 Task: Look for space in Aracruz, Brazil from 8th June, 2023 to 12th June, 2023 for 2 adults in price range Rs.8000 to Rs.16000. Place can be private room with 1  bedroom having 1 bed and 1 bathroom. Property type can be flatguest house, hotel. Amenities needed are: washing machine. Booking option can be shelf check-in. Required host language is Spanish.
Action: Mouse moved to (452, 69)
Screenshot: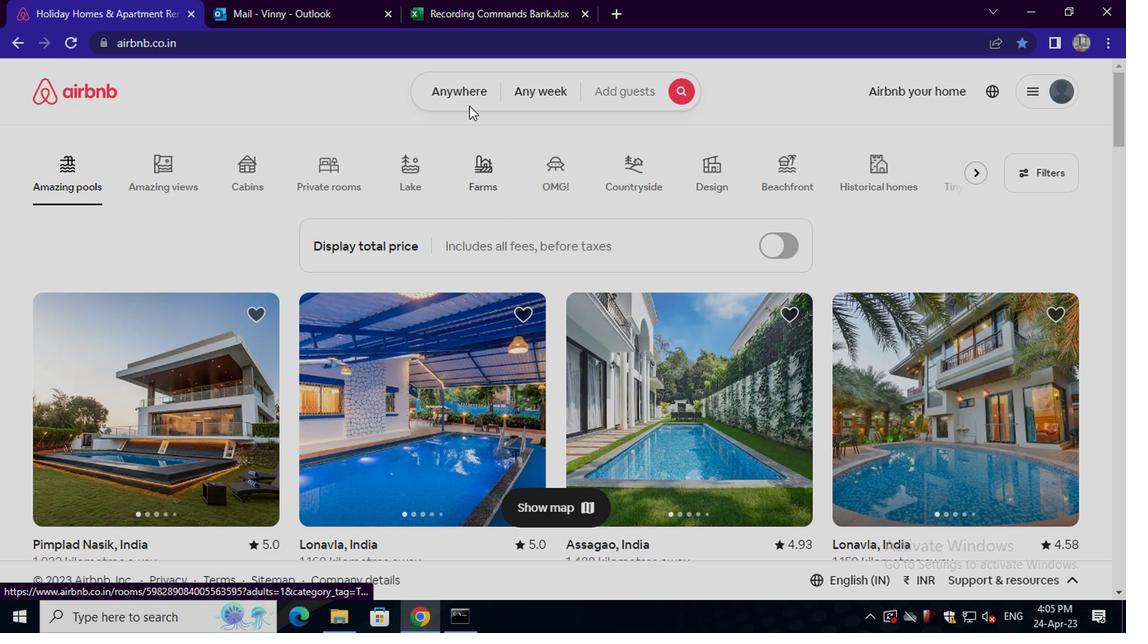 
Action: Mouse pressed left at (452, 69)
Screenshot: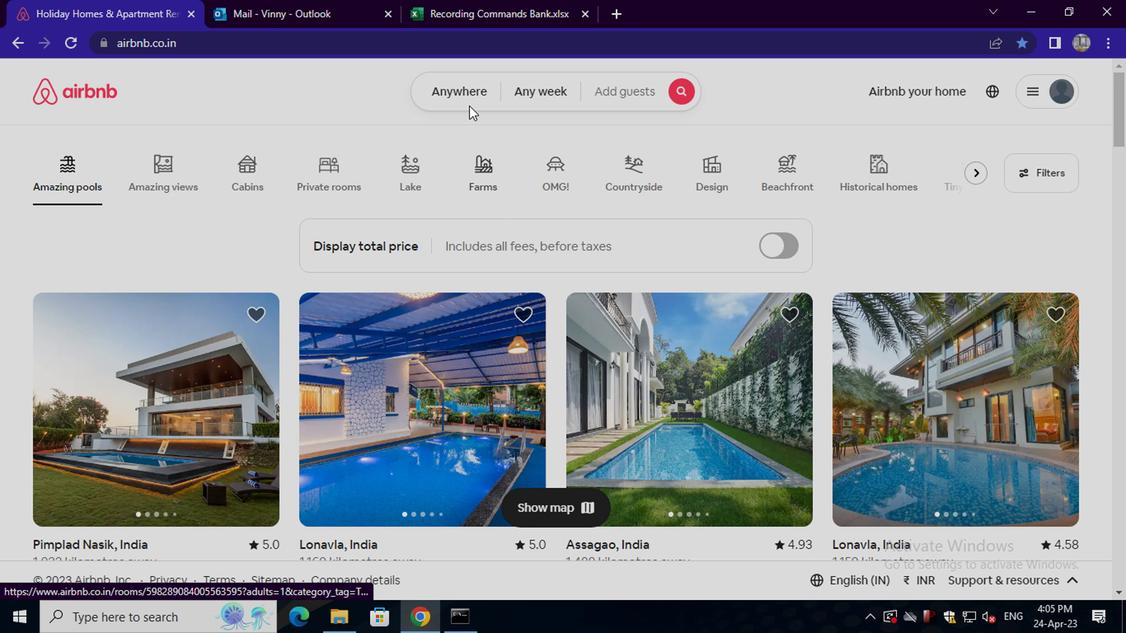 
Action: Mouse moved to (379, 139)
Screenshot: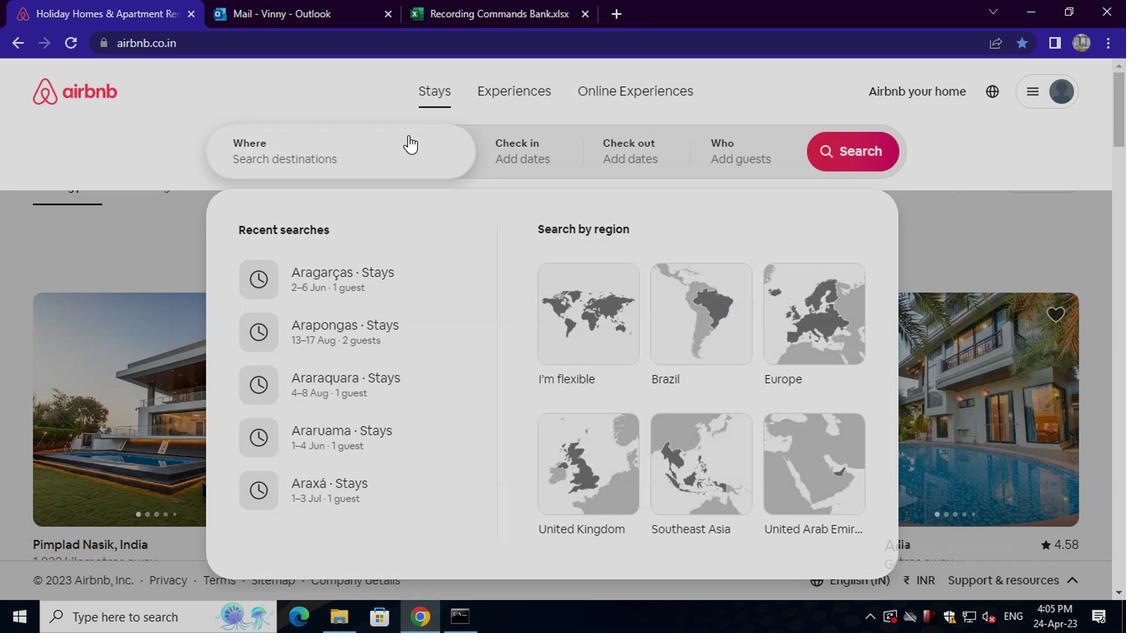 
Action: Mouse pressed left at (379, 139)
Screenshot: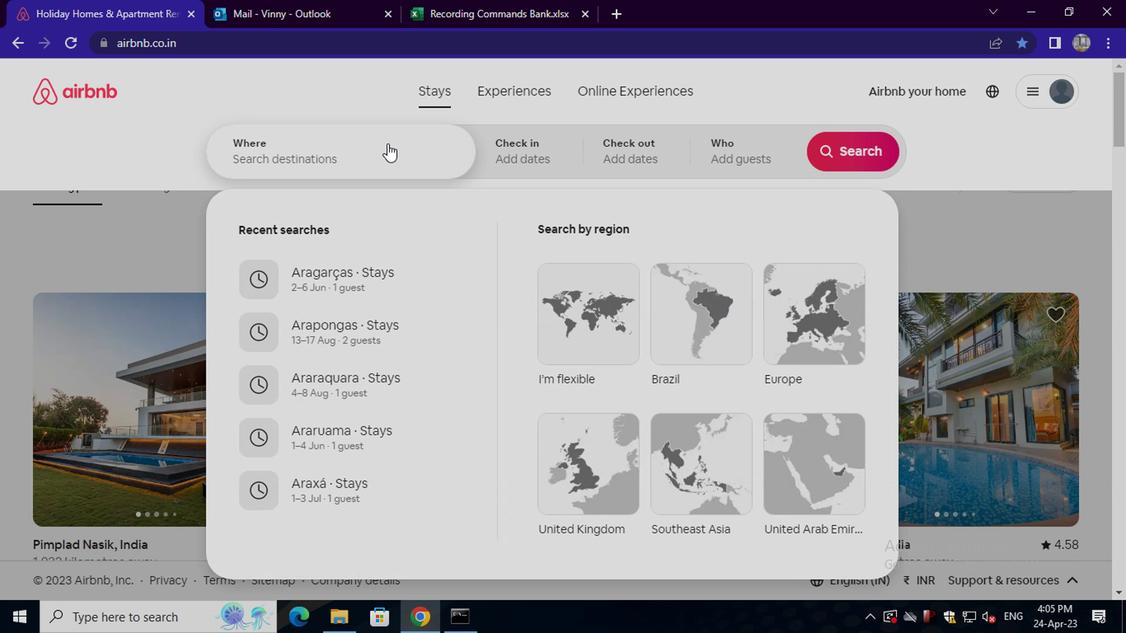 
Action: Key pressed aracruz,<Key.space>brazil<Key.enter>
Screenshot: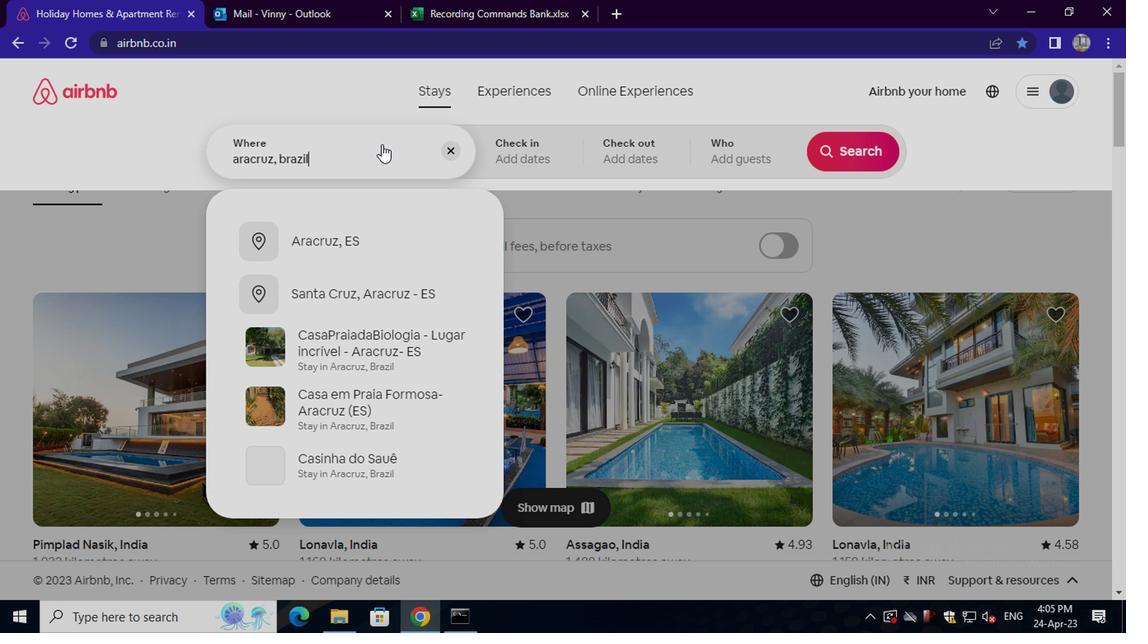 
Action: Mouse moved to (837, 272)
Screenshot: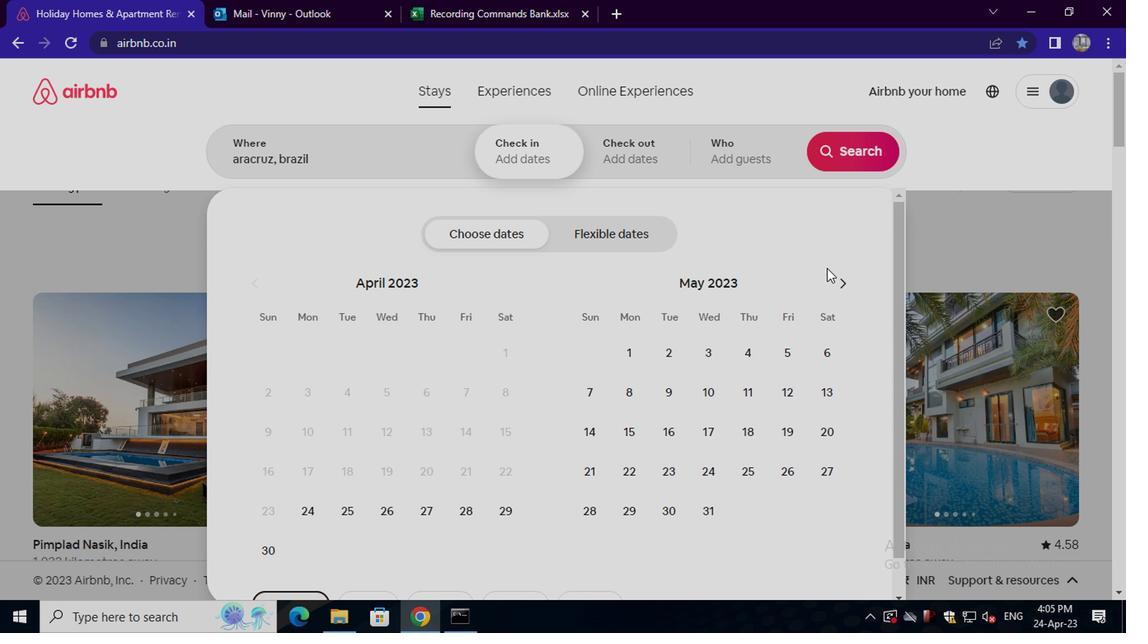 
Action: Mouse pressed left at (837, 272)
Screenshot: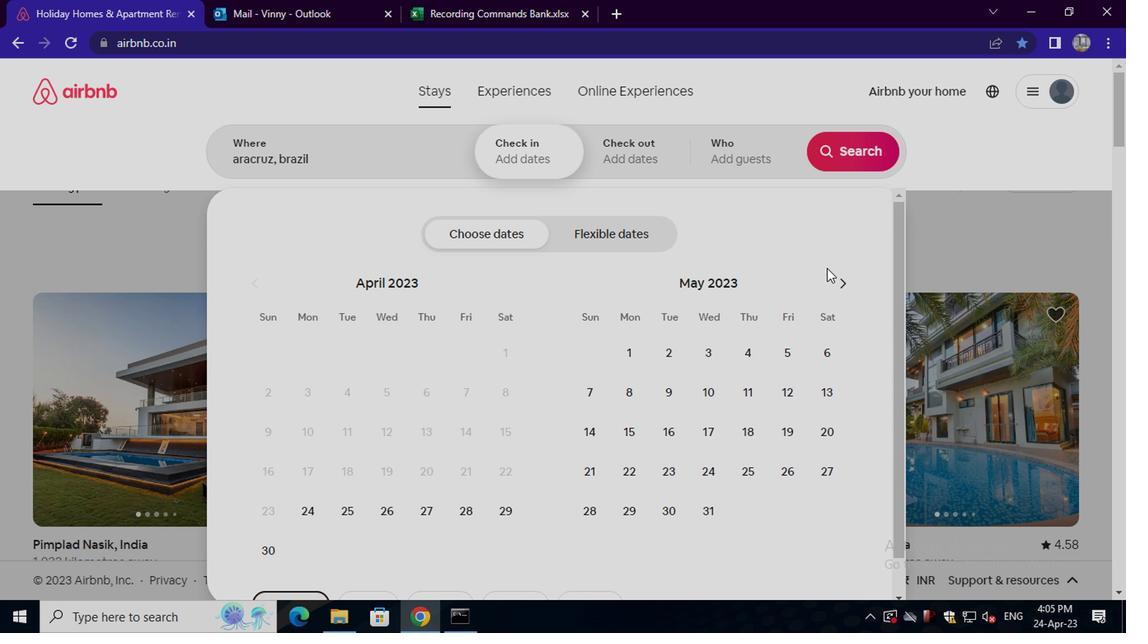 
Action: Mouse moved to (739, 395)
Screenshot: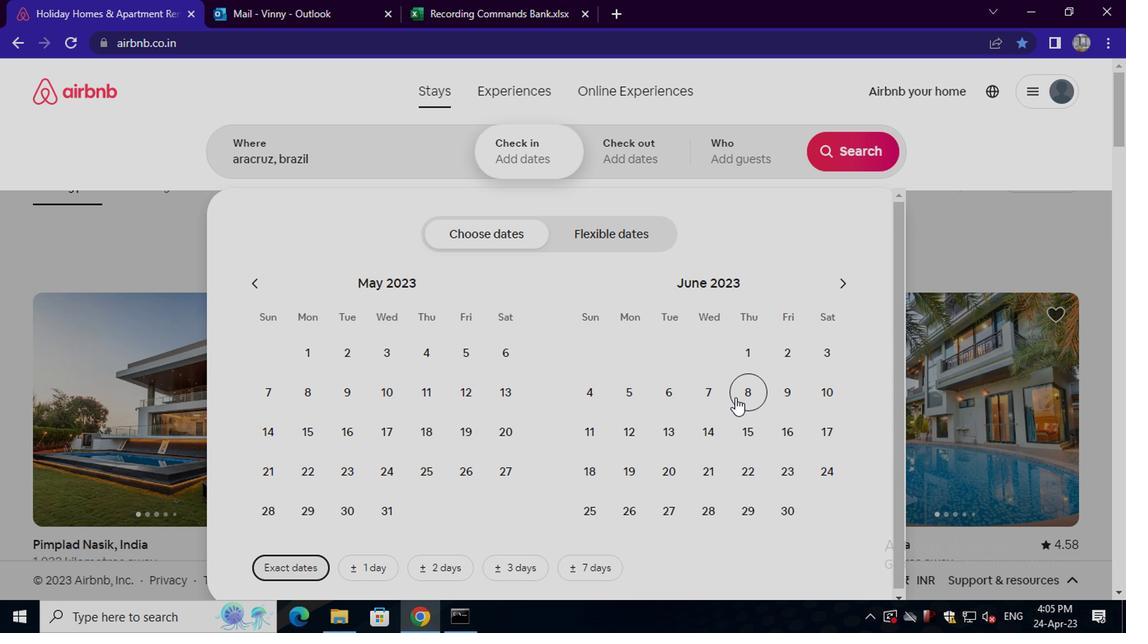 
Action: Mouse pressed left at (739, 395)
Screenshot: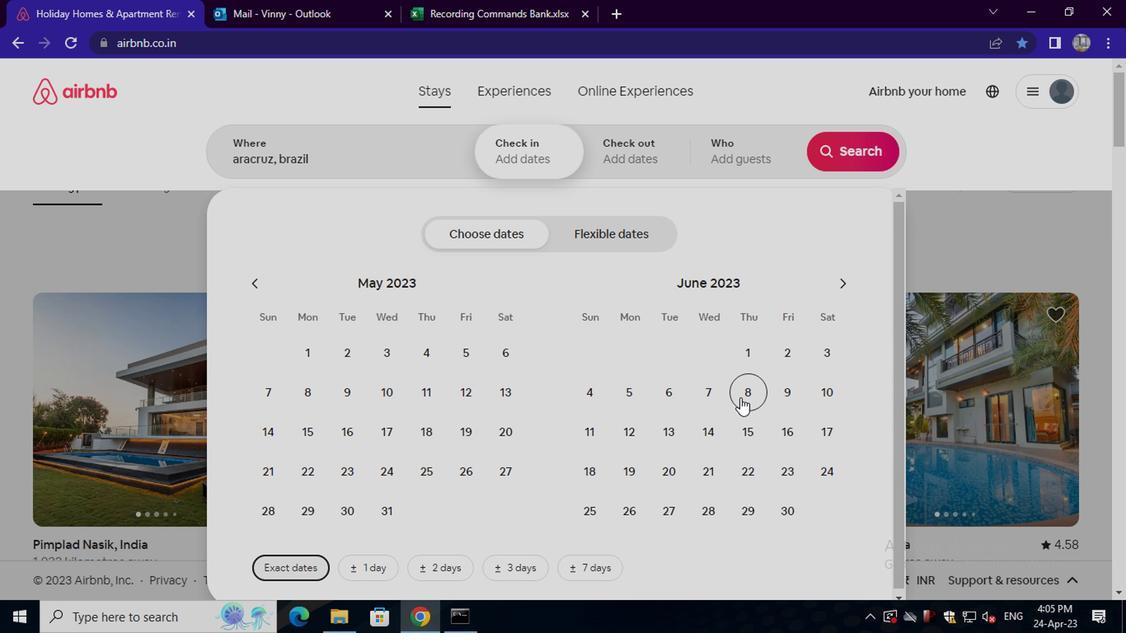 
Action: Mouse moved to (628, 428)
Screenshot: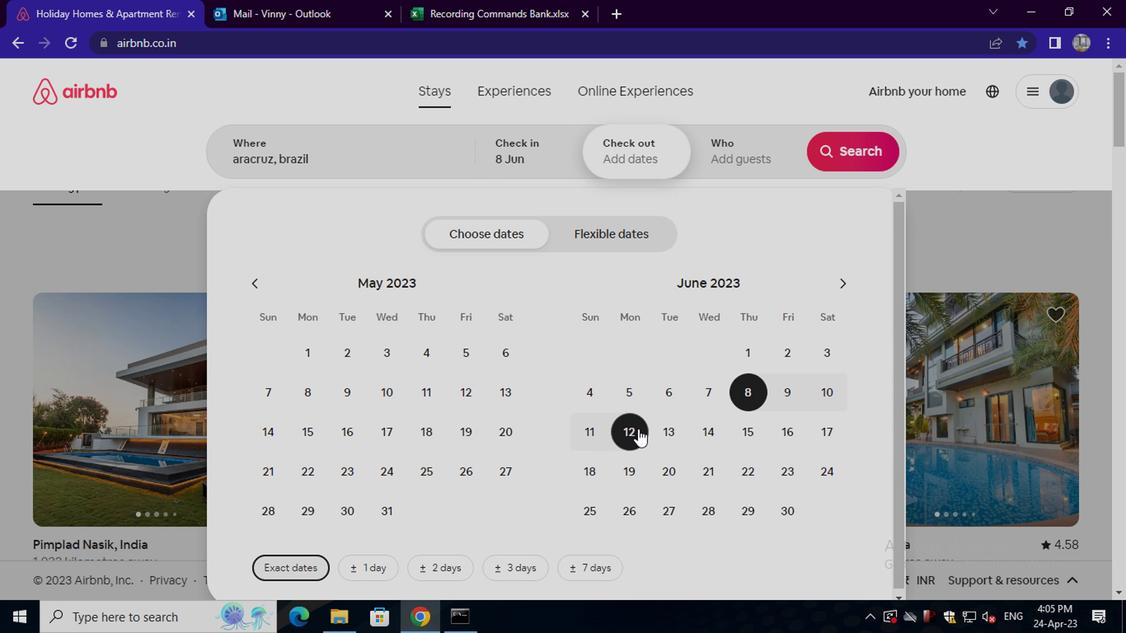 
Action: Mouse pressed left at (628, 428)
Screenshot: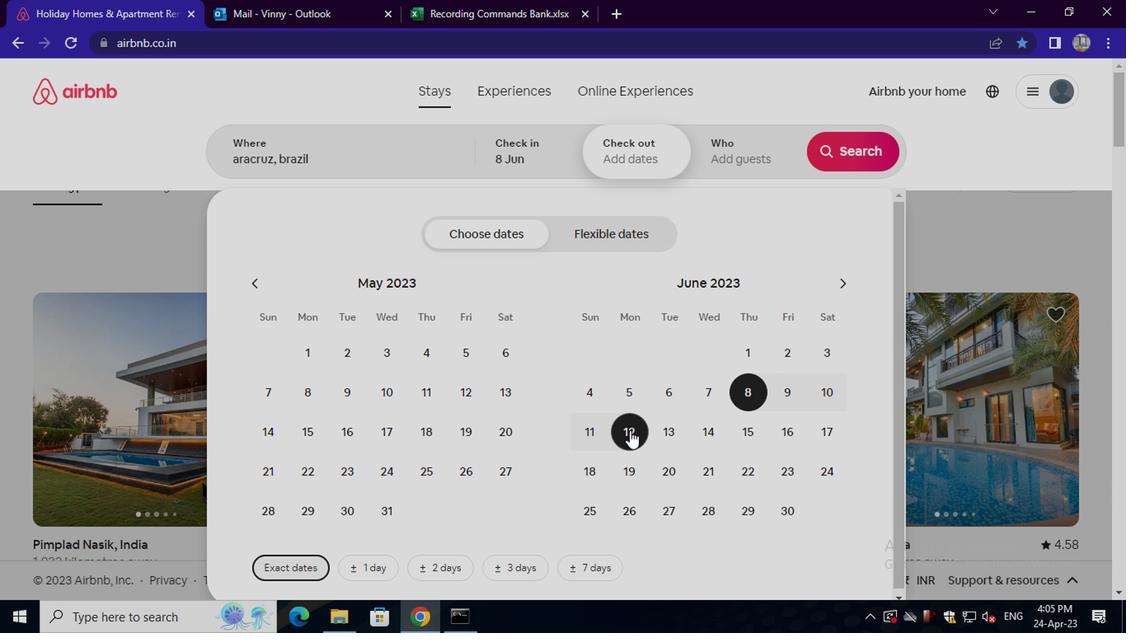 
Action: Mouse moved to (734, 158)
Screenshot: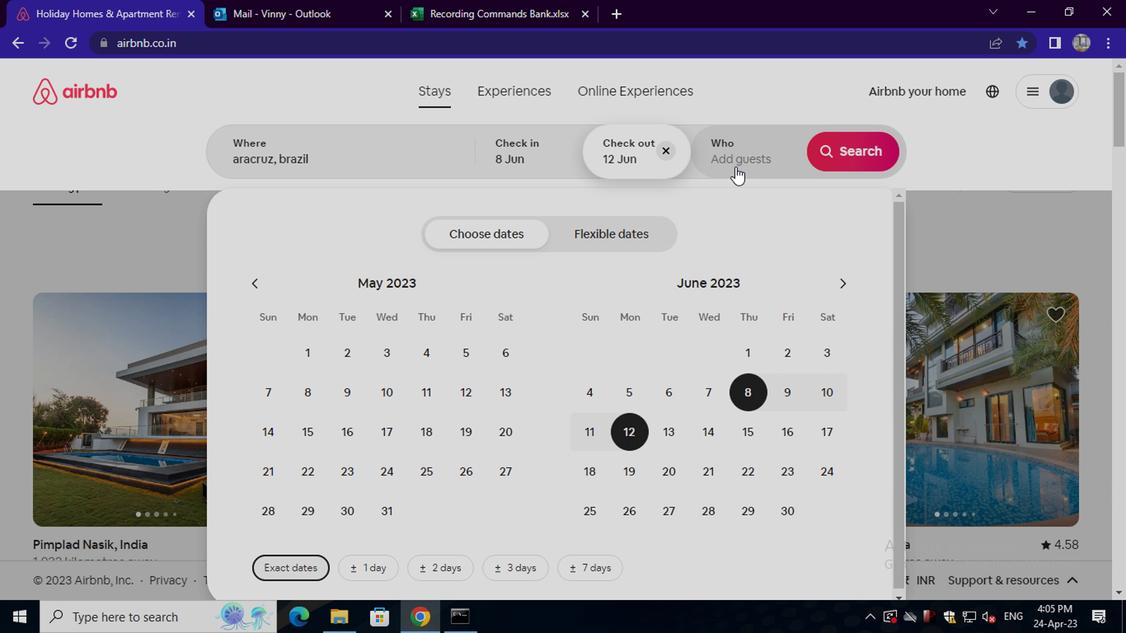 
Action: Mouse pressed left at (734, 158)
Screenshot: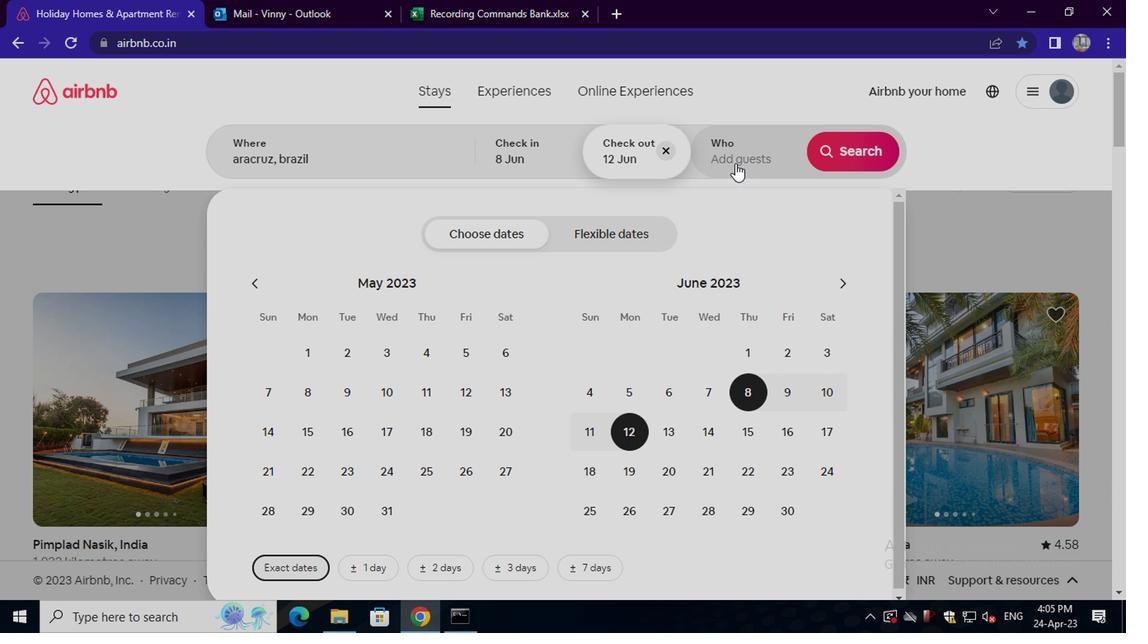 
Action: Mouse moved to (865, 242)
Screenshot: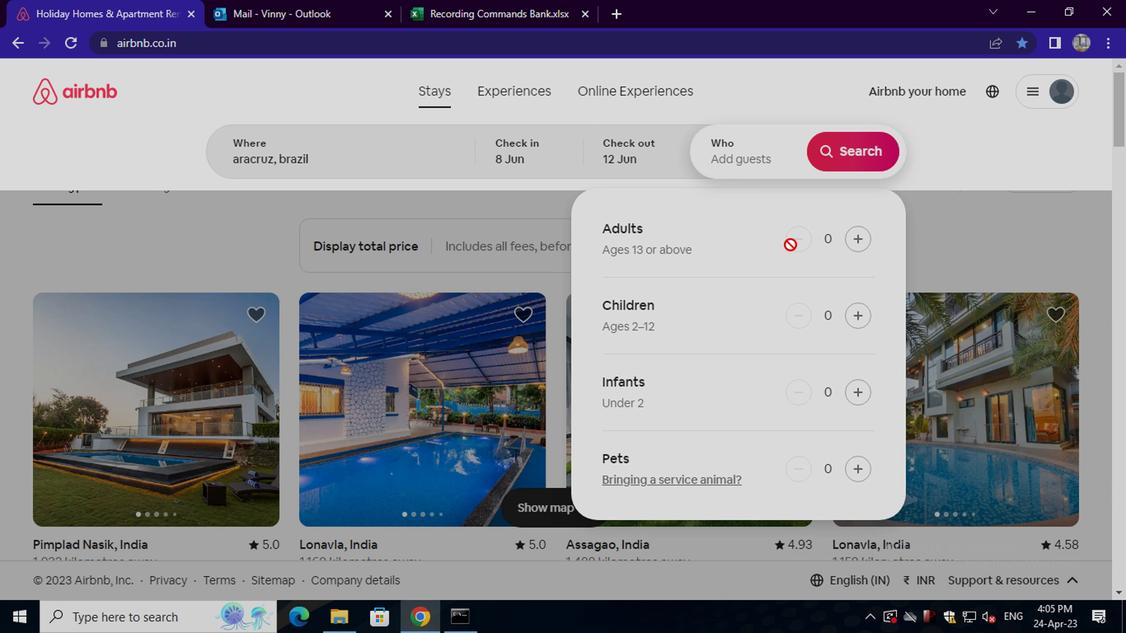 
Action: Mouse pressed left at (865, 242)
Screenshot: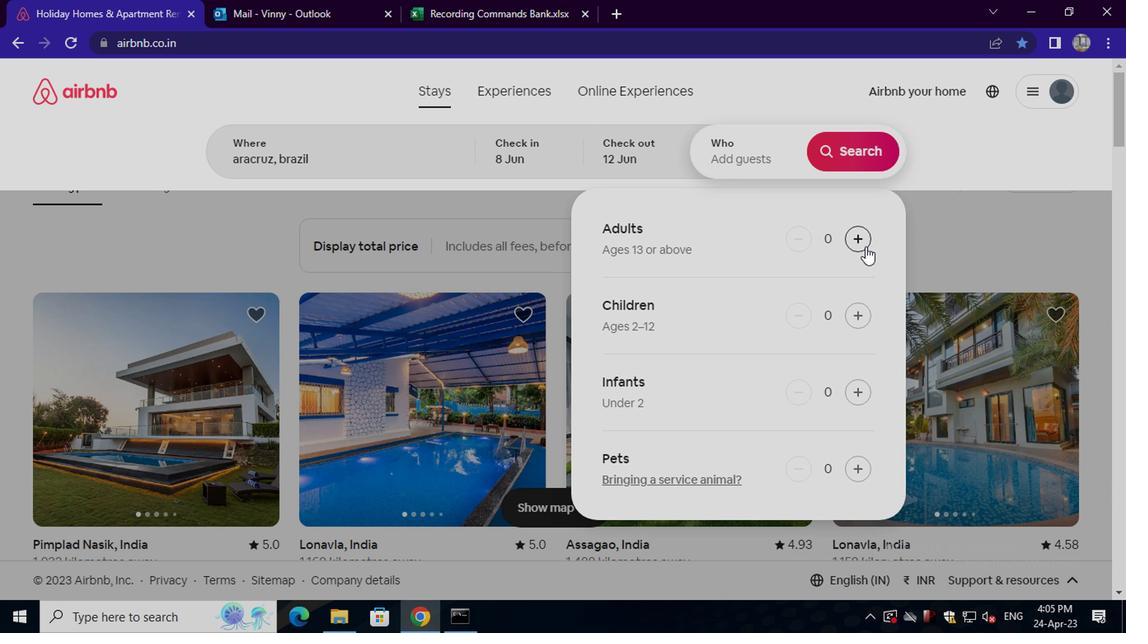 
Action: Mouse pressed left at (865, 242)
Screenshot: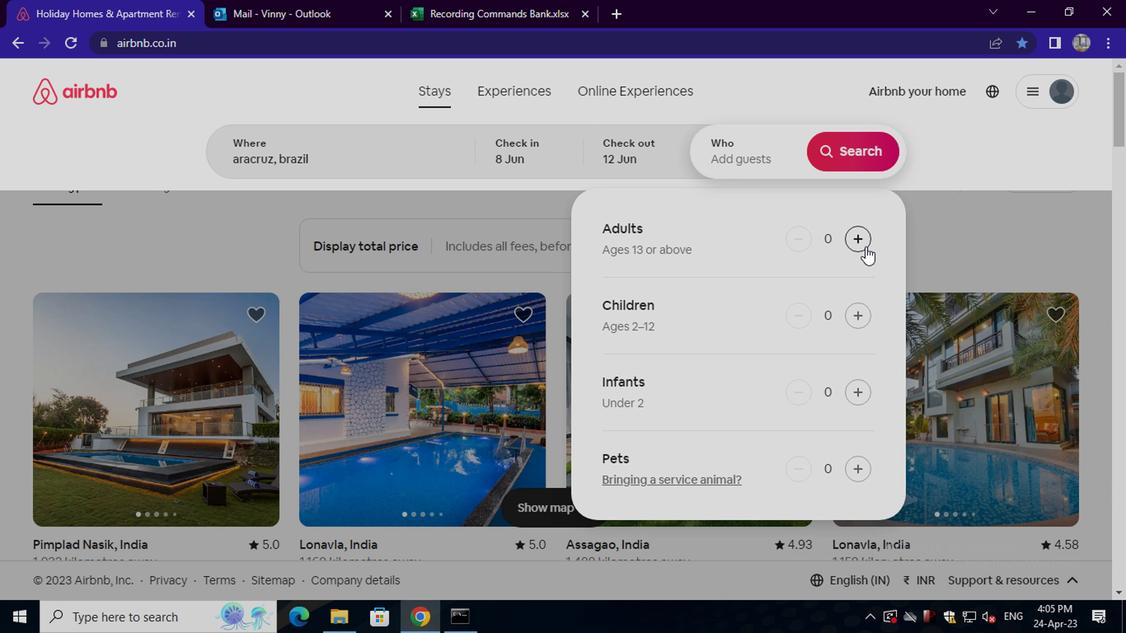 
Action: Mouse moved to (842, 132)
Screenshot: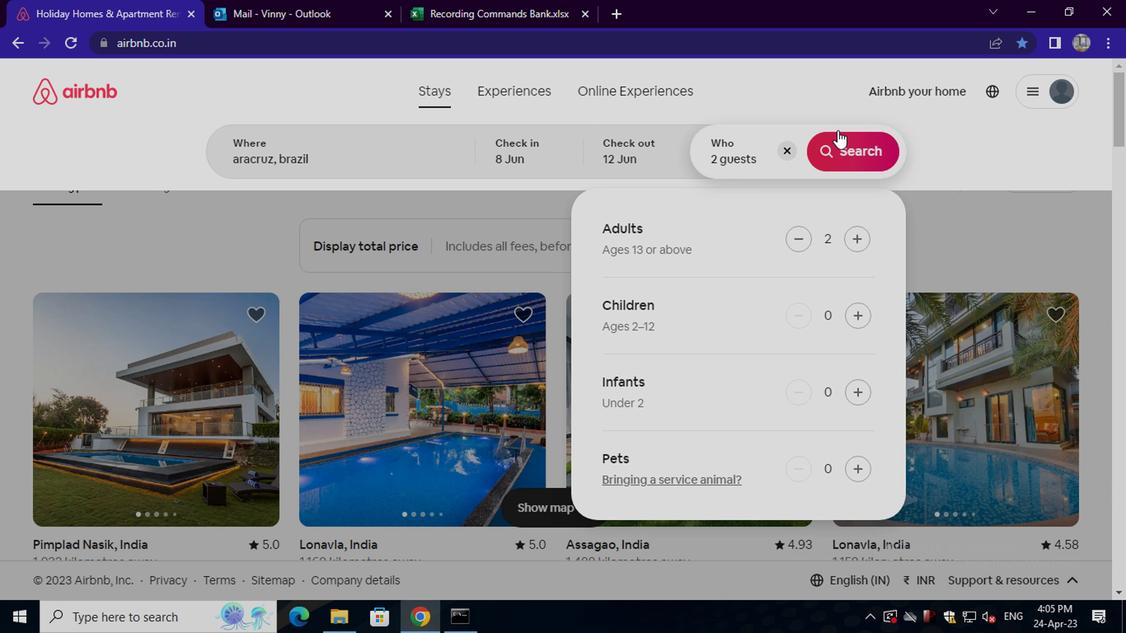 
Action: Mouse pressed left at (842, 132)
Screenshot: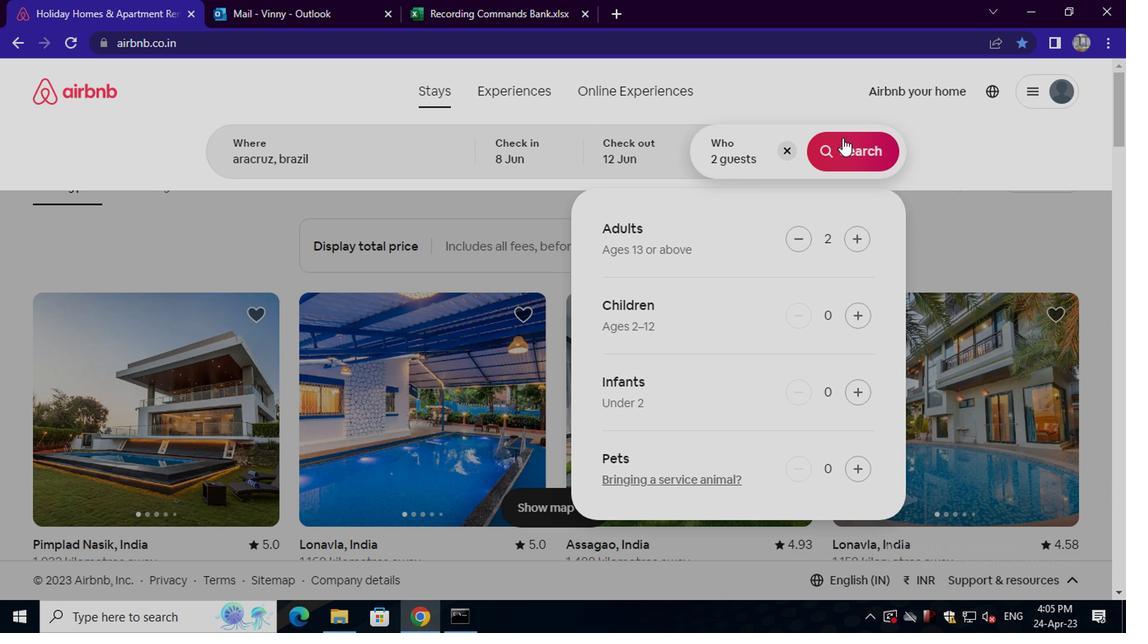
Action: Mouse moved to (1022, 157)
Screenshot: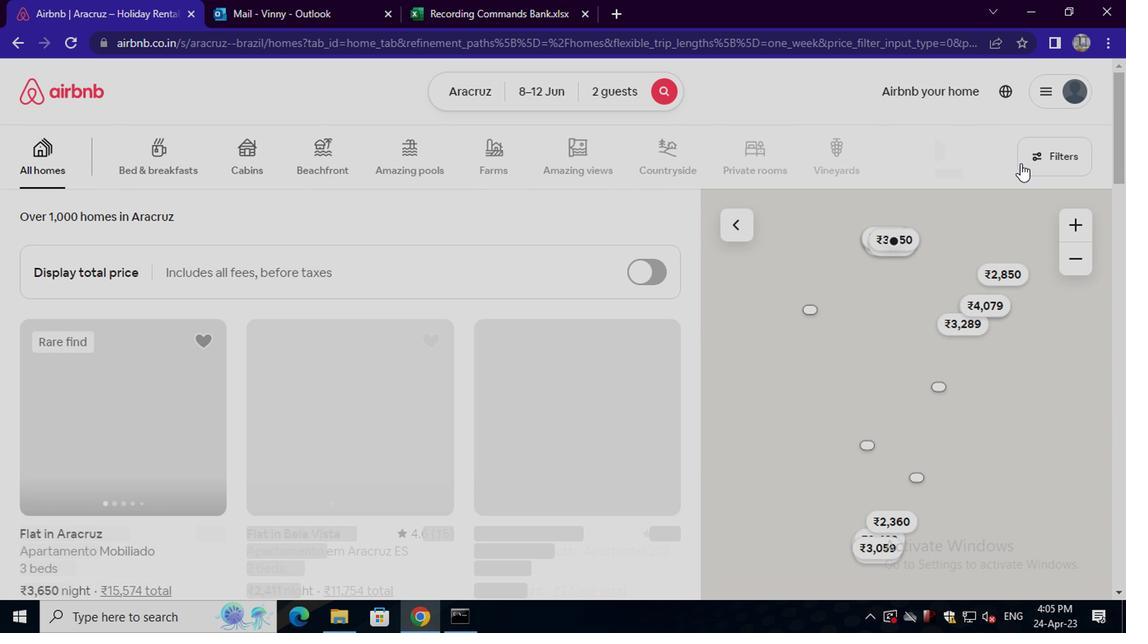 
Action: Mouse pressed left at (1022, 157)
Screenshot: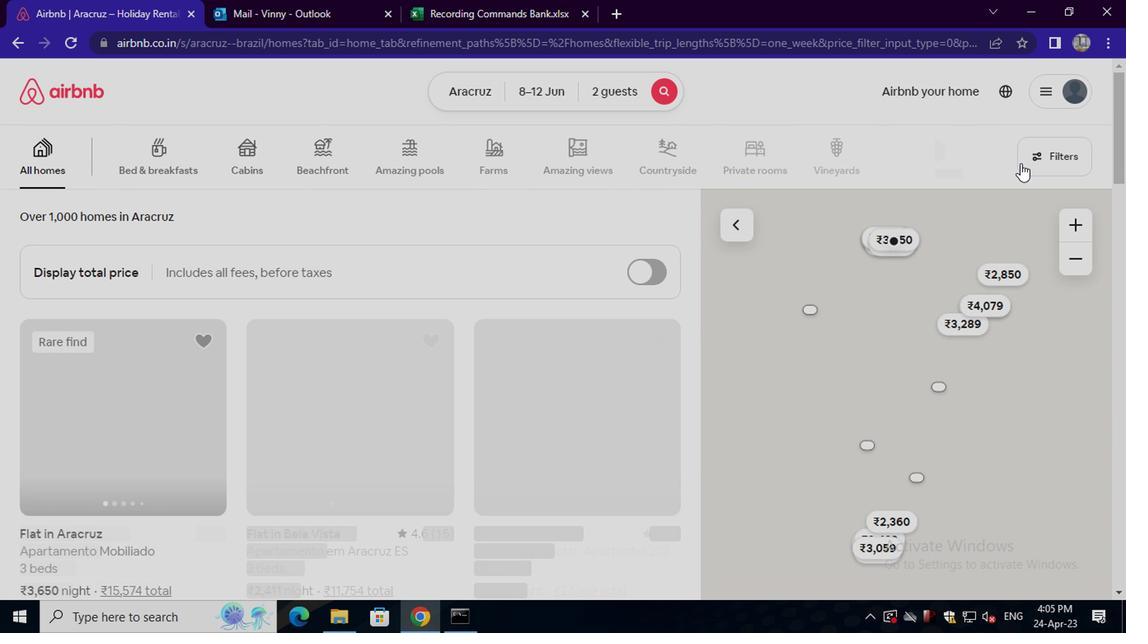 
Action: Mouse moved to (435, 371)
Screenshot: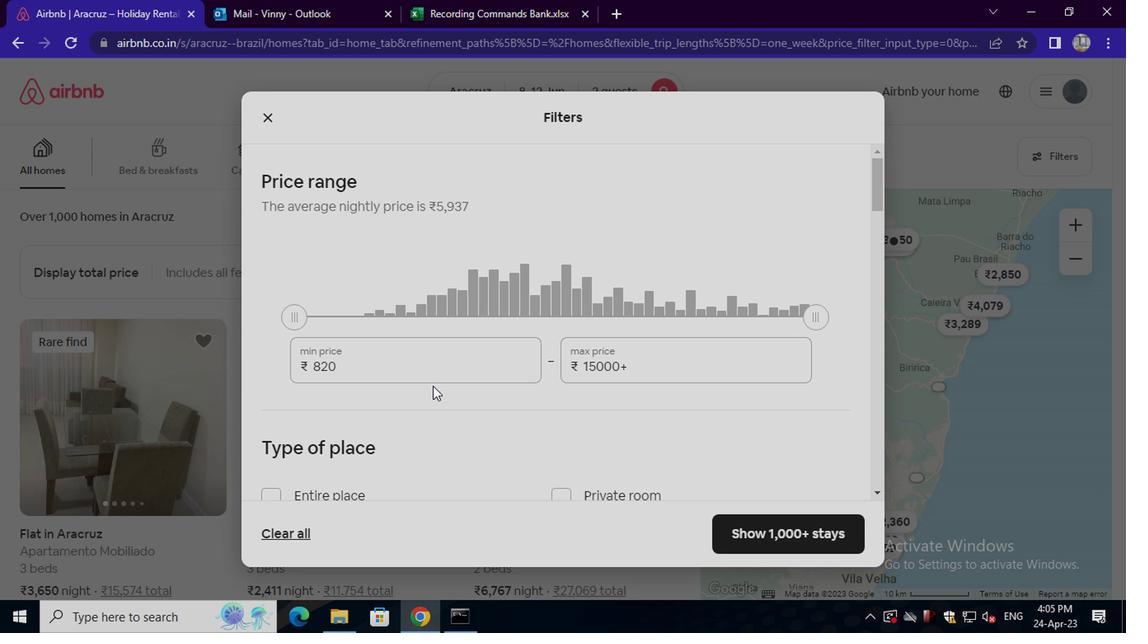 
Action: Mouse pressed left at (435, 371)
Screenshot: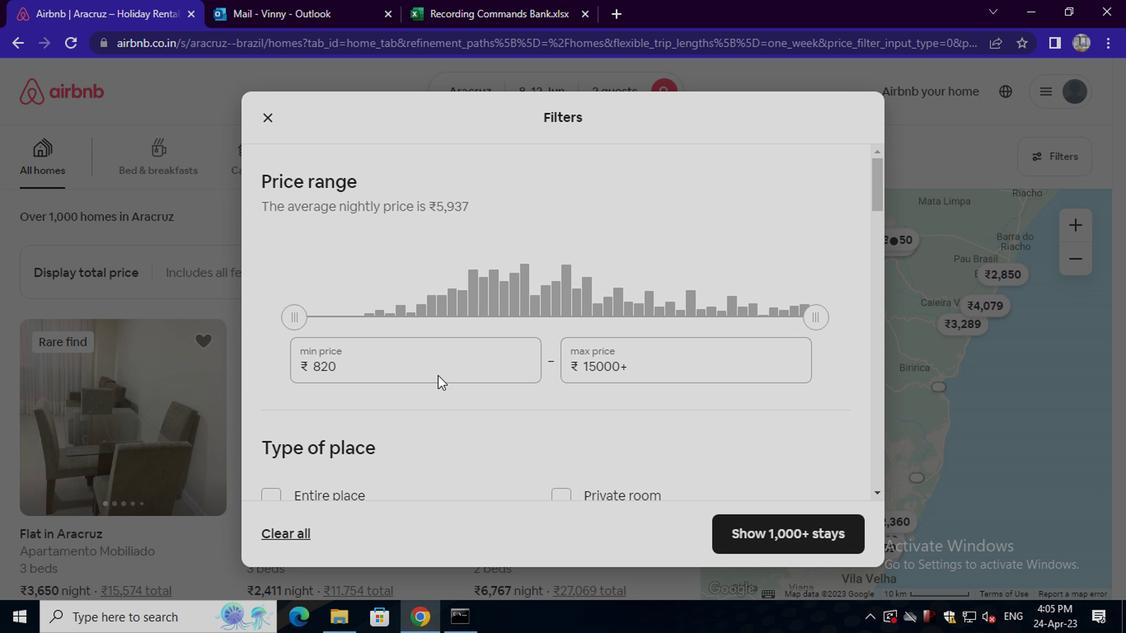 
Action: Mouse moved to (435, 371)
Screenshot: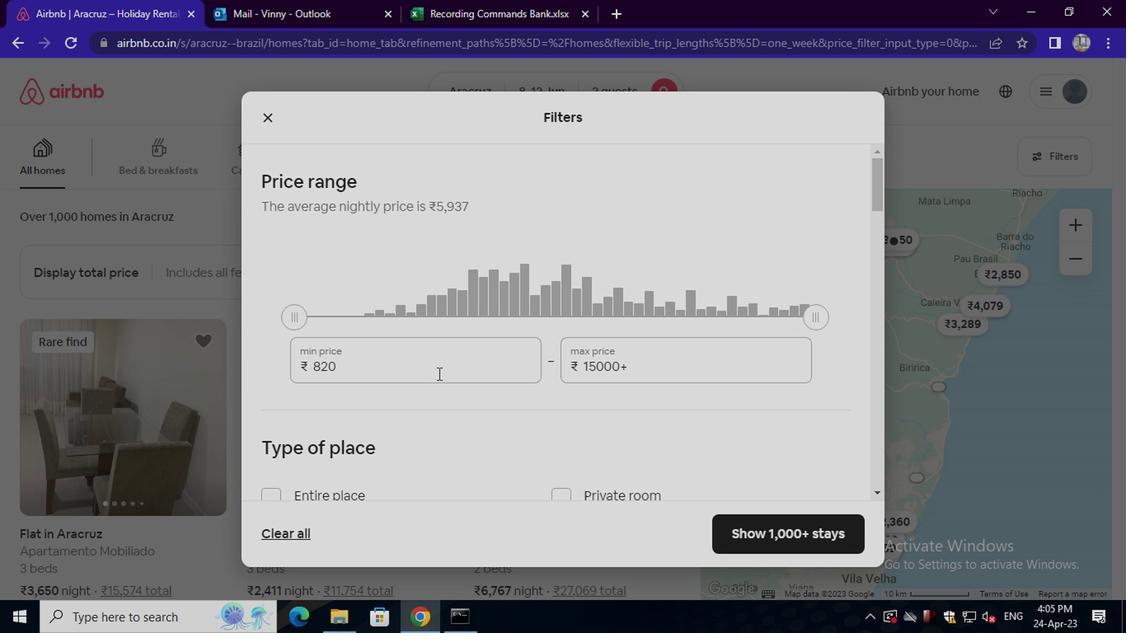 
Action: Key pressed <Key.backspace><Key.backspace><Key.backspace><Key.backspace><Key.backspace><Key.backspace><Key.backspace><Key.backspace><Key.backspace><Key.backspace><Key.backspace><Key.backspace><Key.backspace><Key.backspace><Key.backspace><Key.backspace><Key.backspace>8000
Screenshot: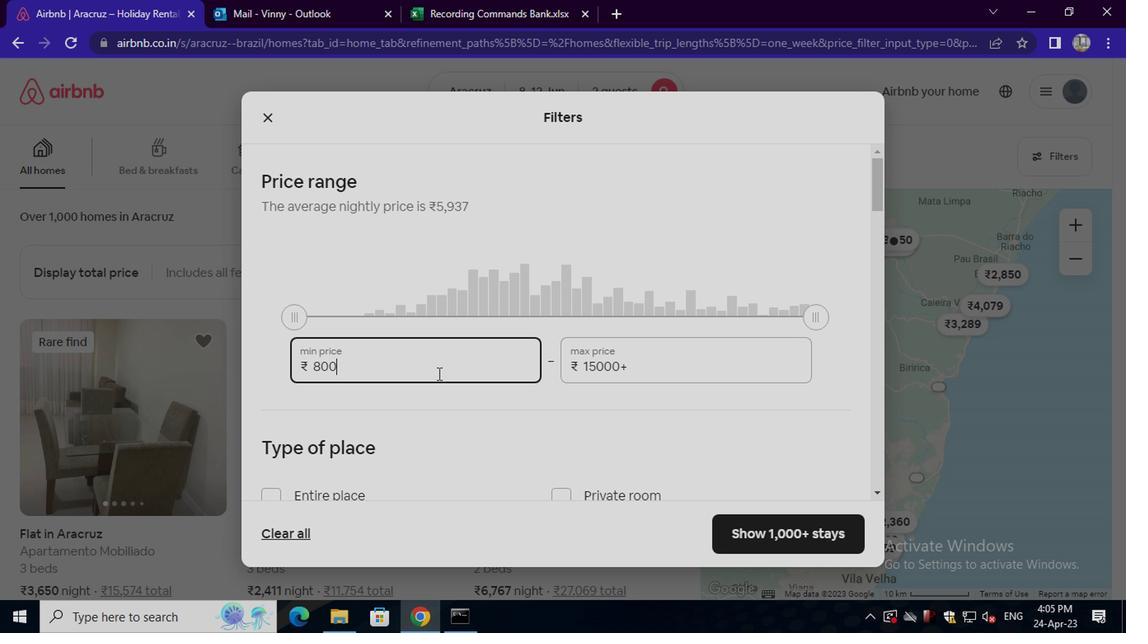 
Action: Mouse moved to (636, 369)
Screenshot: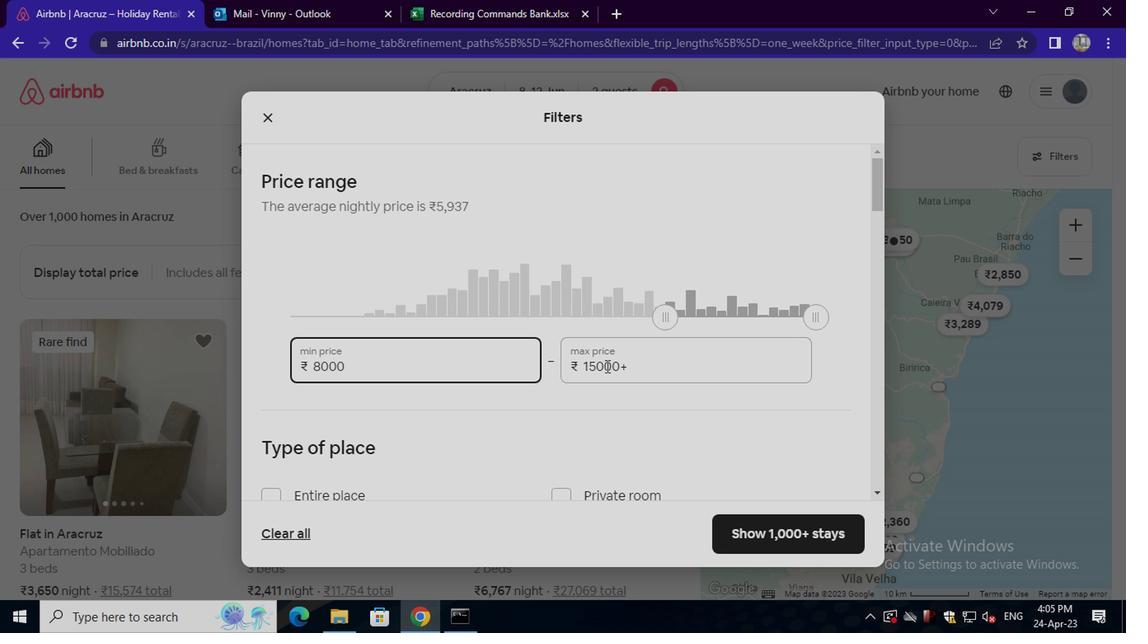 
Action: Mouse pressed left at (636, 369)
Screenshot: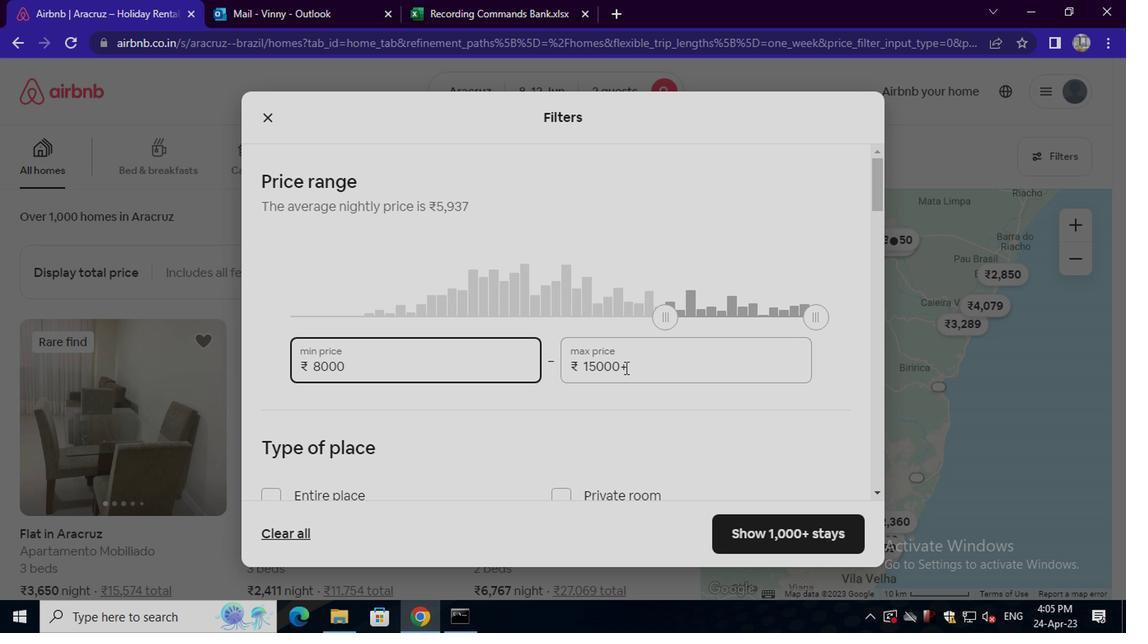 
Action: Mouse moved to (640, 371)
Screenshot: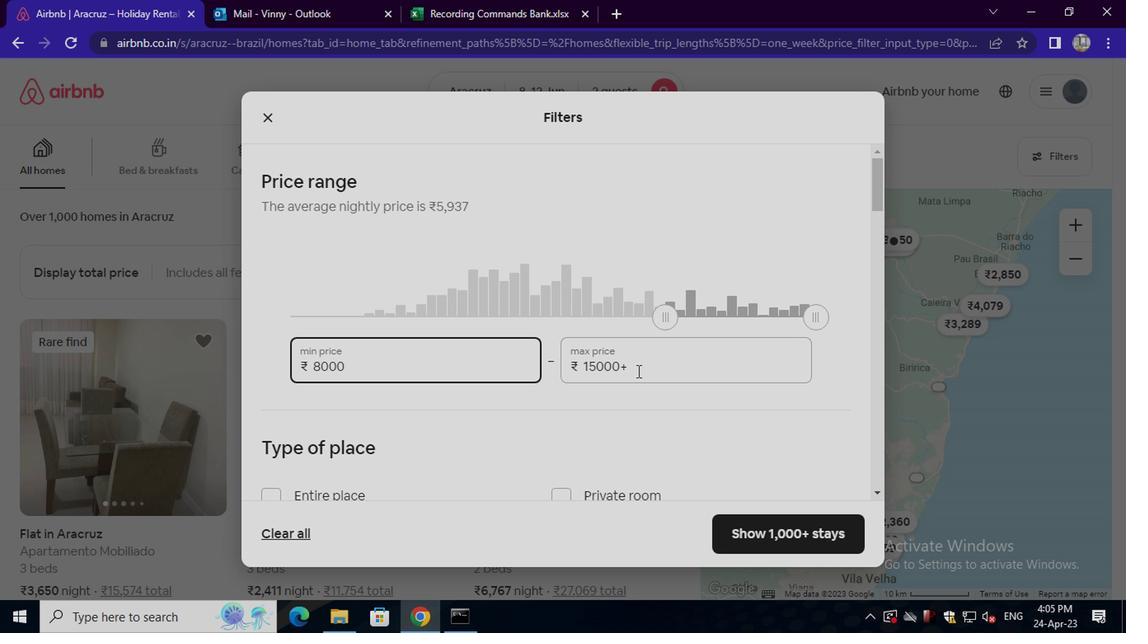 
Action: Key pressed <Key.backspace><Key.backspace><Key.backspace><Key.backspace><Key.backspace><Key.backspace><Key.backspace><Key.backspace><Key.backspace><Key.backspace><Key.backspace>16000
Screenshot: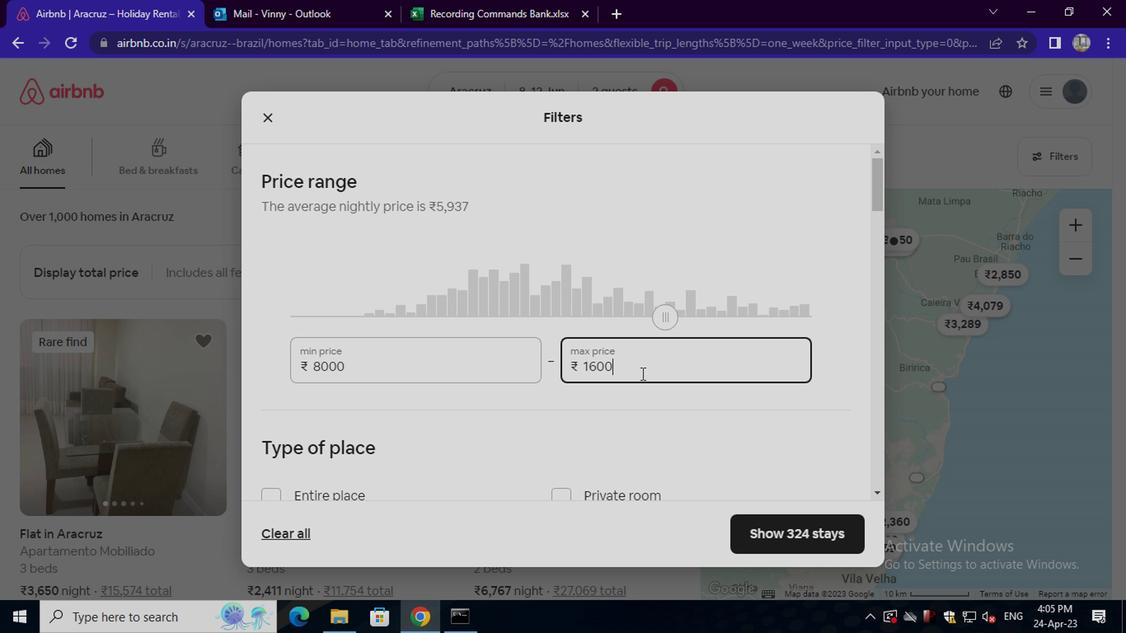 
Action: Mouse moved to (535, 425)
Screenshot: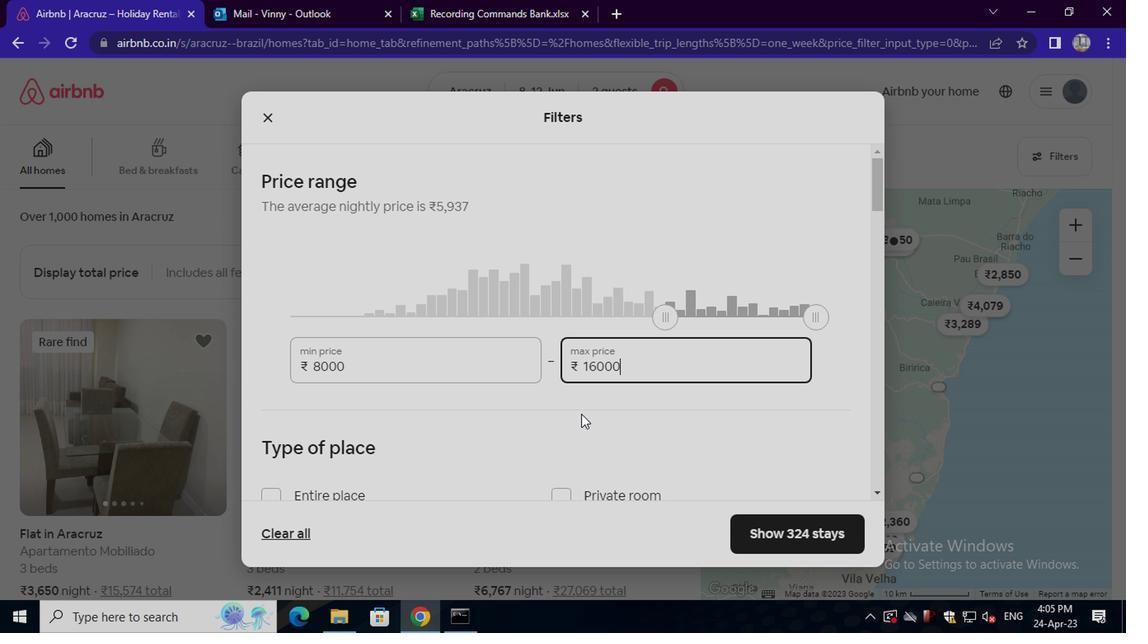 
Action: Mouse scrolled (535, 424) with delta (0, 0)
Screenshot: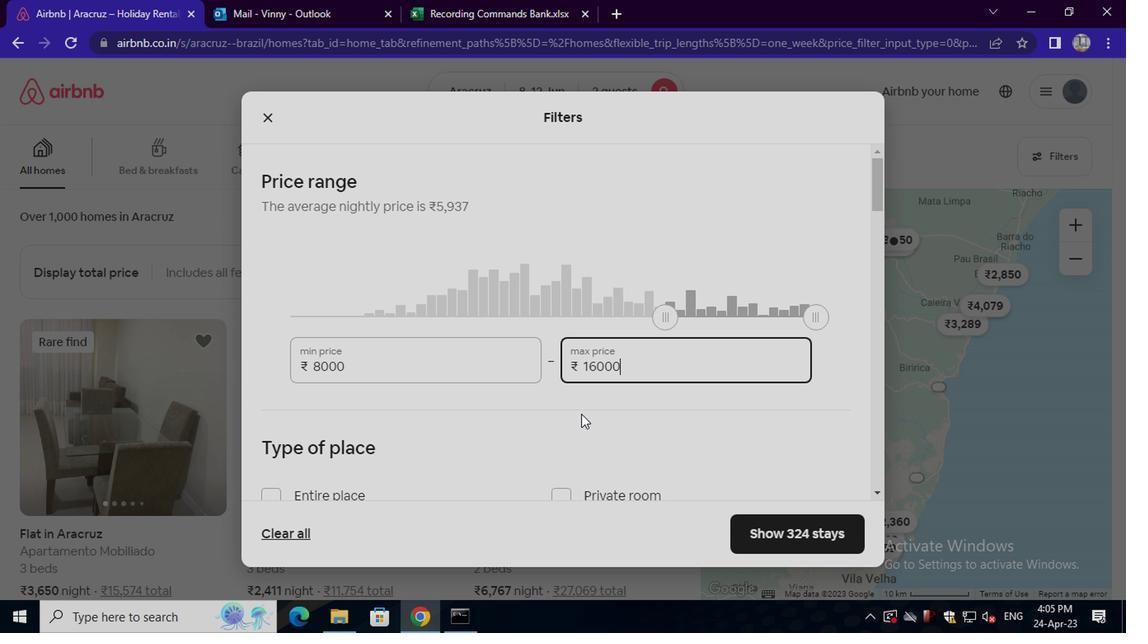 
Action: Mouse moved to (531, 428)
Screenshot: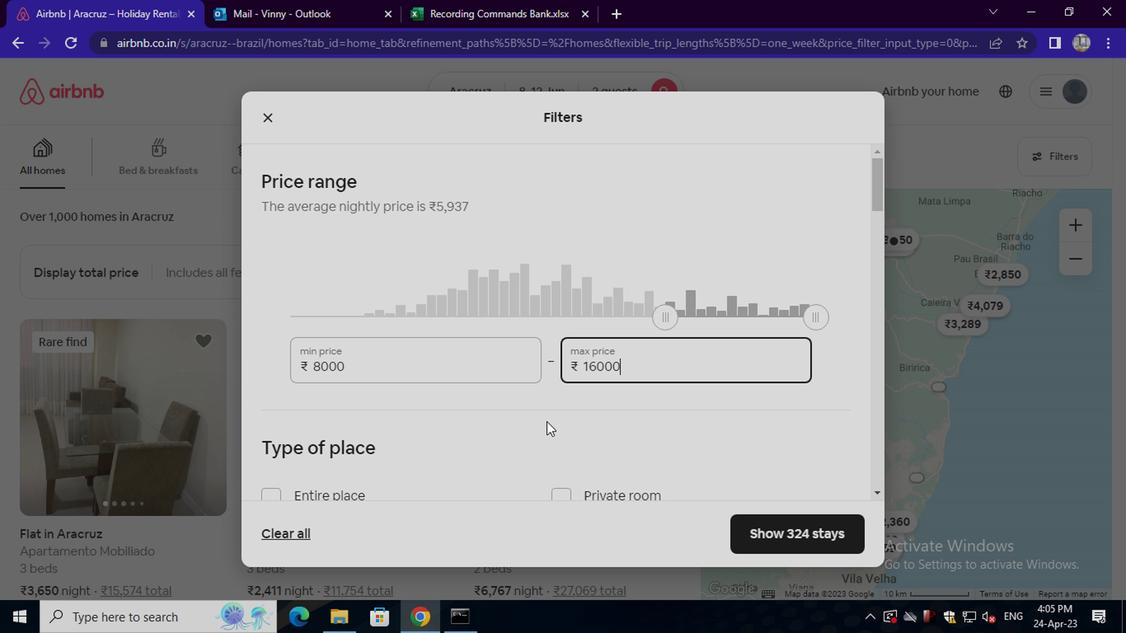 
Action: Mouse scrolled (531, 427) with delta (0, -1)
Screenshot: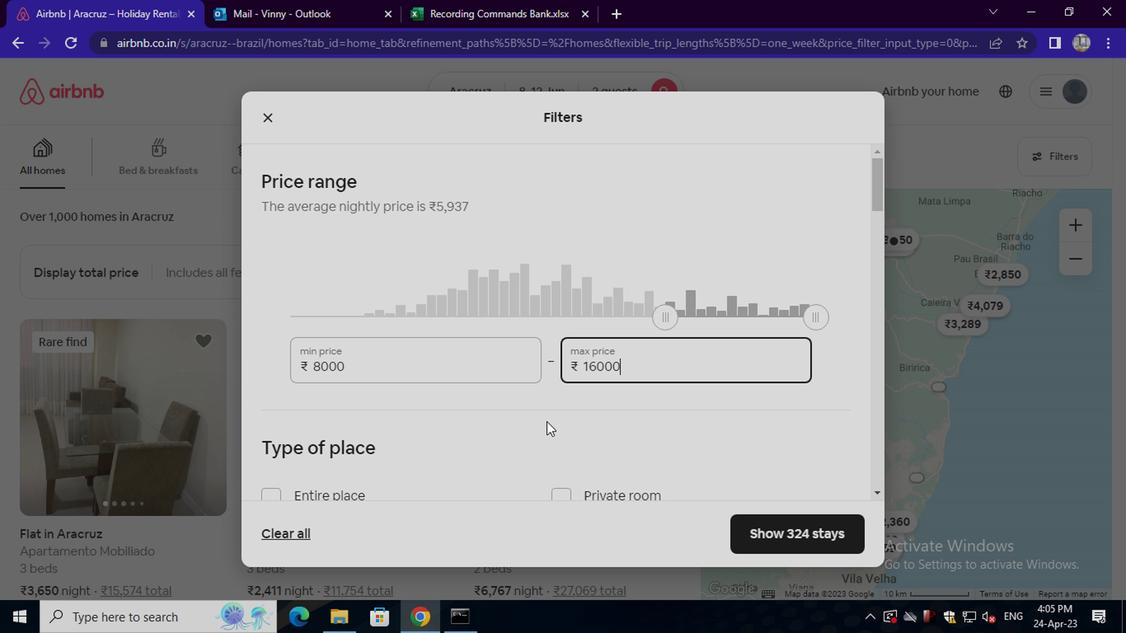 
Action: Mouse moved to (563, 330)
Screenshot: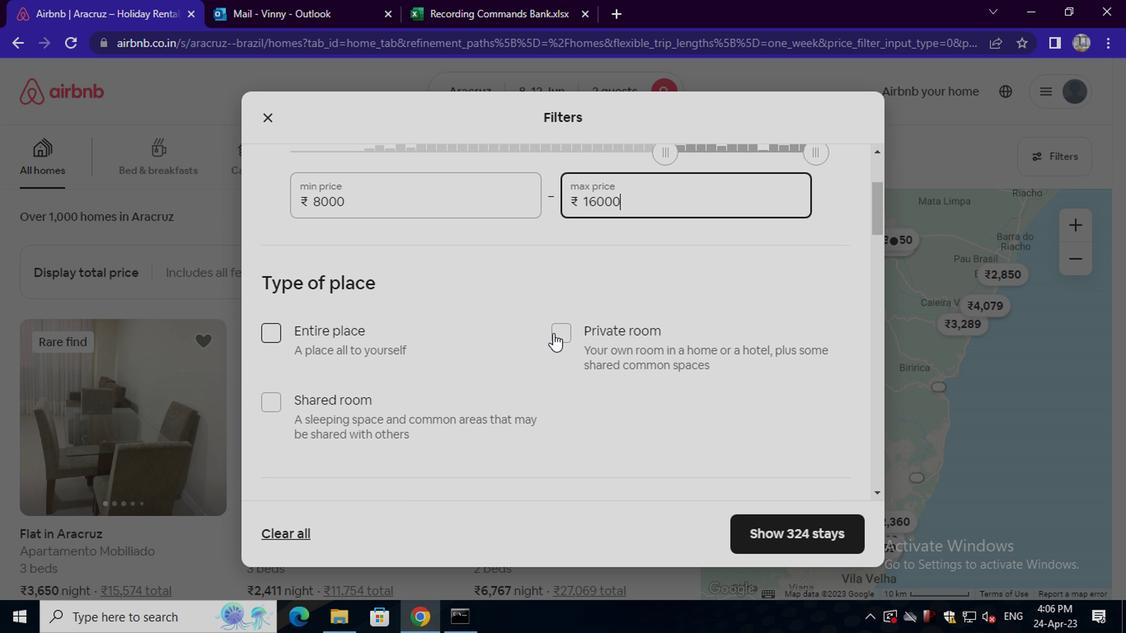 
Action: Mouse pressed left at (563, 330)
Screenshot: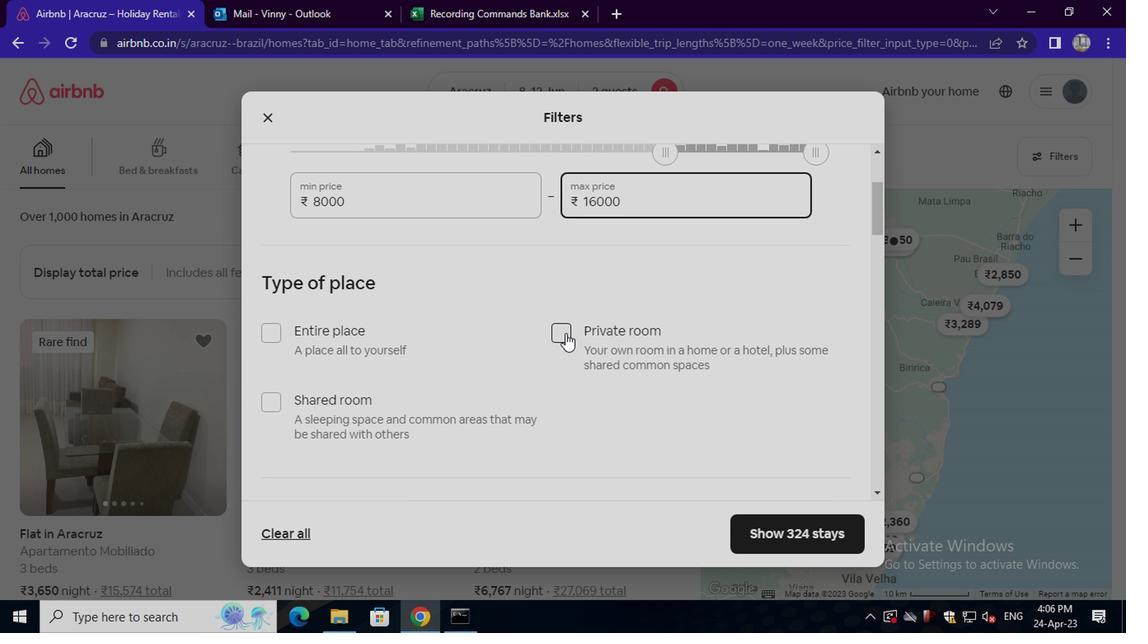 
Action: Mouse moved to (506, 356)
Screenshot: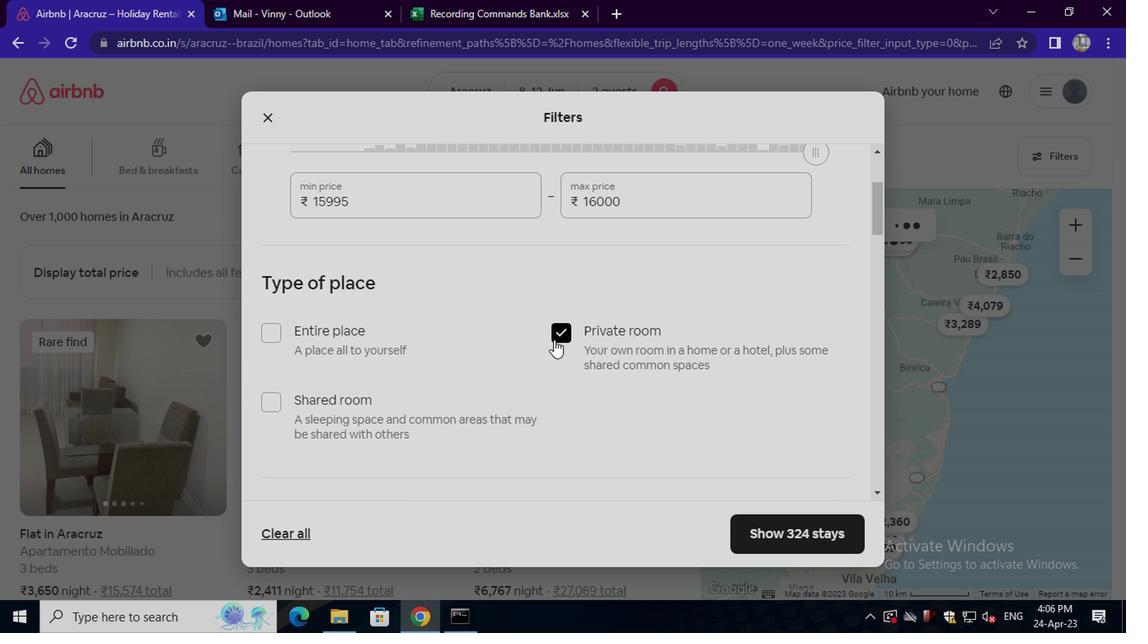 
Action: Mouse scrolled (506, 355) with delta (0, 0)
Screenshot: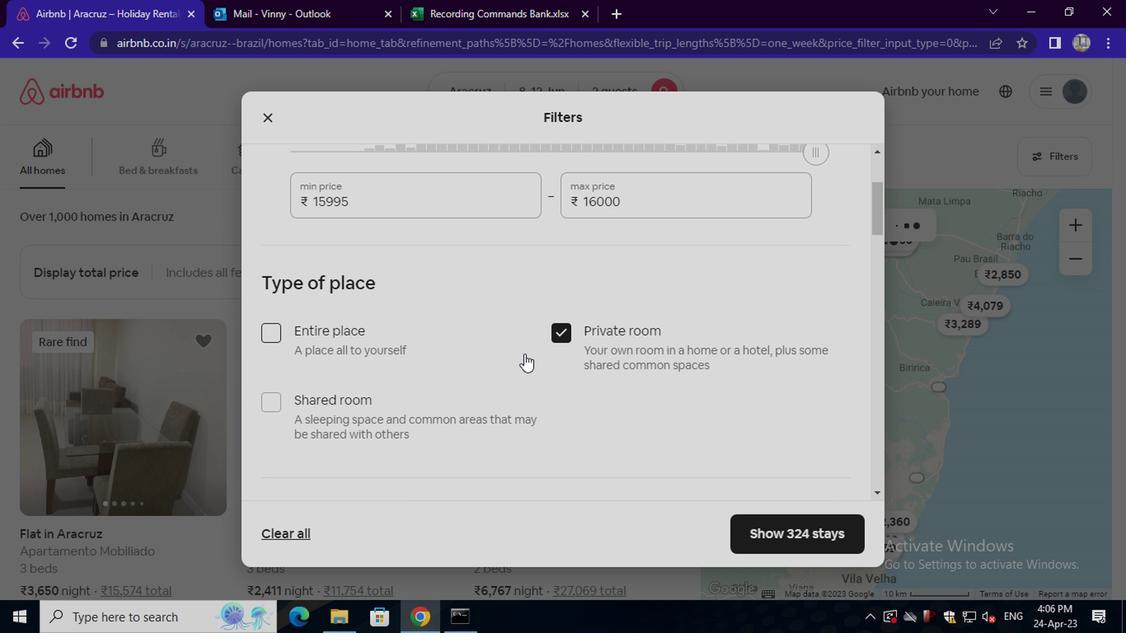 
Action: Mouse moved to (505, 356)
Screenshot: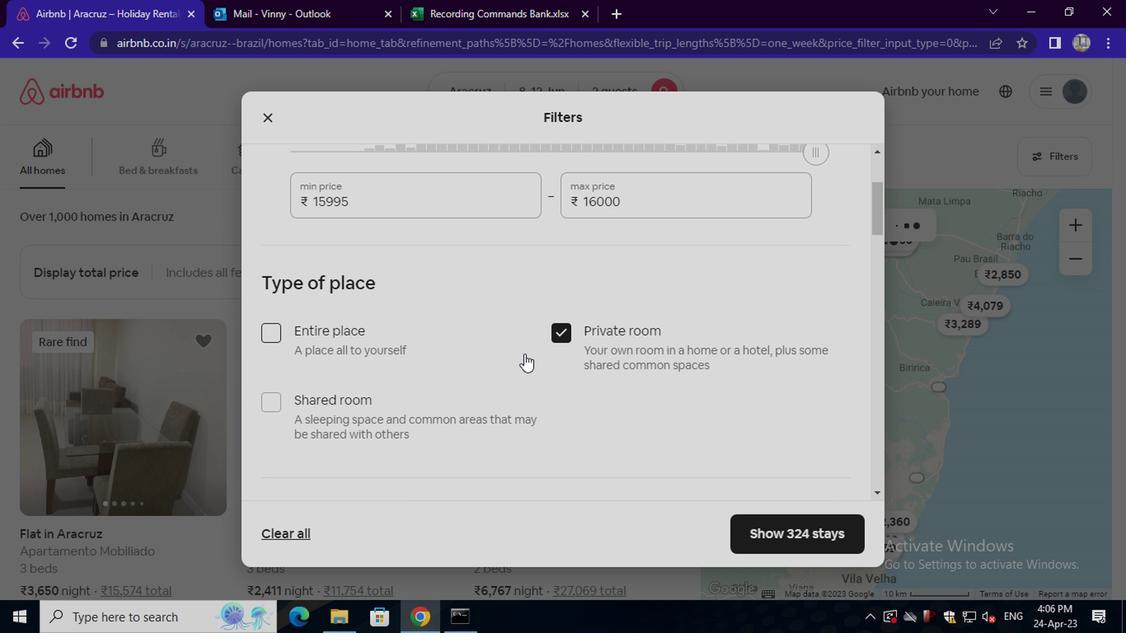 
Action: Mouse scrolled (505, 355) with delta (0, 0)
Screenshot: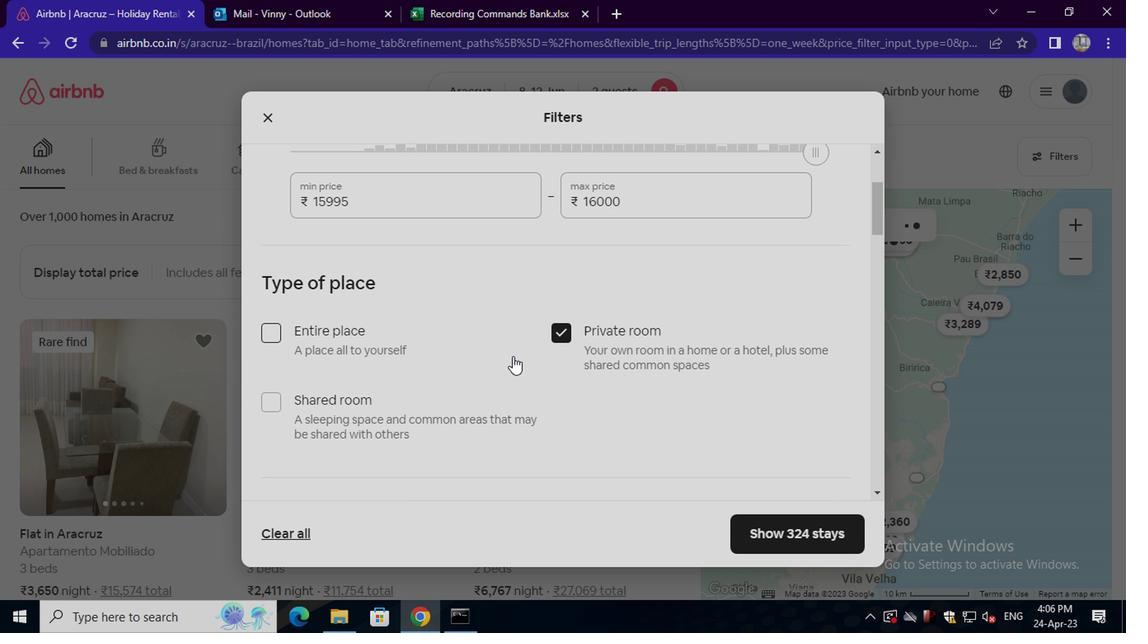 
Action: Mouse moved to (363, 431)
Screenshot: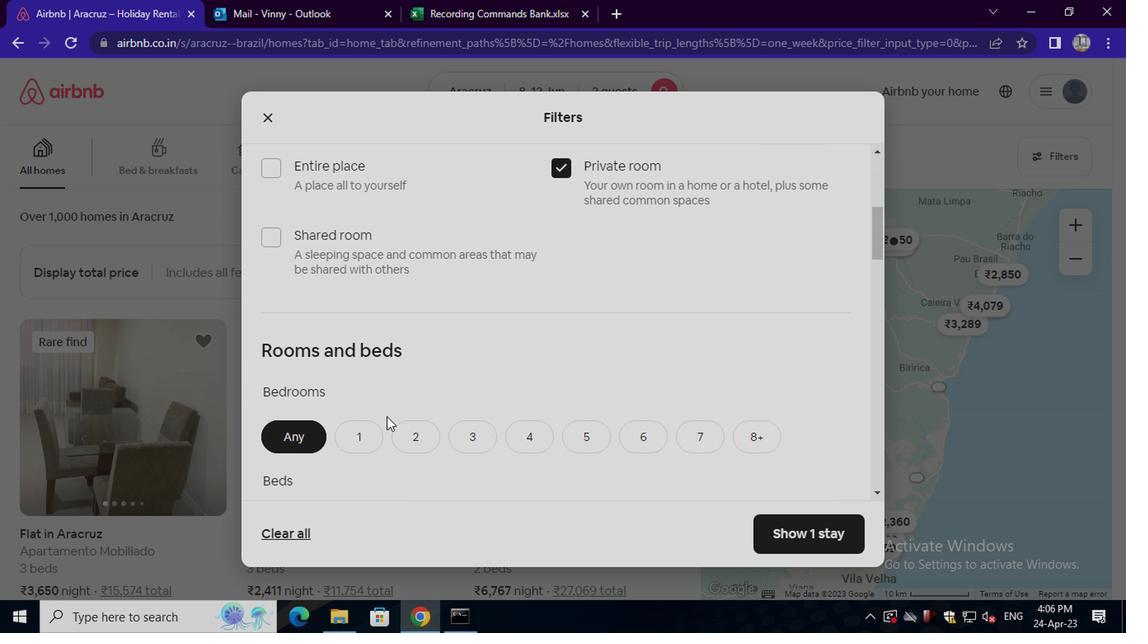 
Action: Mouse pressed left at (363, 431)
Screenshot: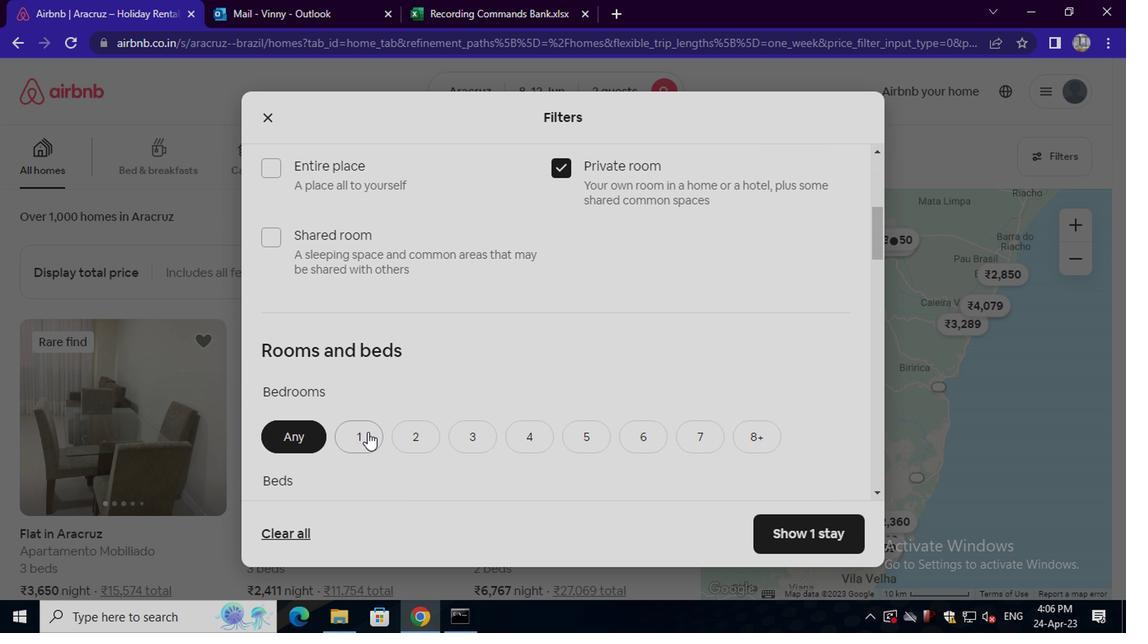 
Action: Mouse scrolled (363, 430) with delta (0, 0)
Screenshot: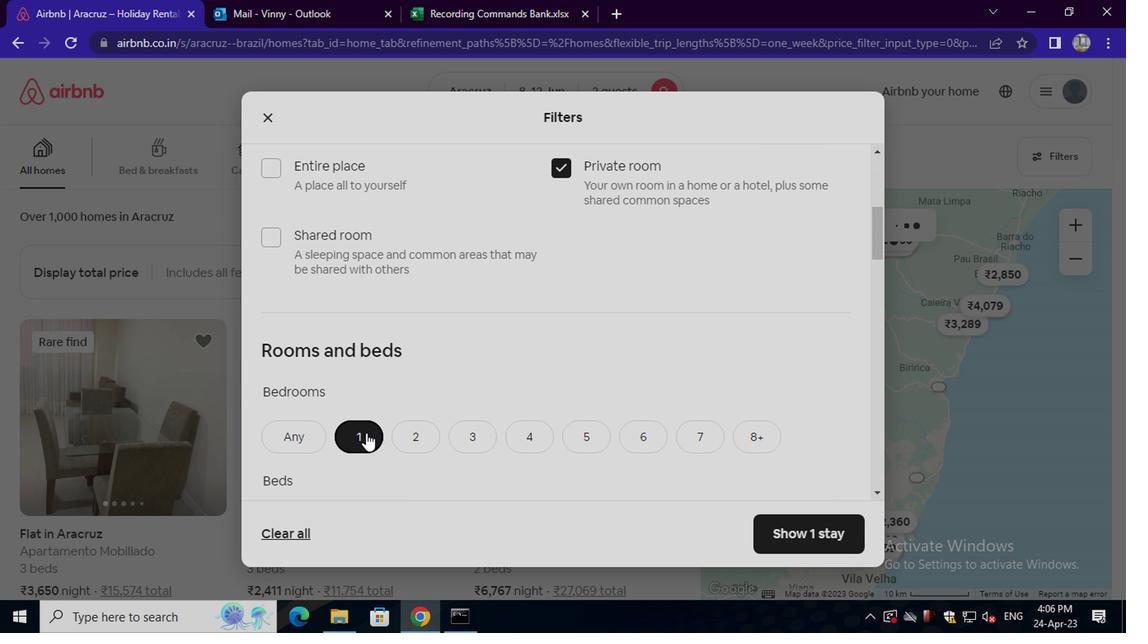 
Action: Mouse scrolled (363, 430) with delta (0, 0)
Screenshot: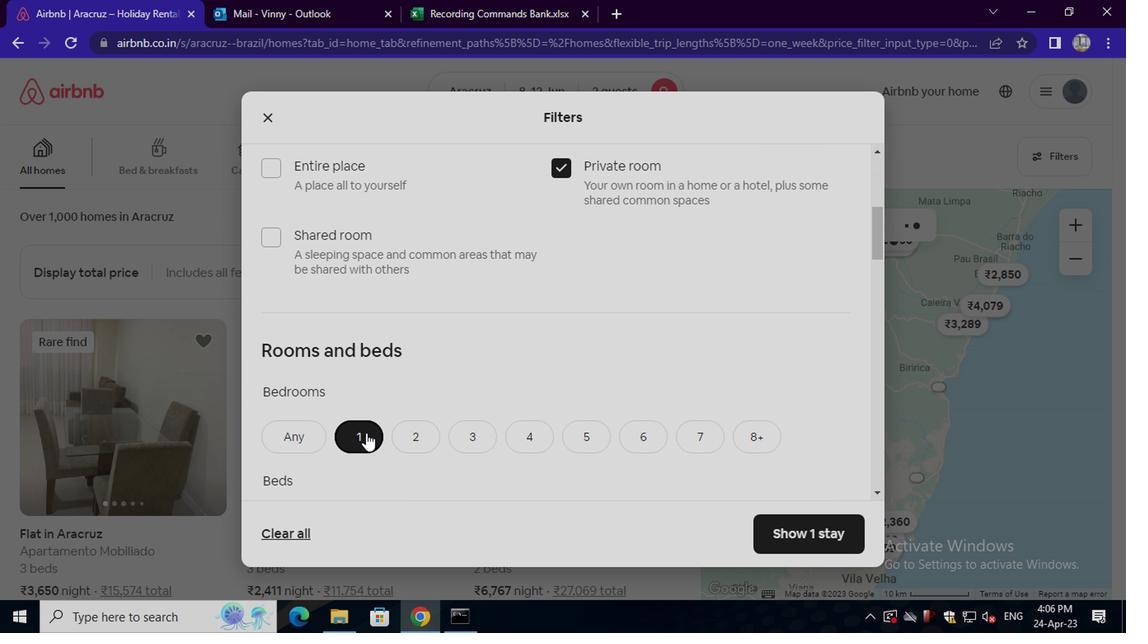 
Action: Mouse moved to (355, 359)
Screenshot: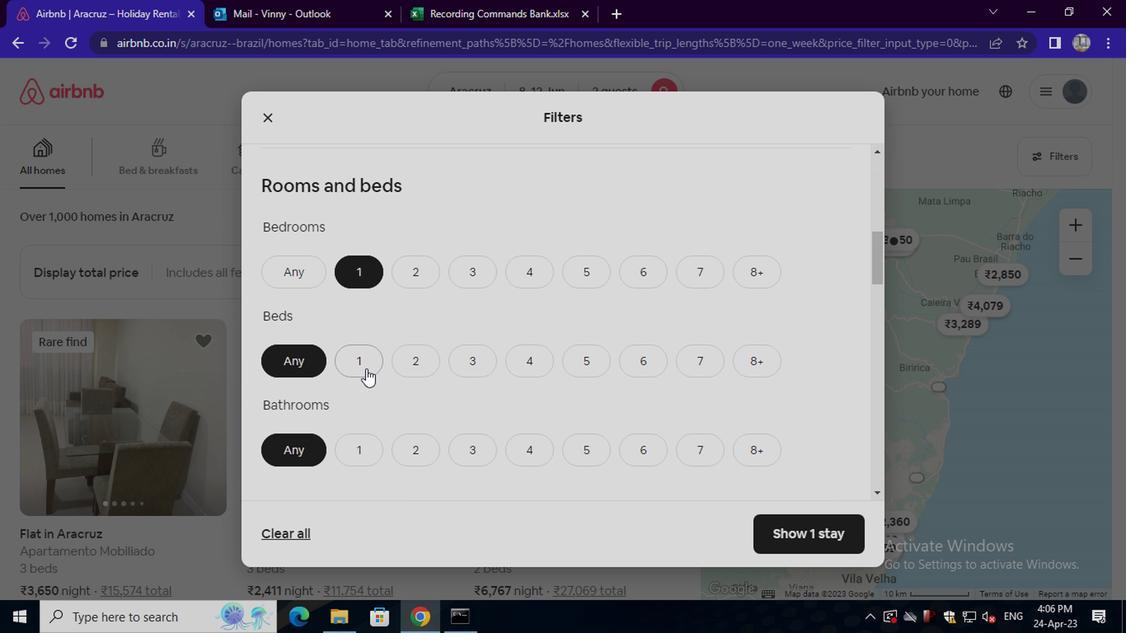
Action: Mouse pressed left at (355, 359)
Screenshot: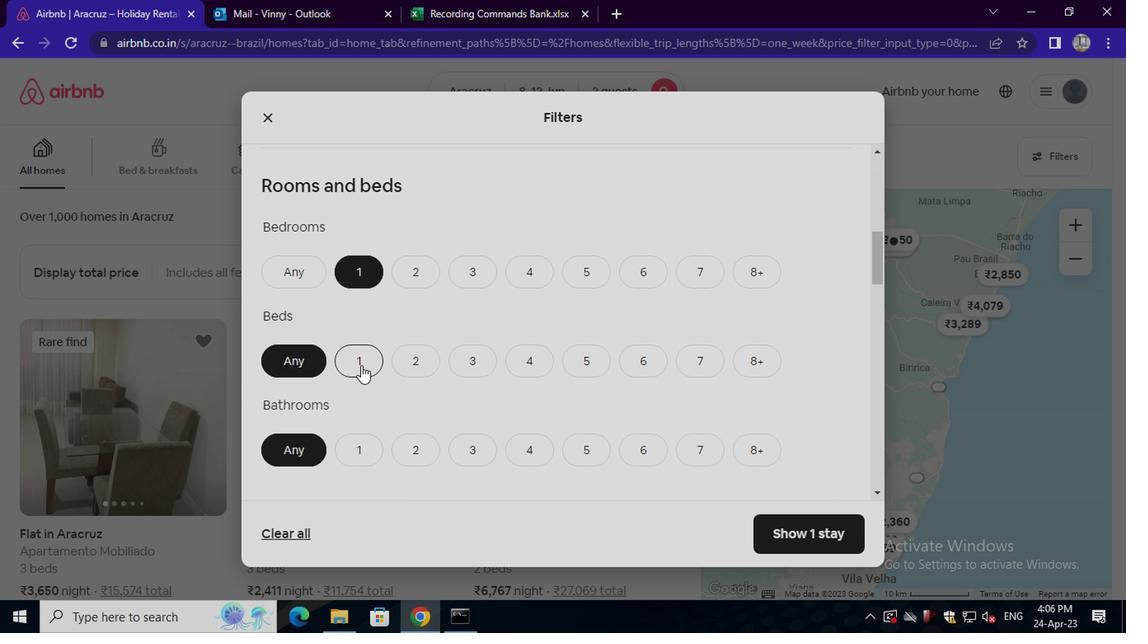 
Action: Mouse moved to (354, 444)
Screenshot: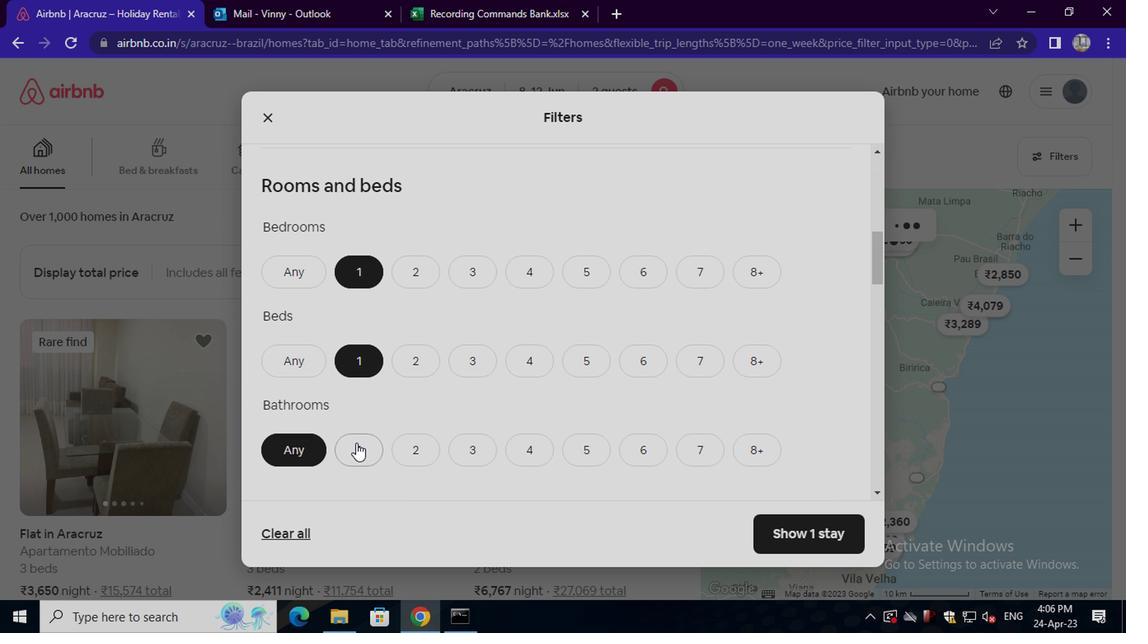 
Action: Mouse pressed left at (354, 444)
Screenshot: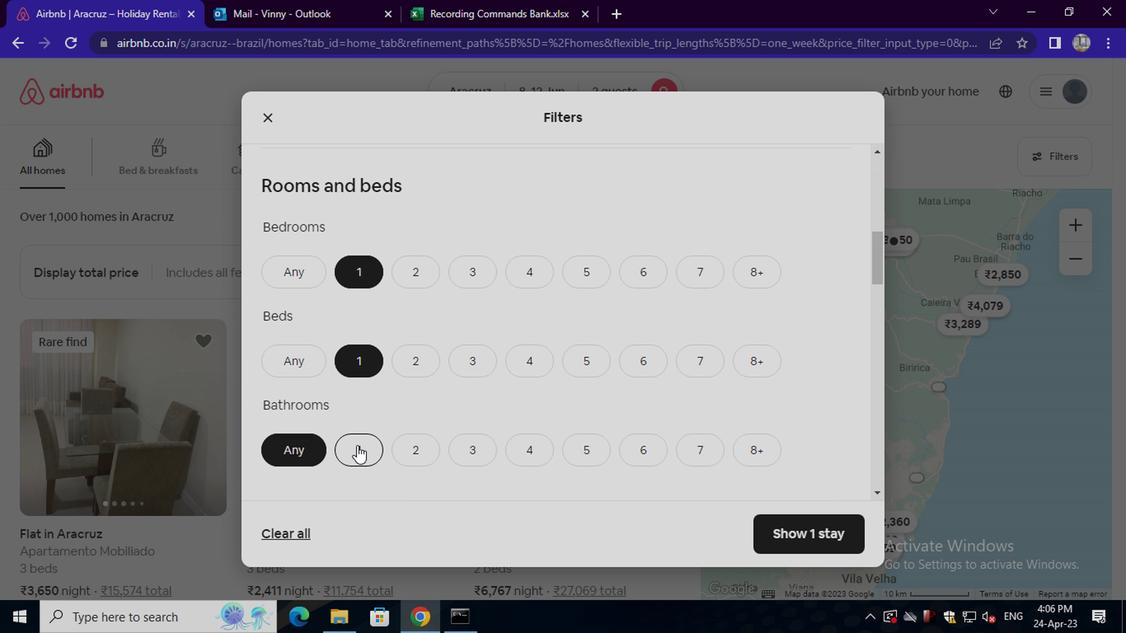 
Action: Mouse moved to (361, 456)
Screenshot: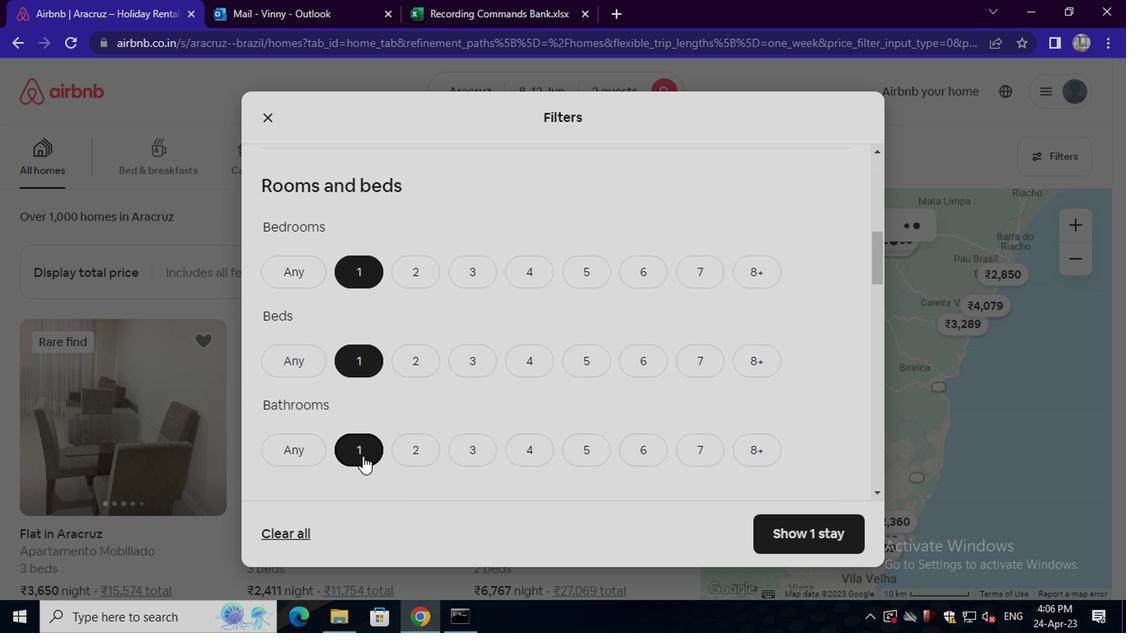
Action: Mouse scrolled (361, 455) with delta (0, 0)
Screenshot: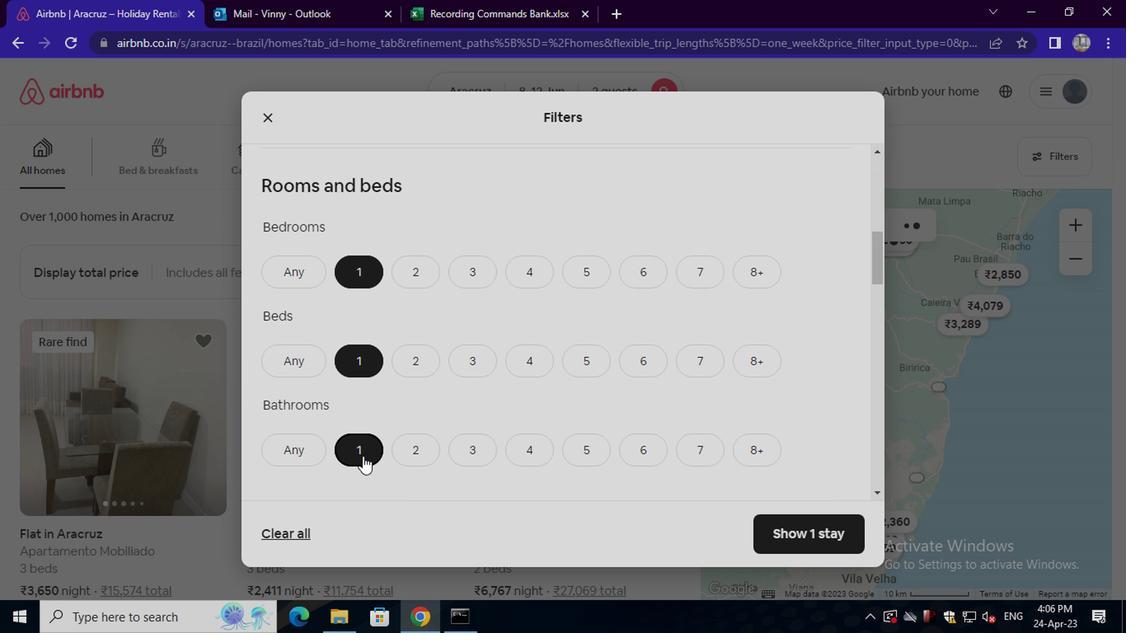 
Action: Mouse scrolled (361, 455) with delta (0, 0)
Screenshot: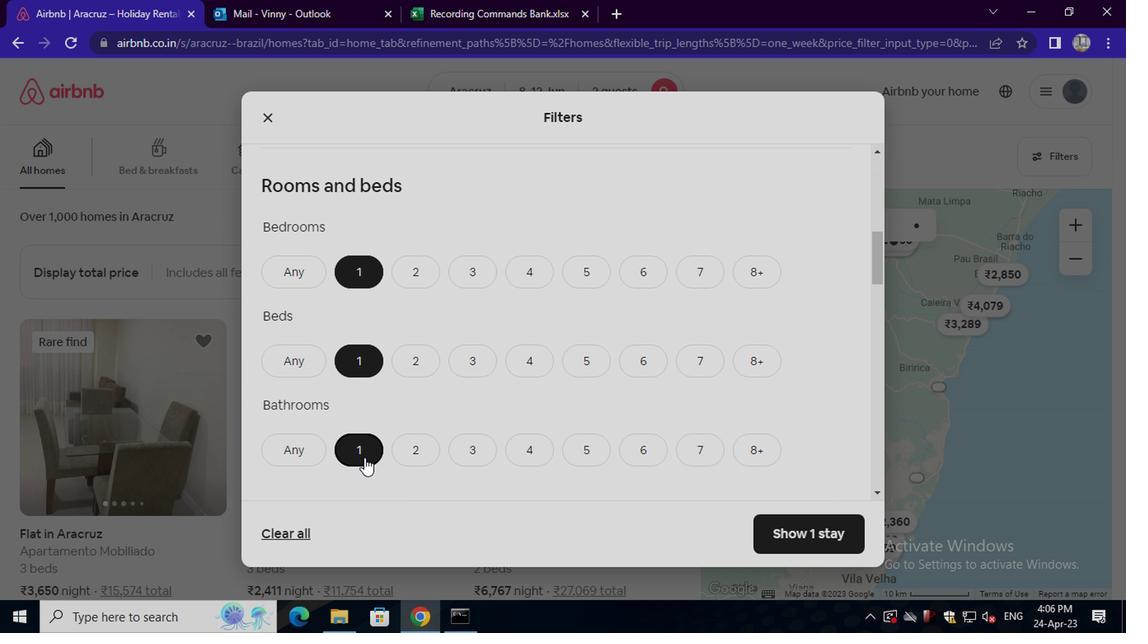 
Action: Mouse moved to (445, 452)
Screenshot: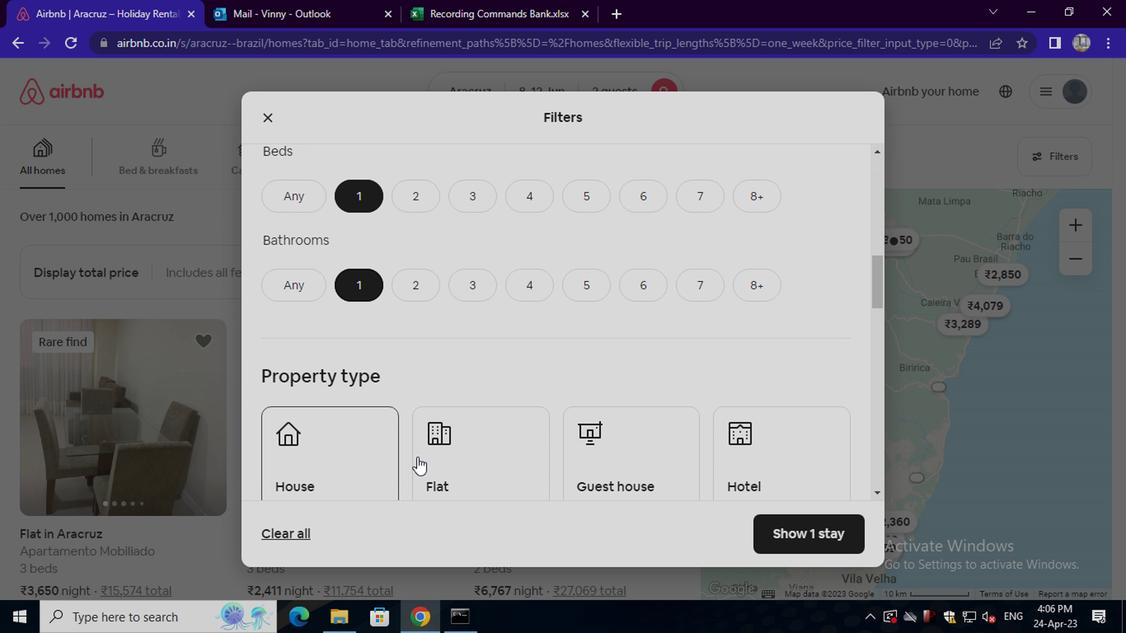 
Action: Mouse pressed left at (445, 452)
Screenshot: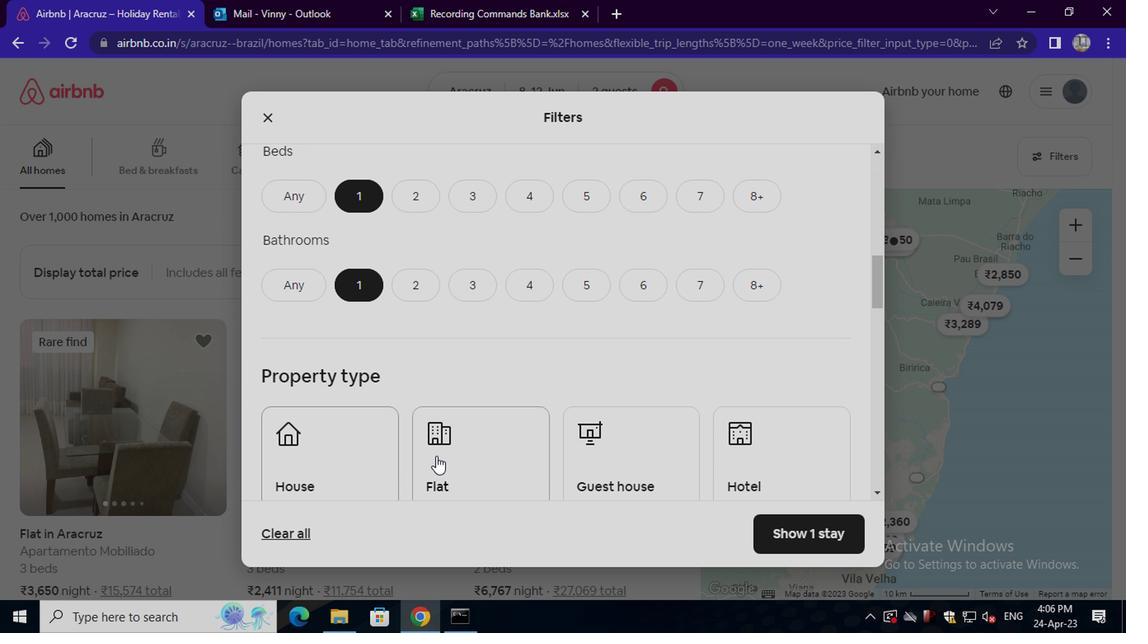 
Action: Mouse moved to (597, 454)
Screenshot: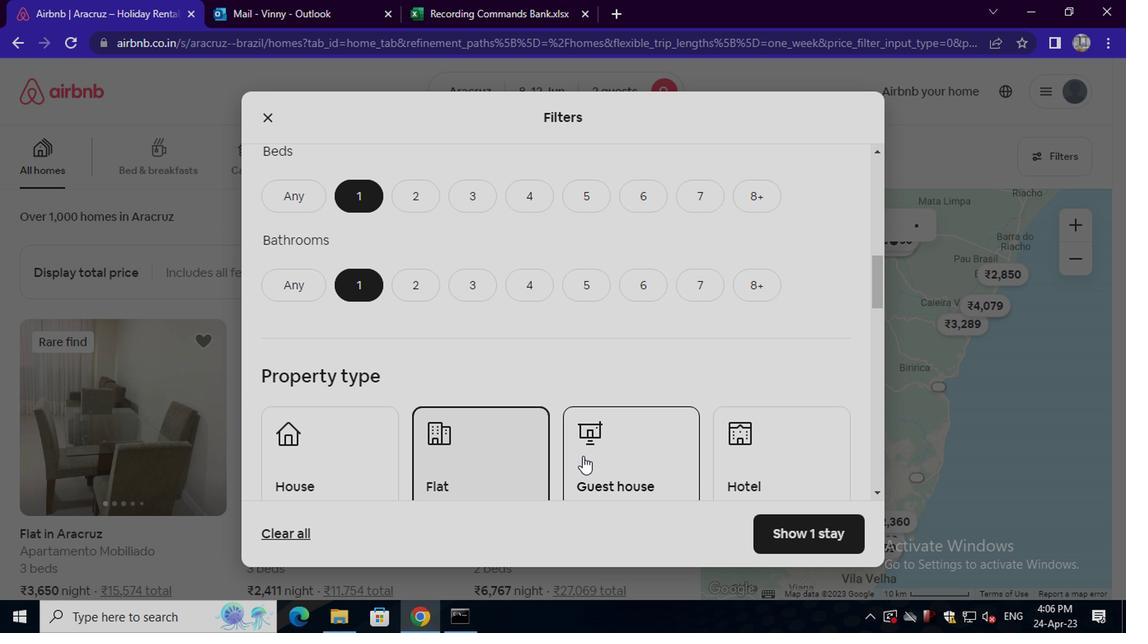 
Action: Mouse pressed left at (597, 454)
Screenshot: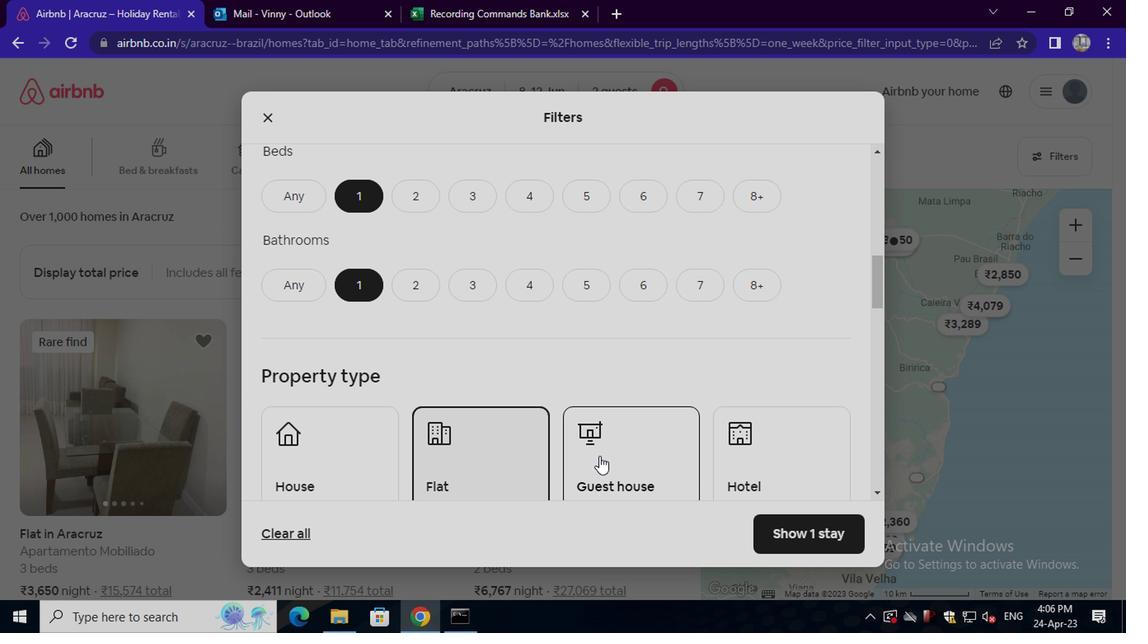 
Action: Mouse moved to (743, 452)
Screenshot: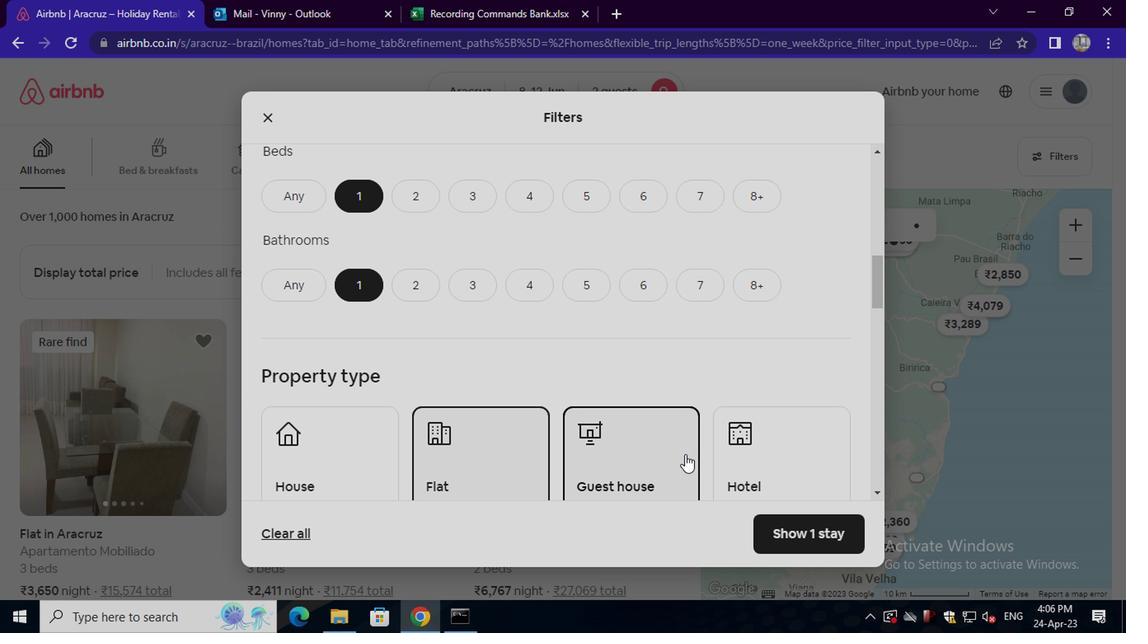 
Action: Mouse pressed left at (743, 452)
Screenshot: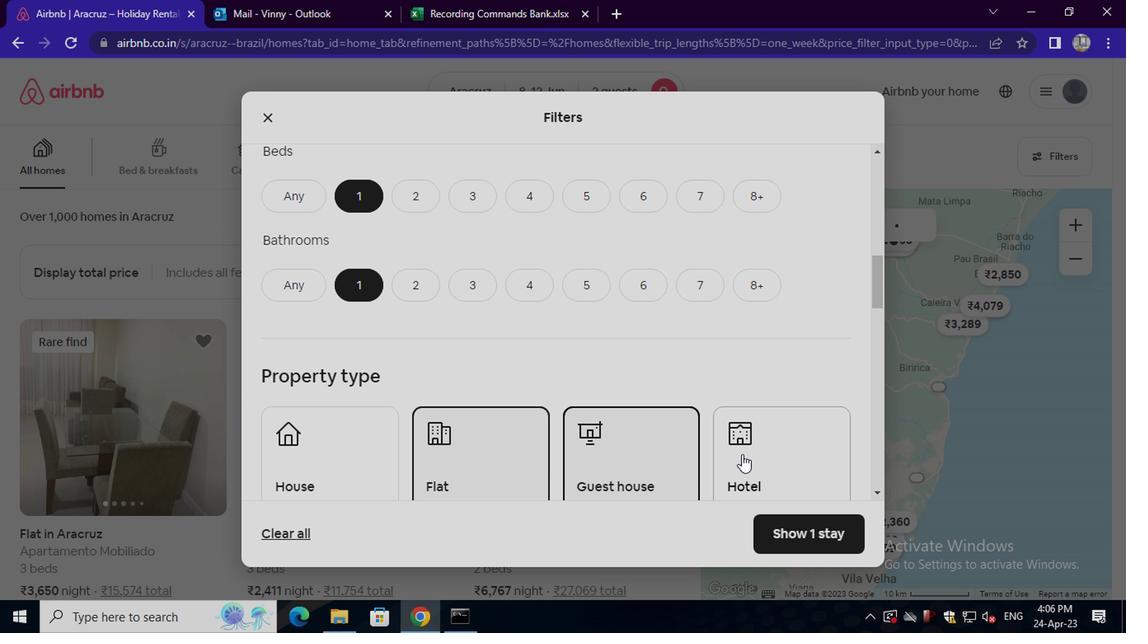 
Action: Mouse moved to (592, 458)
Screenshot: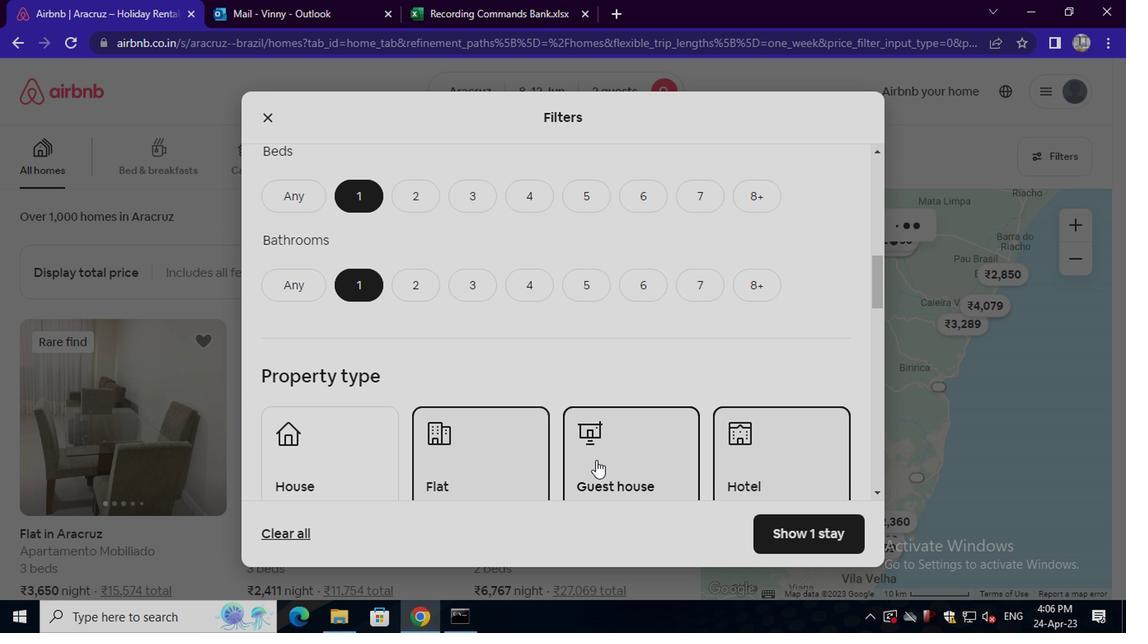 
Action: Mouse scrolled (592, 458) with delta (0, 0)
Screenshot: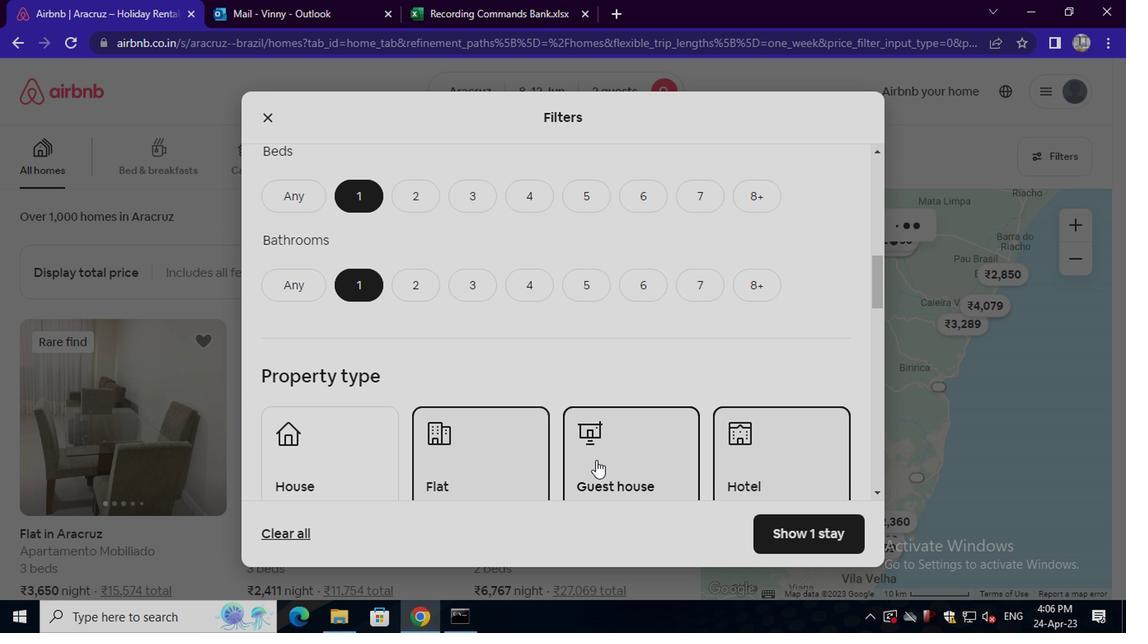 
Action: Mouse scrolled (592, 458) with delta (0, 0)
Screenshot: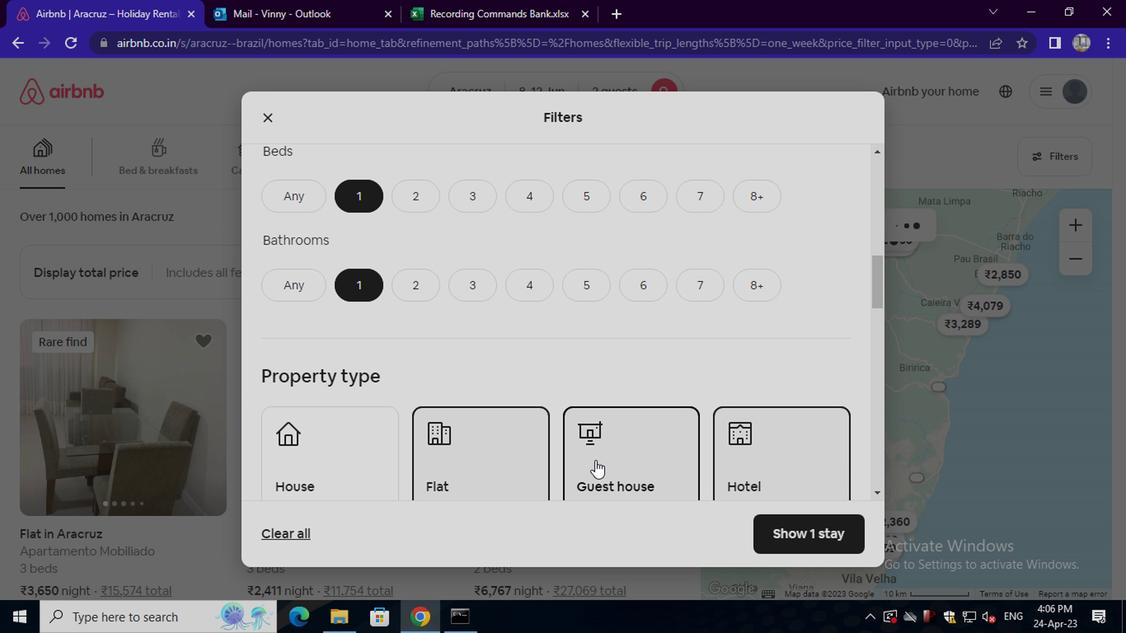 
Action: Mouse scrolled (592, 458) with delta (0, 0)
Screenshot: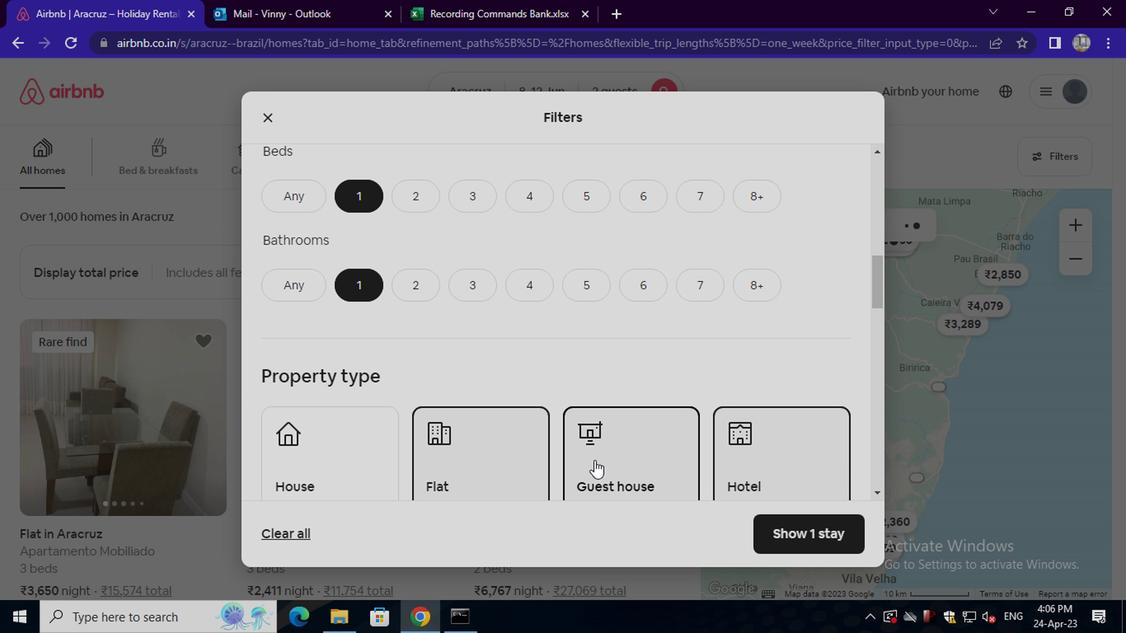 
Action: Mouse scrolled (592, 458) with delta (0, 0)
Screenshot: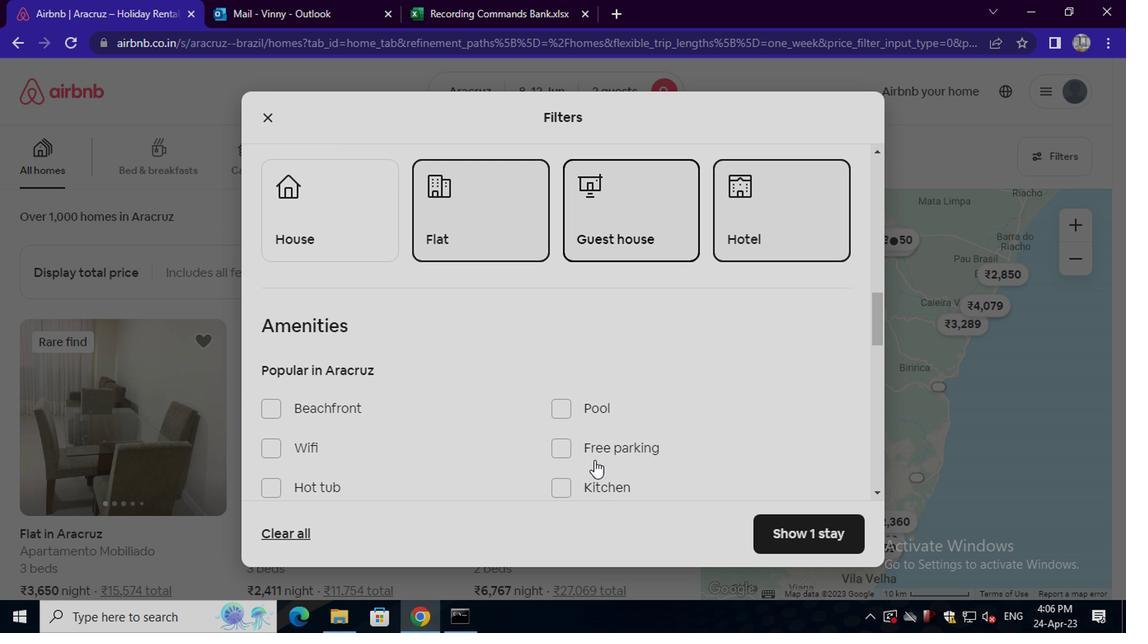 
Action: Mouse moved to (317, 452)
Screenshot: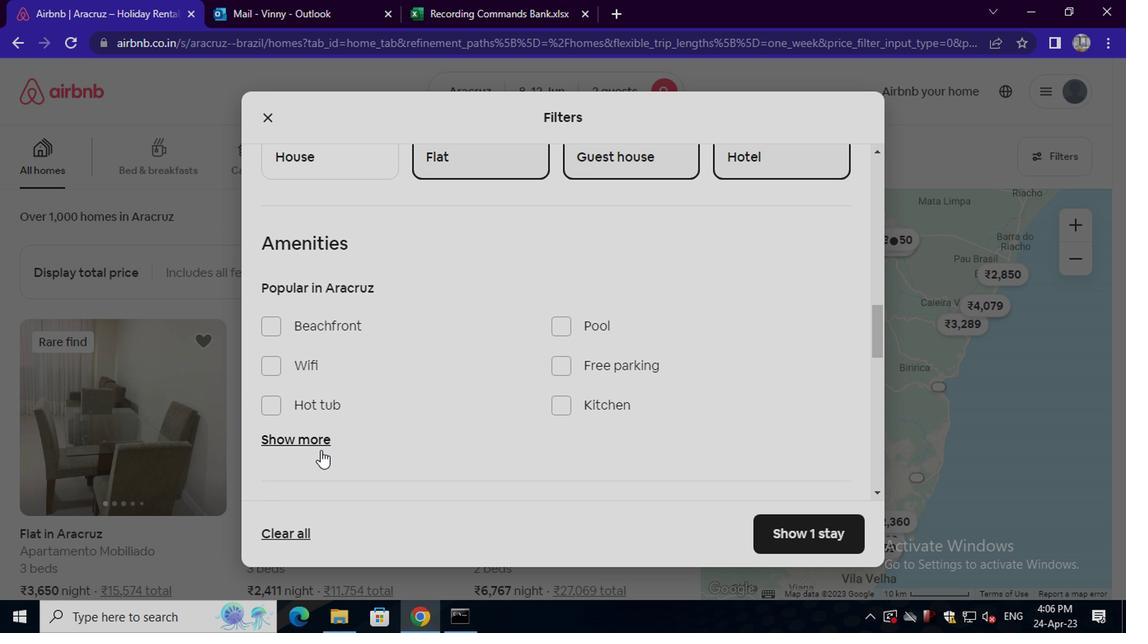
Action: Mouse pressed left at (317, 452)
Screenshot: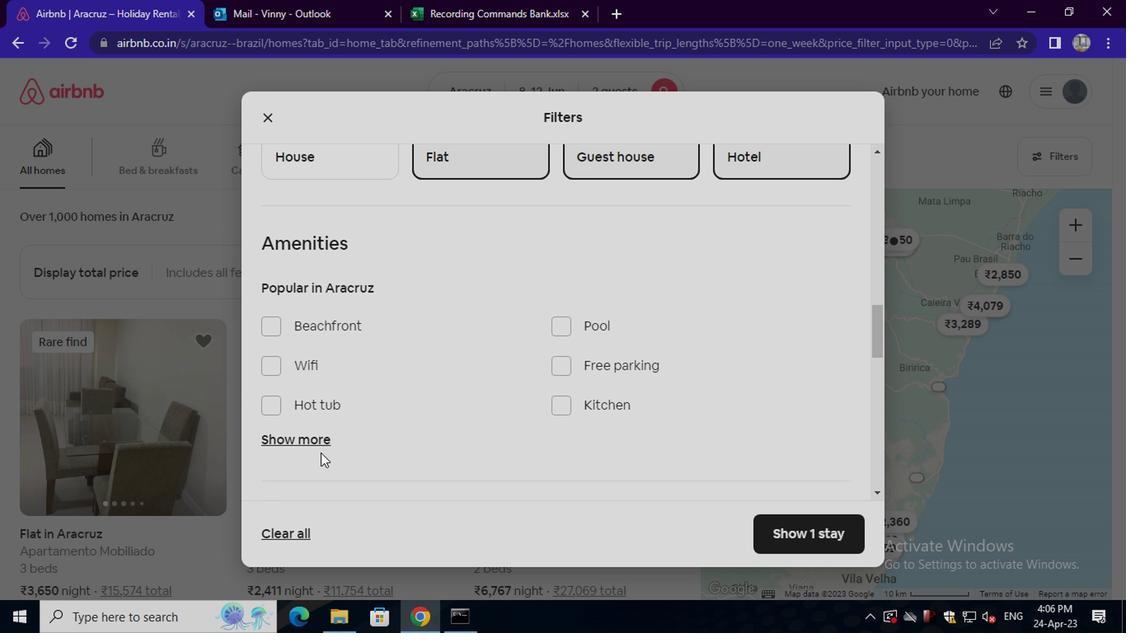 
Action: Mouse moved to (312, 443)
Screenshot: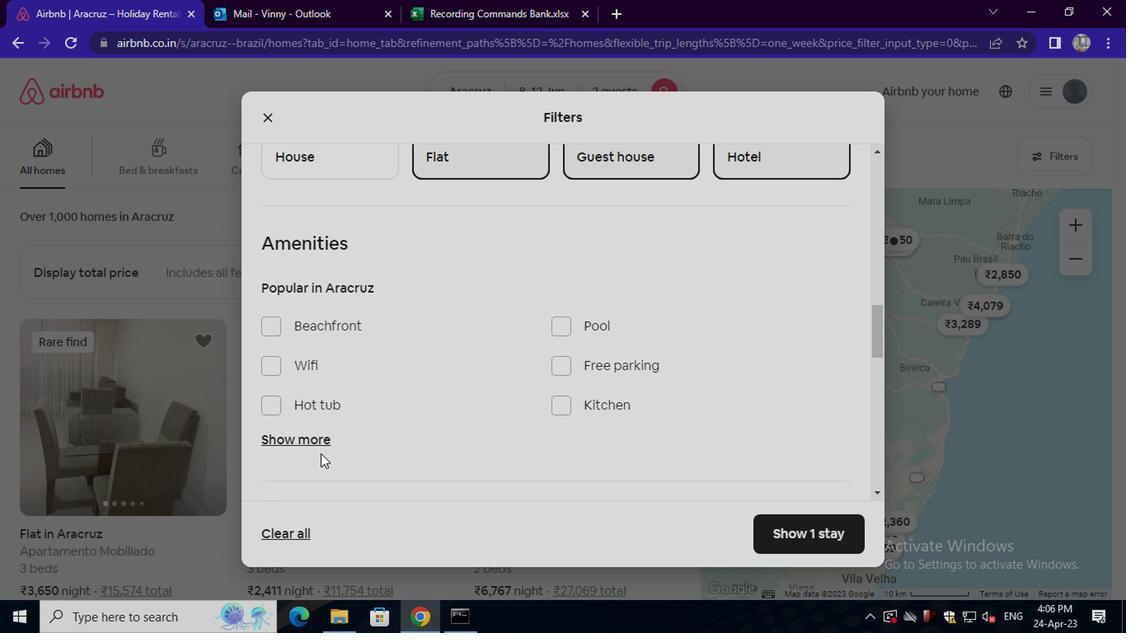 
Action: Mouse pressed left at (312, 443)
Screenshot: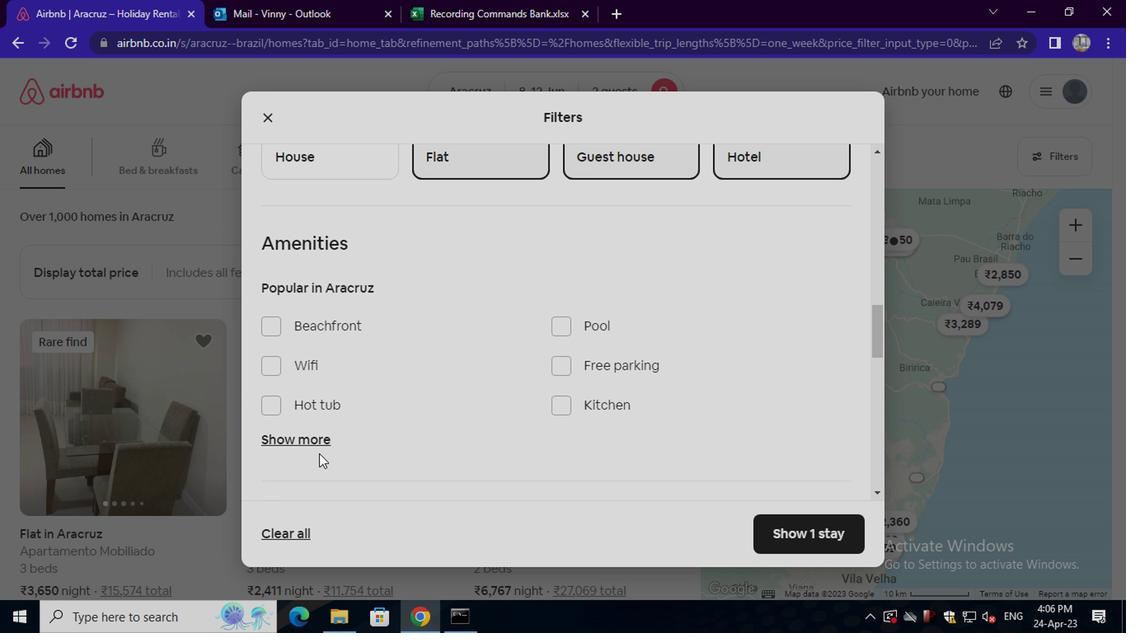 
Action: Mouse moved to (376, 468)
Screenshot: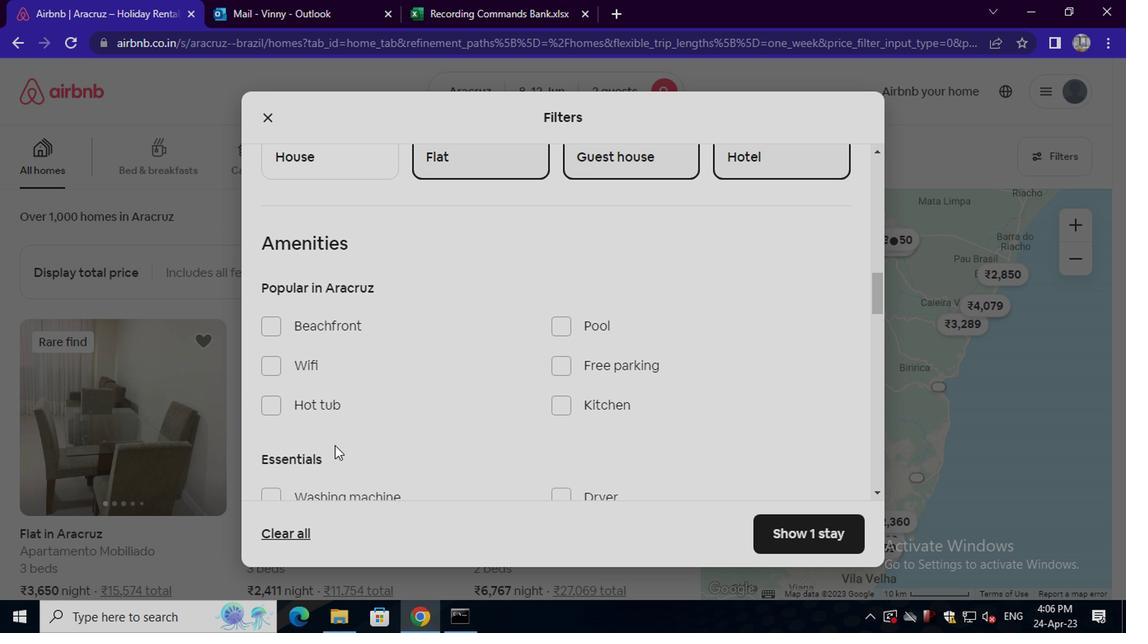 
Action: Mouse scrolled (376, 467) with delta (0, -1)
Screenshot: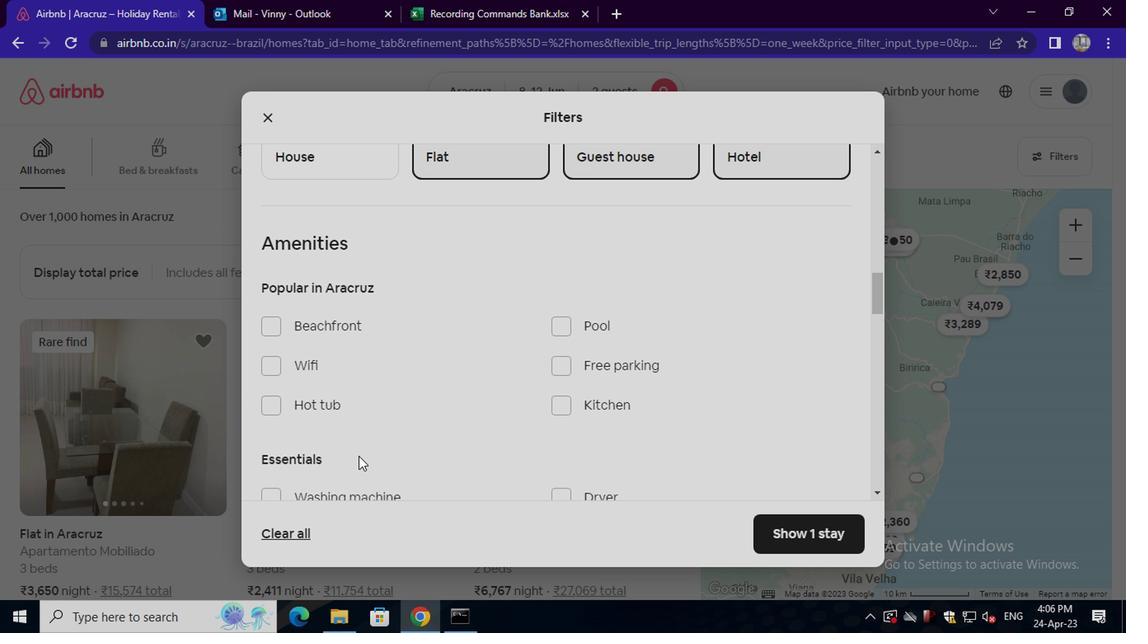 
Action: Mouse scrolled (376, 467) with delta (0, -1)
Screenshot: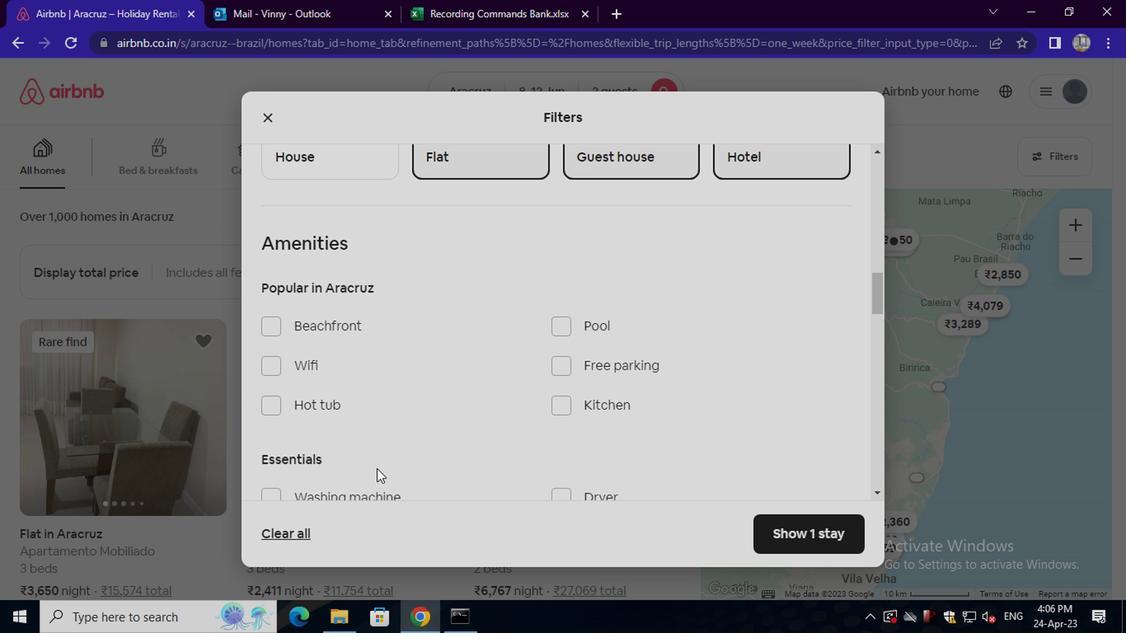 
Action: Mouse moved to (330, 333)
Screenshot: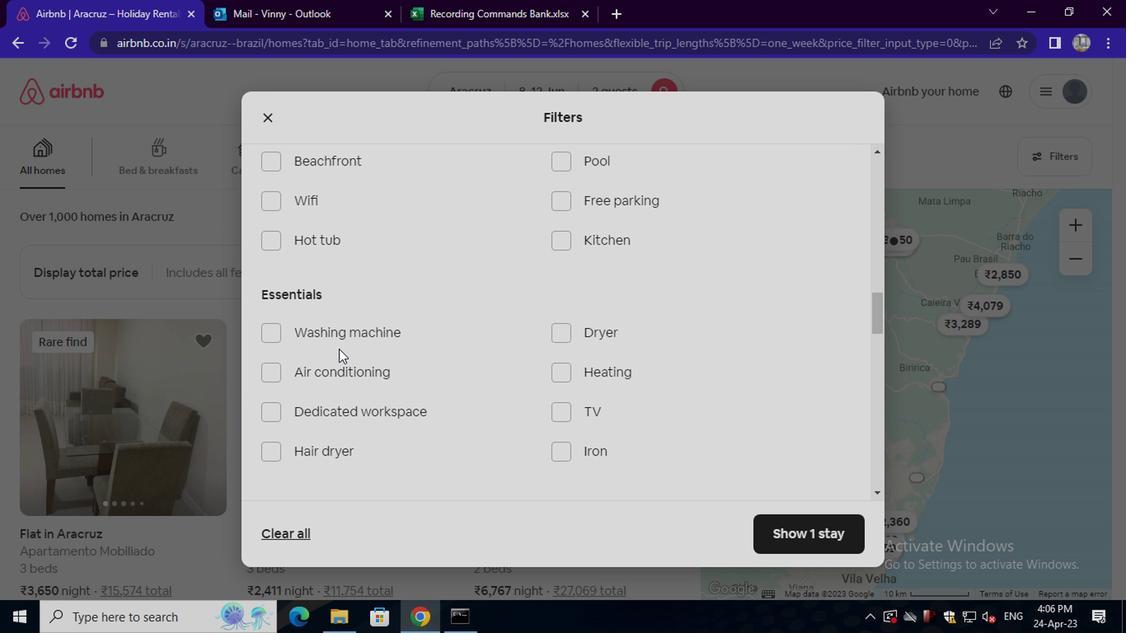 
Action: Mouse pressed left at (330, 333)
Screenshot: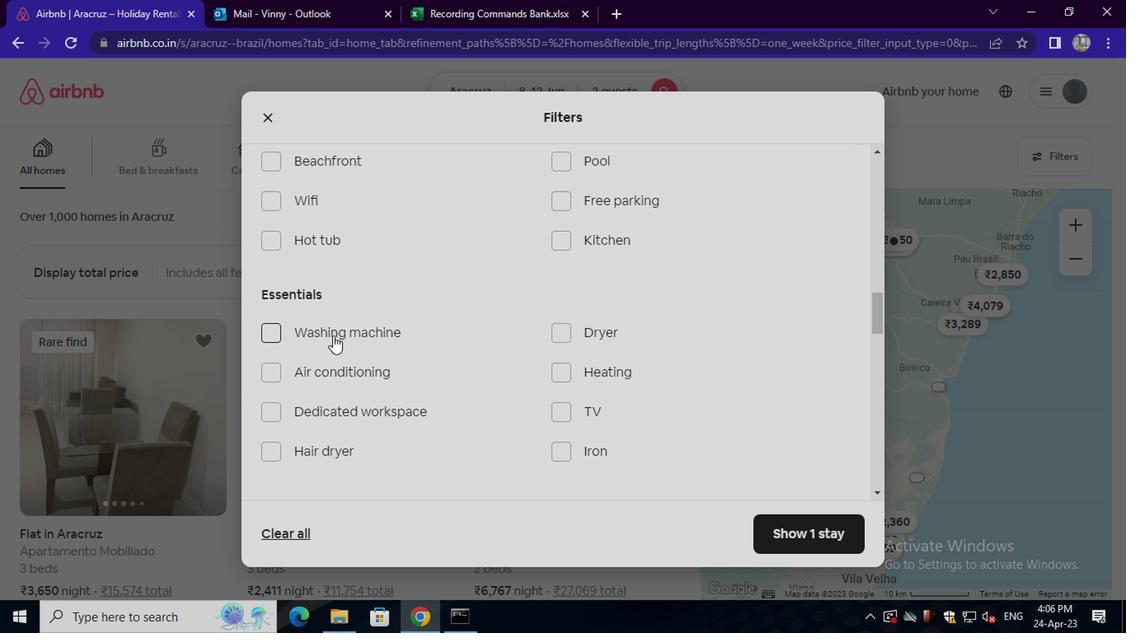 
Action: Mouse scrolled (330, 332) with delta (0, -1)
Screenshot: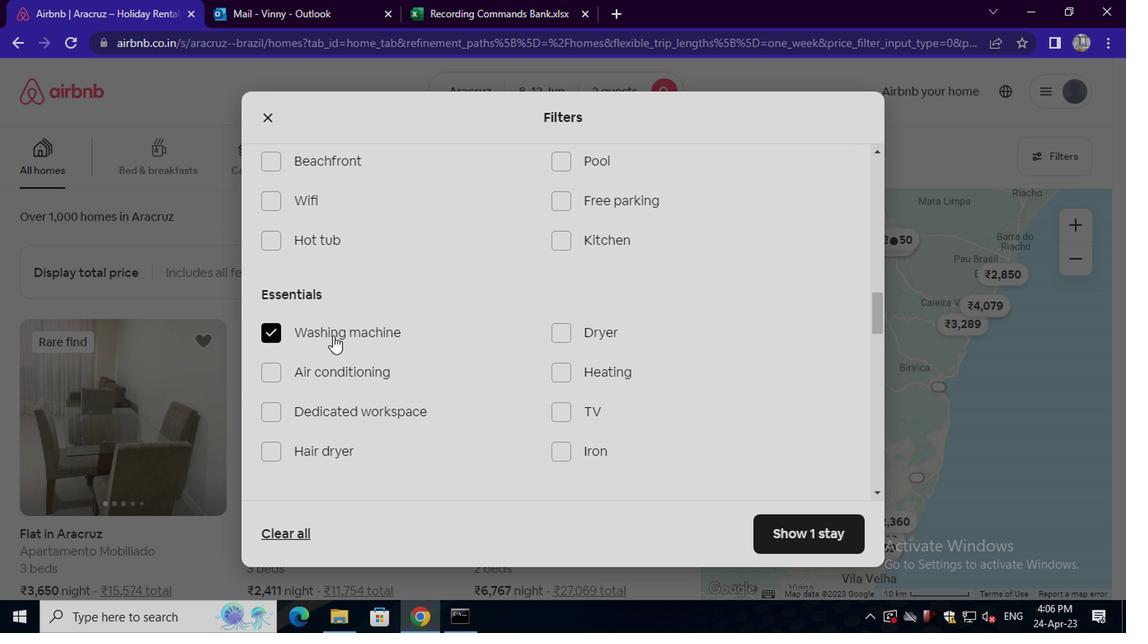 
Action: Mouse scrolled (330, 332) with delta (0, -1)
Screenshot: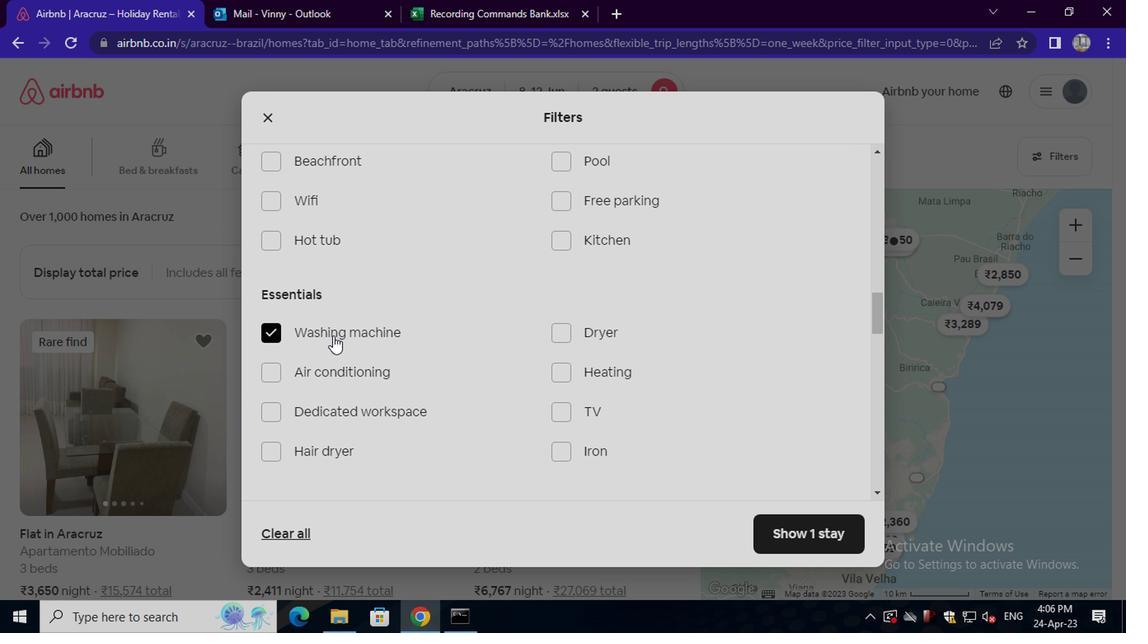 
Action: Mouse moved to (330, 337)
Screenshot: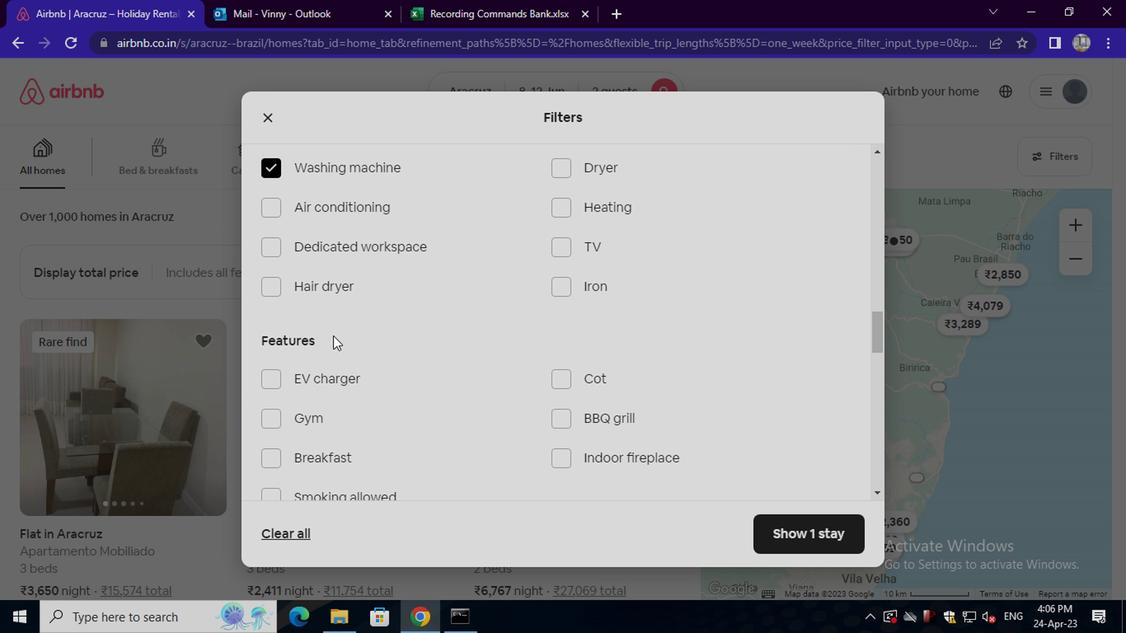 
Action: Mouse scrolled (330, 336) with delta (0, -1)
Screenshot: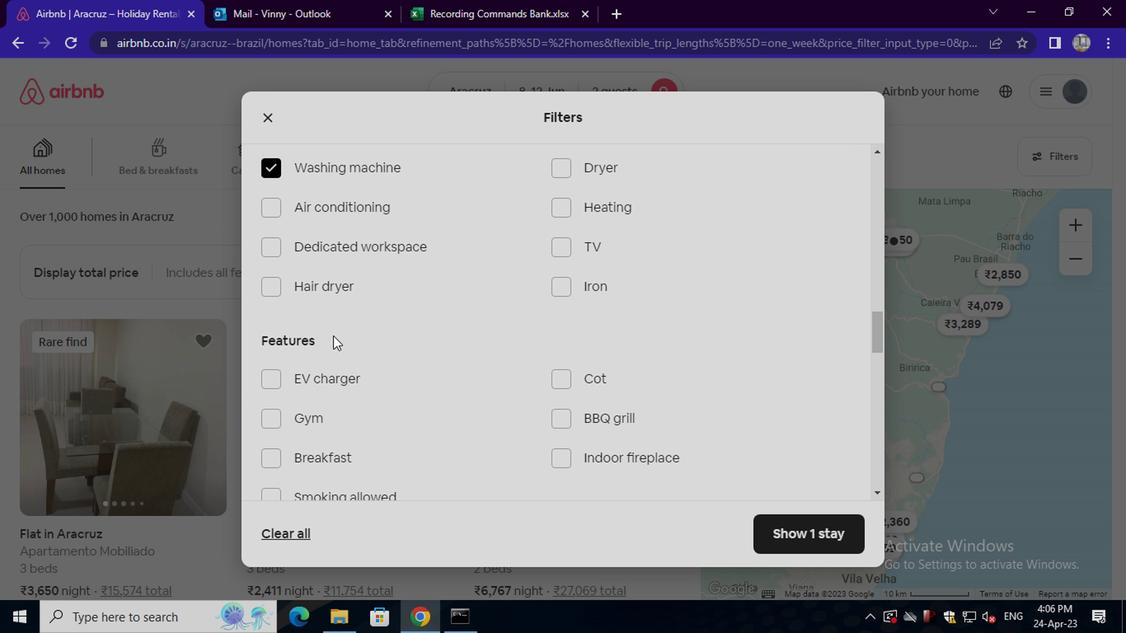 
Action: Mouse moved to (339, 353)
Screenshot: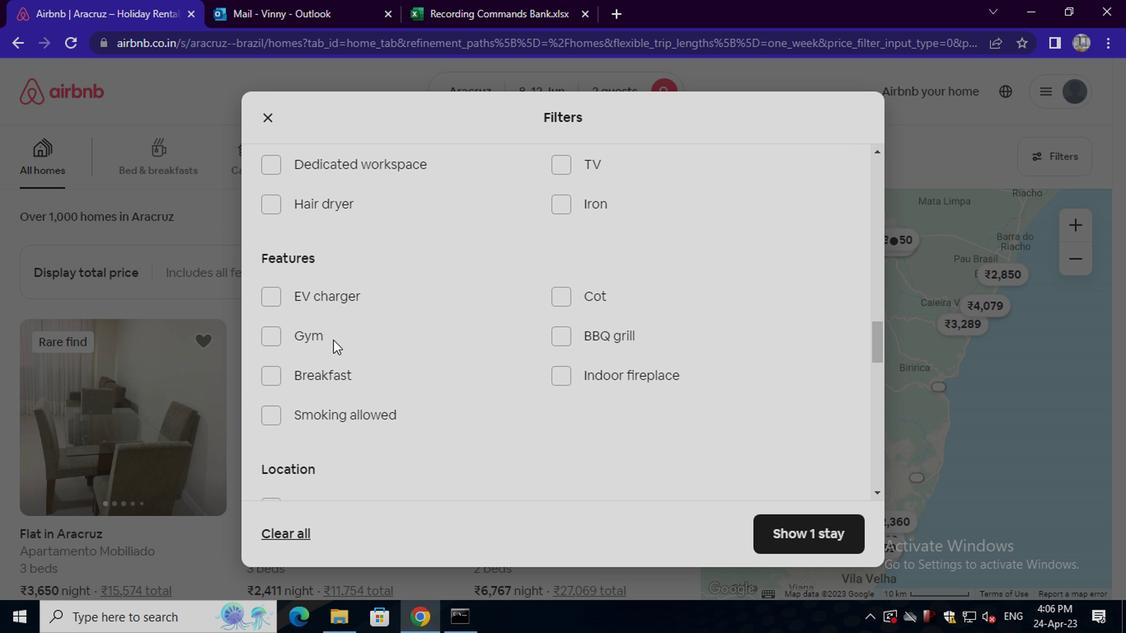 
Action: Mouse scrolled (339, 353) with delta (0, 0)
Screenshot: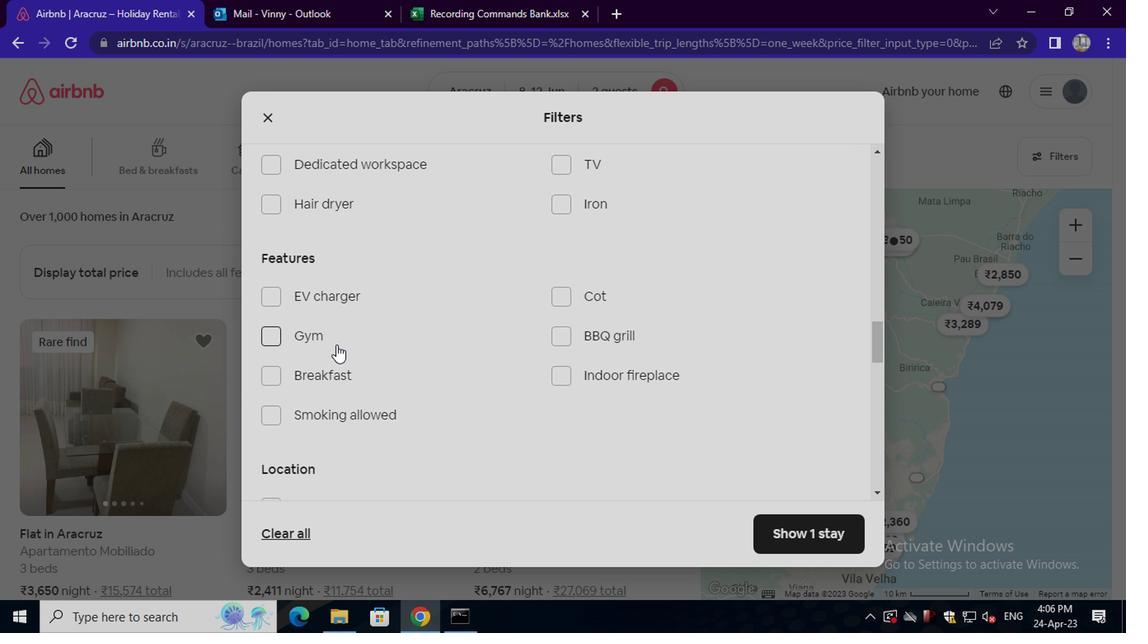 
Action: Mouse scrolled (339, 353) with delta (0, 0)
Screenshot: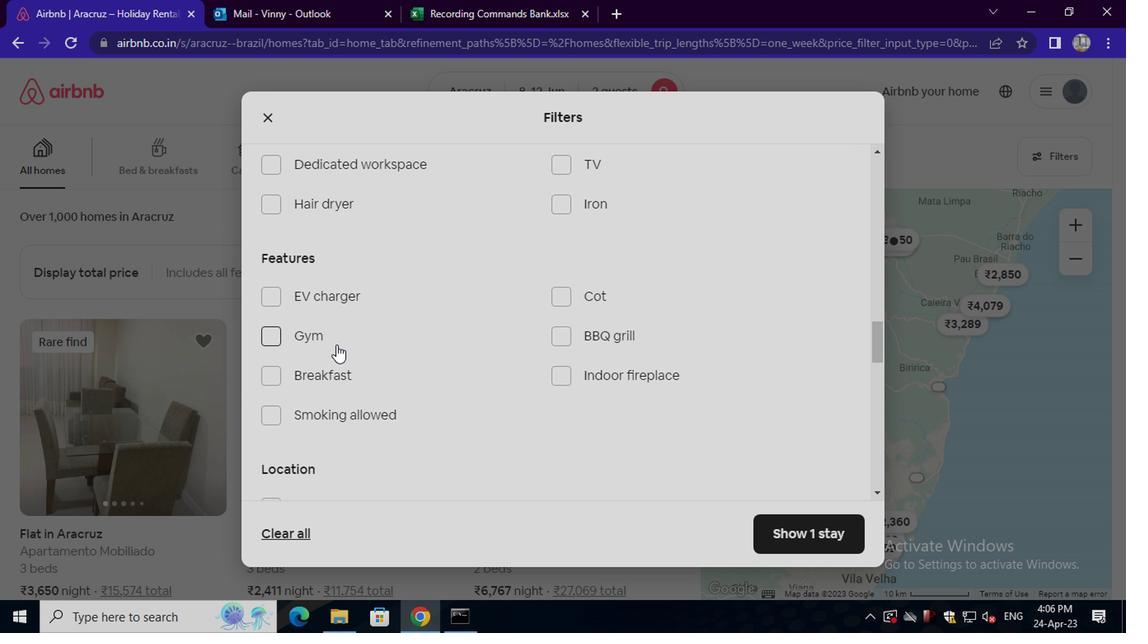 
Action: Mouse scrolled (339, 353) with delta (0, 0)
Screenshot: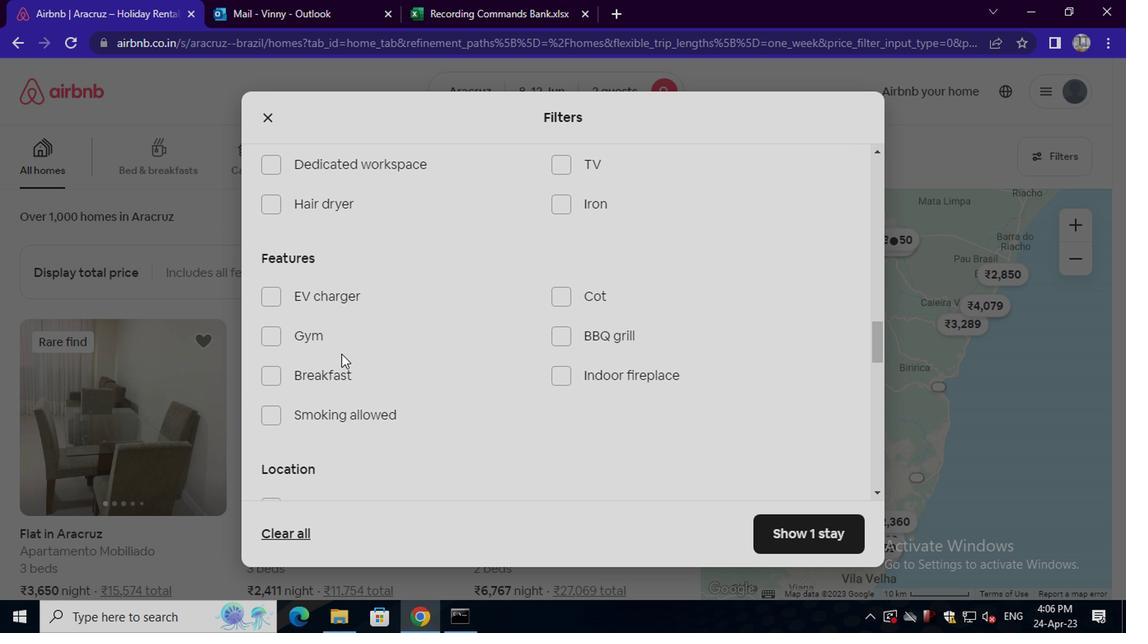 
Action: Mouse moved to (774, 435)
Screenshot: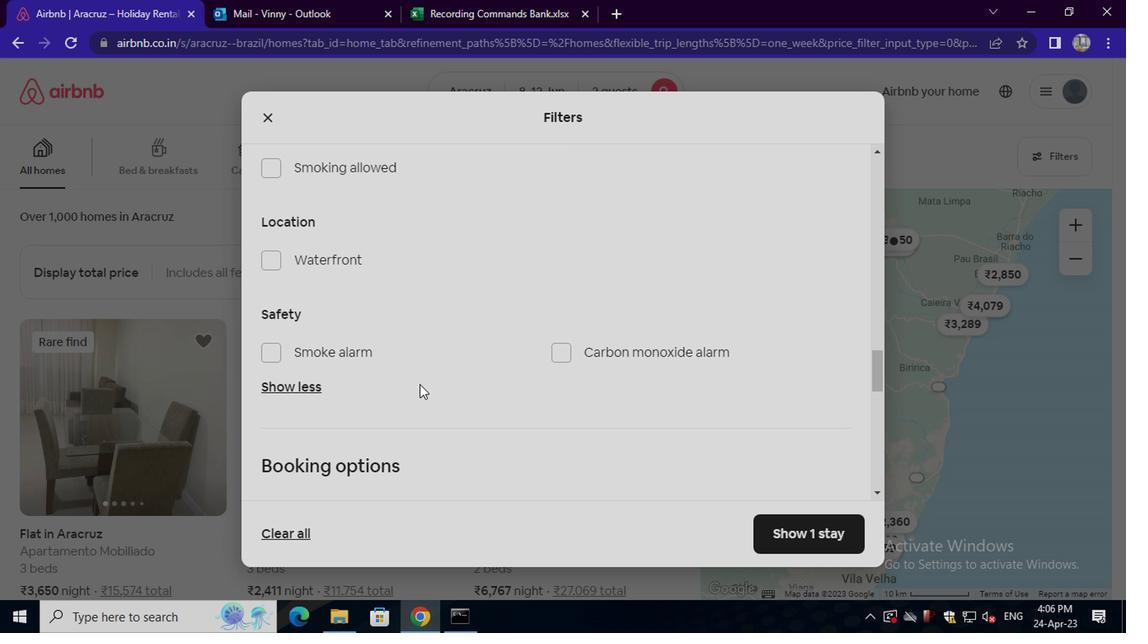 
Action: Mouse scrolled (774, 434) with delta (0, 0)
Screenshot: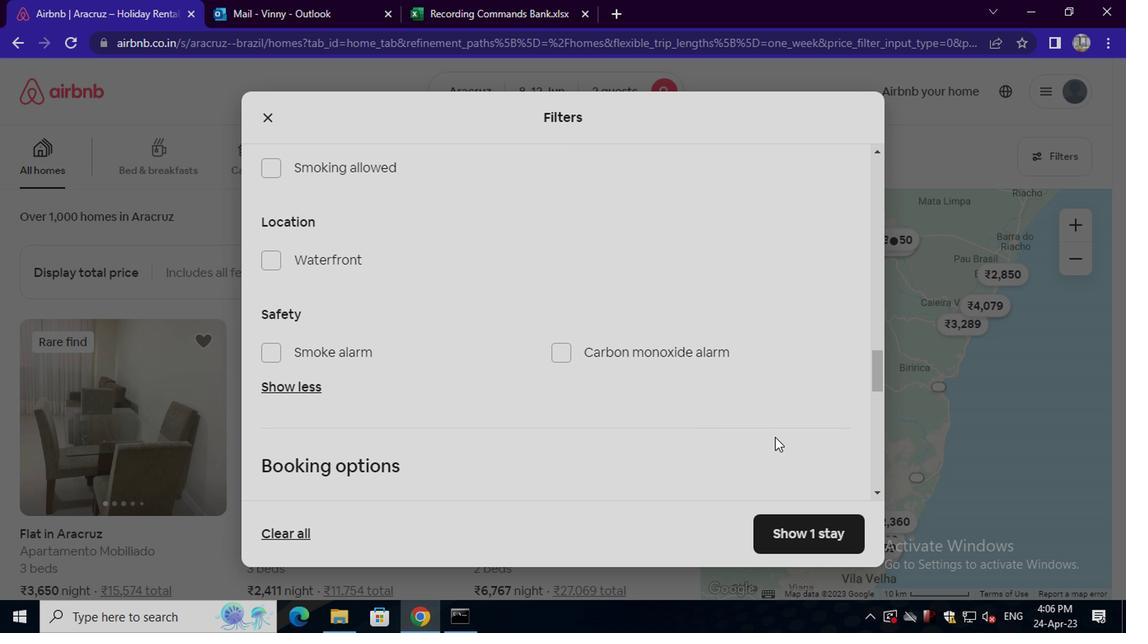 
Action: Mouse moved to (774, 435)
Screenshot: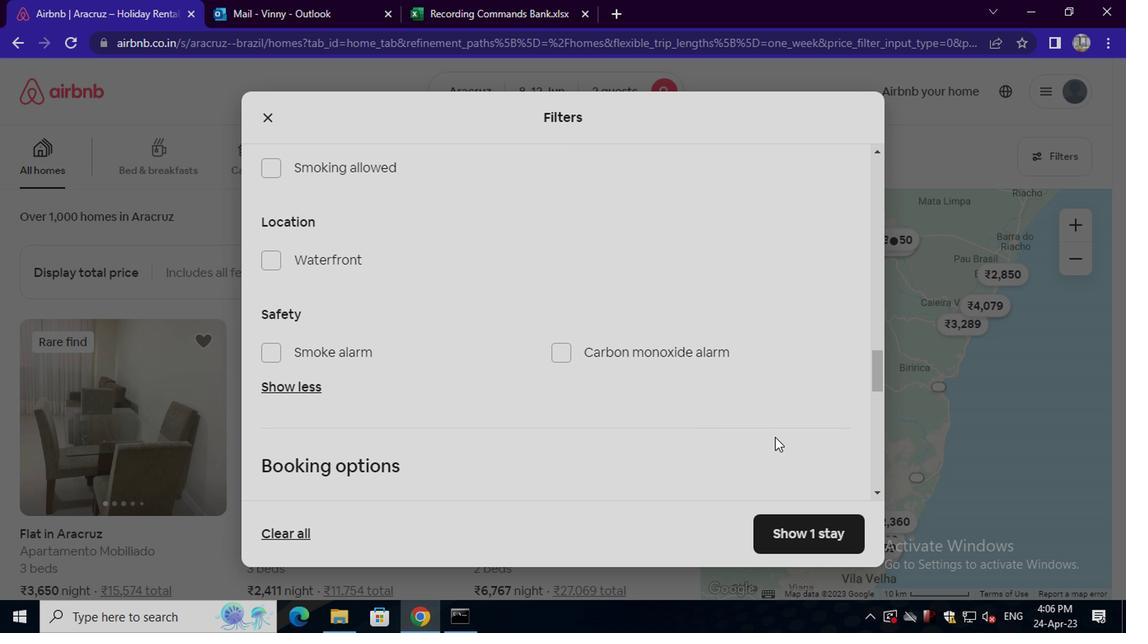 
Action: Mouse scrolled (774, 434) with delta (0, 0)
Screenshot: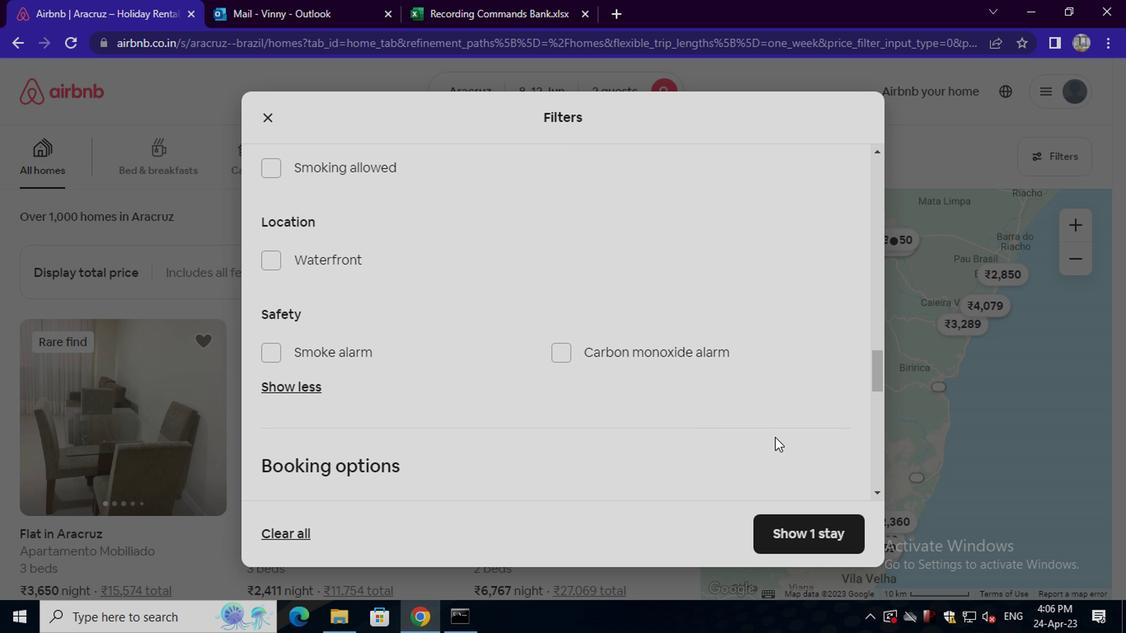 
Action: Mouse moved to (771, 435)
Screenshot: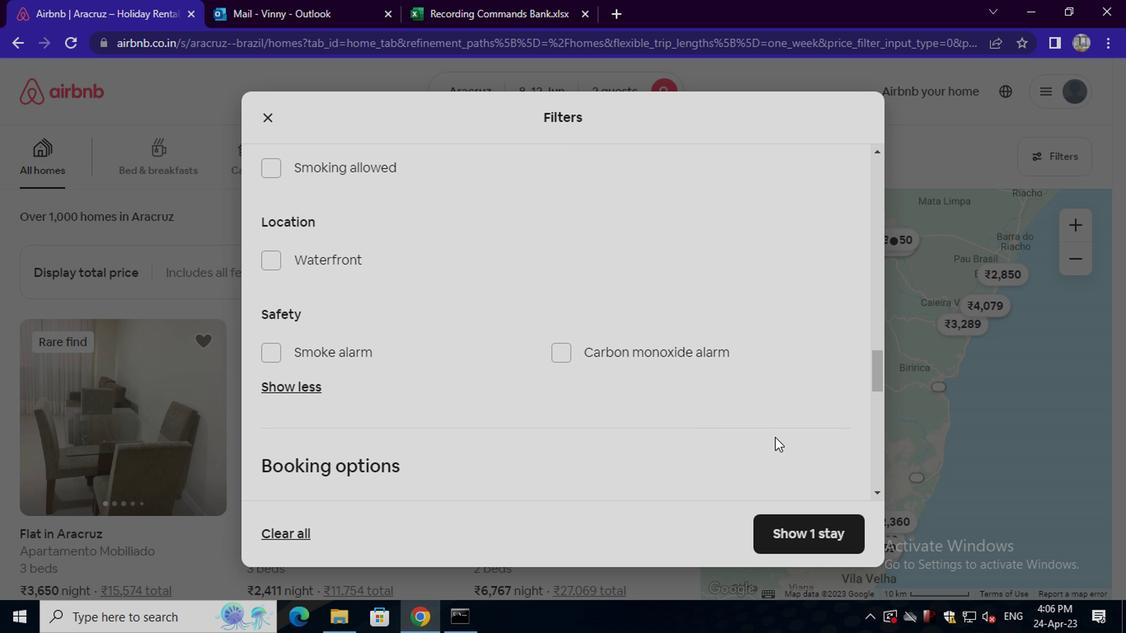 
Action: Mouse scrolled (771, 434) with delta (0, 0)
Screenshot: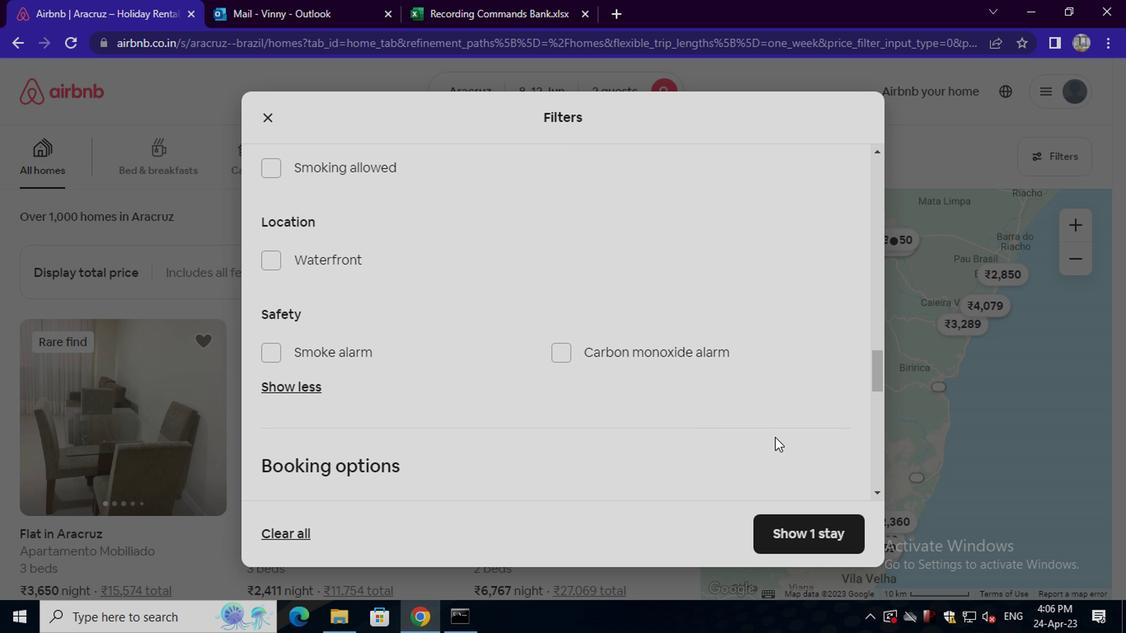 
Action: Mouse moved to (769, 434)
Screenshot: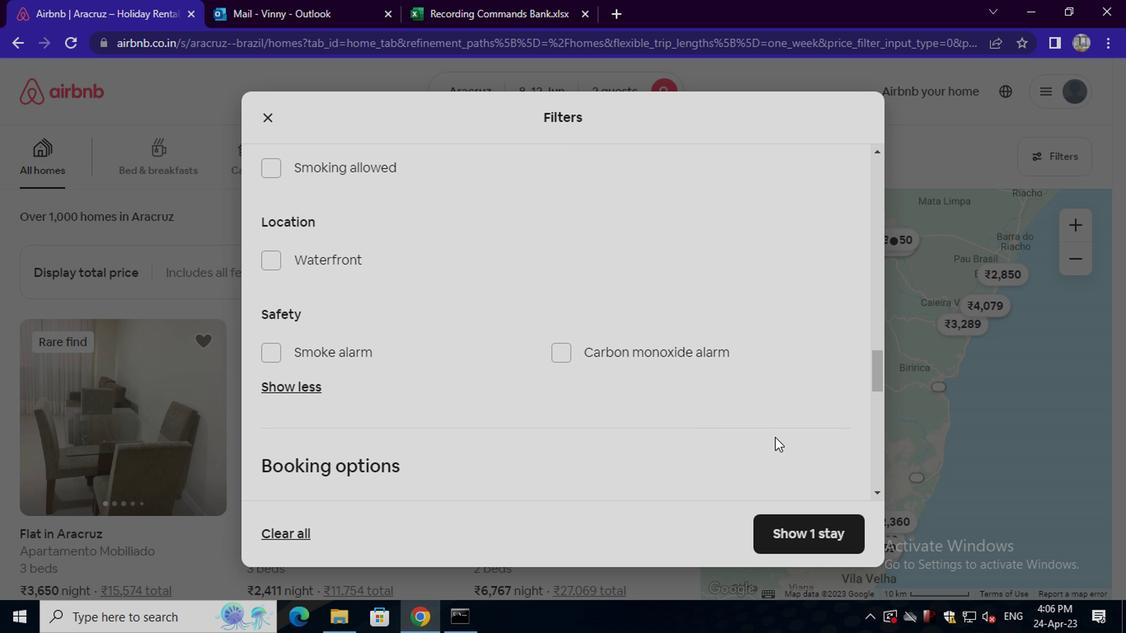 
Action: Mouse scrolled (769, 433) with delta (0, -1)
Screenshot: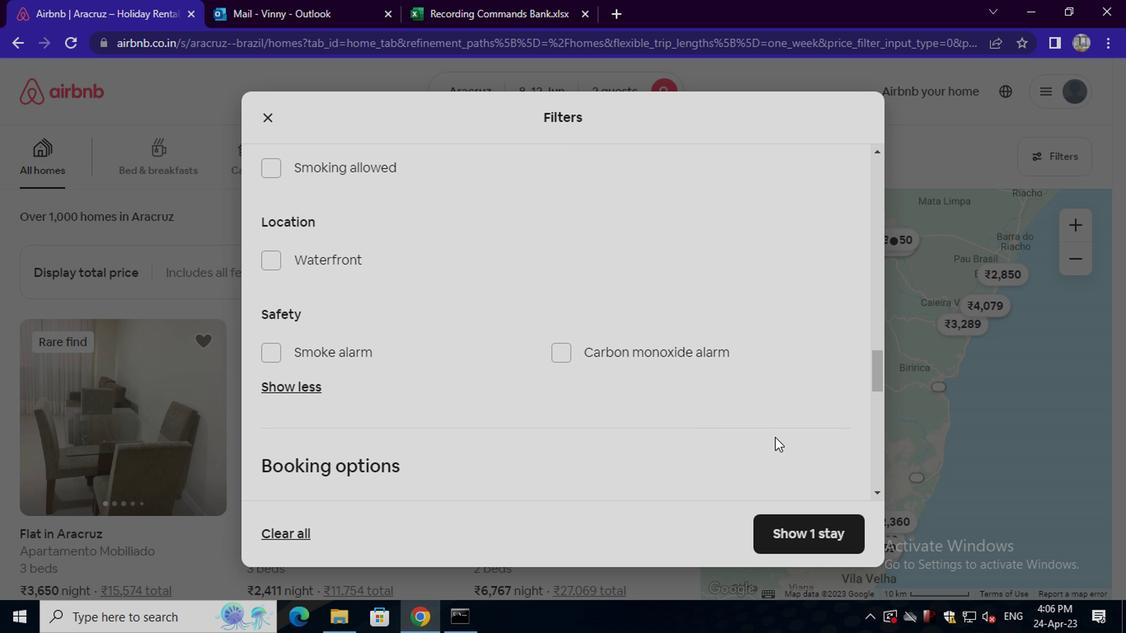 
Action: Mouse moved to (809, 247)
Screenshot: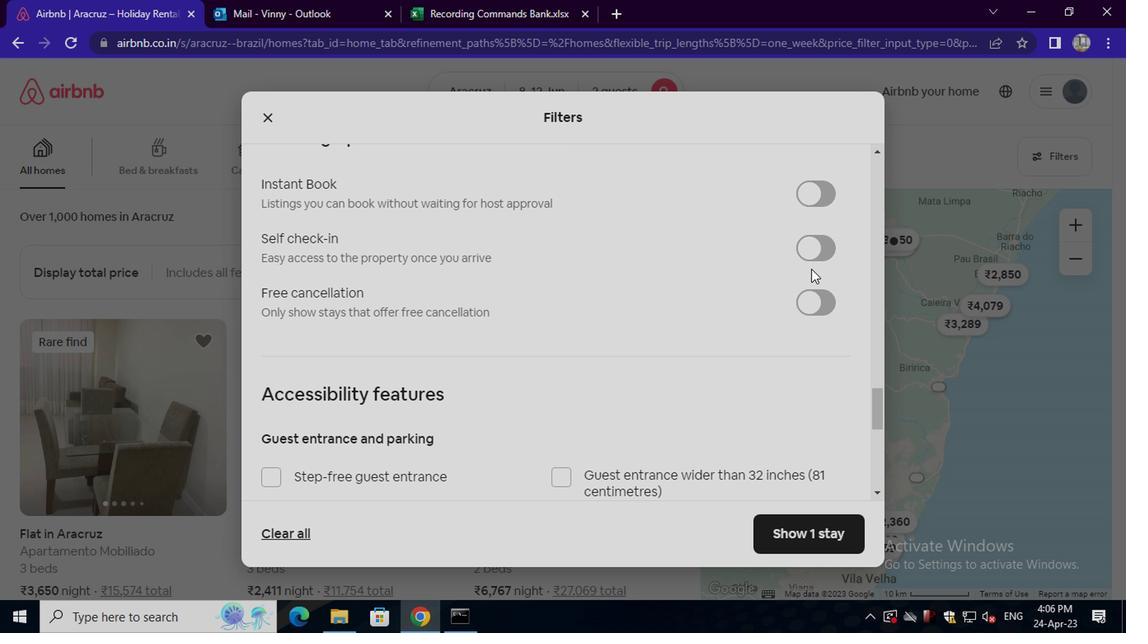 
Action: Mouse pressed left at (809, 247)
Screenshot: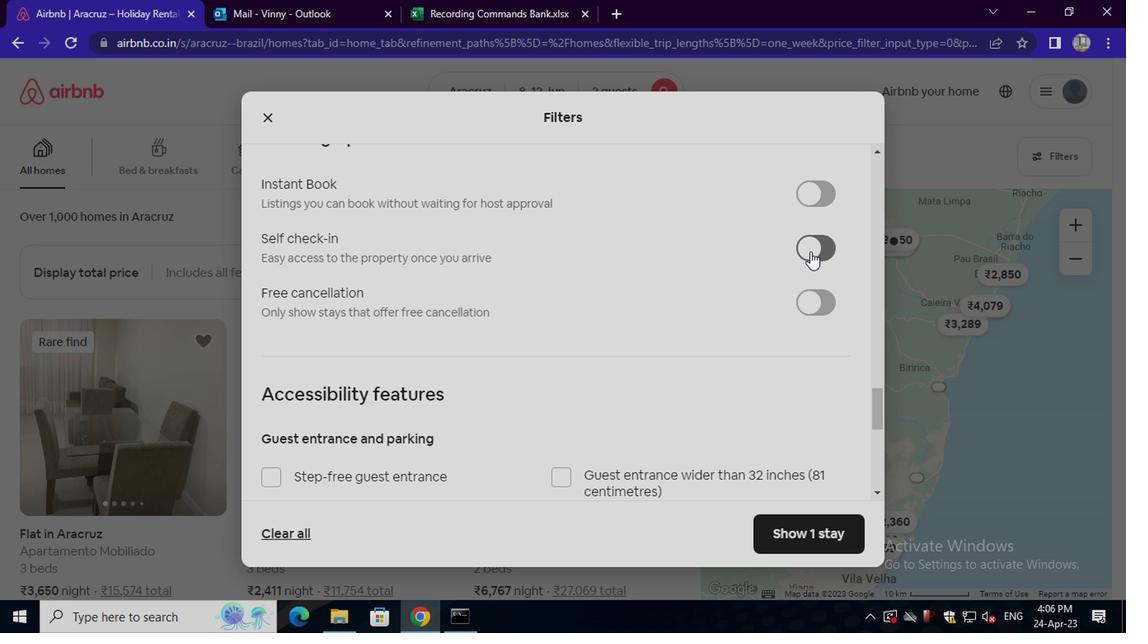 
Action: Mouse moved to (481, 328)
Screenshot: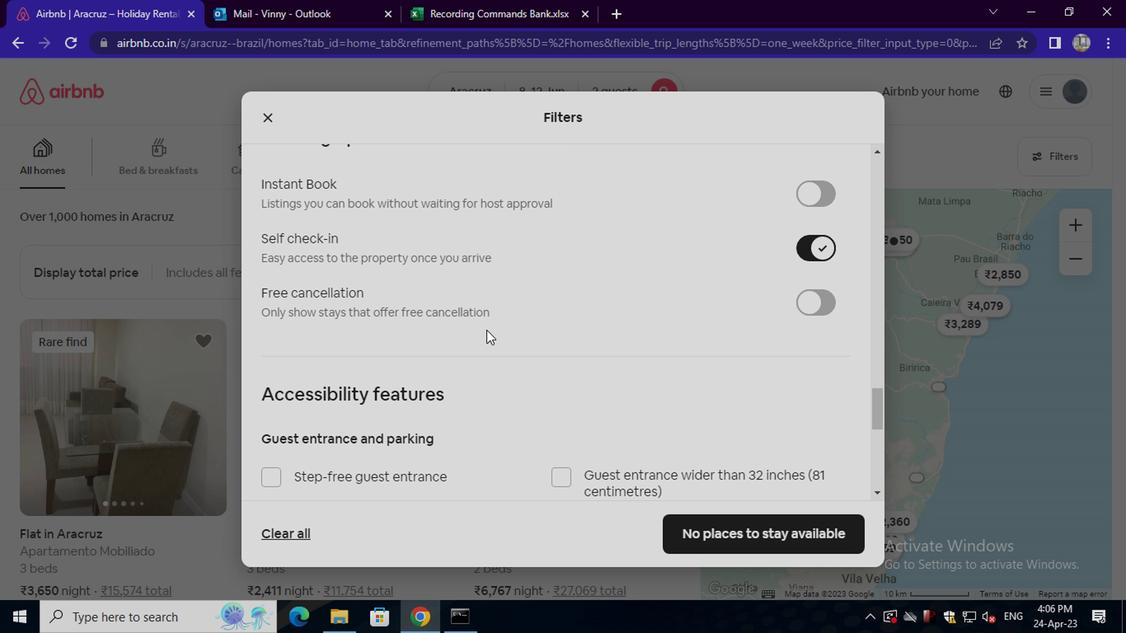 
Action: Mouse scrolled (481, 328) with delta (0, 0)
Screenshot: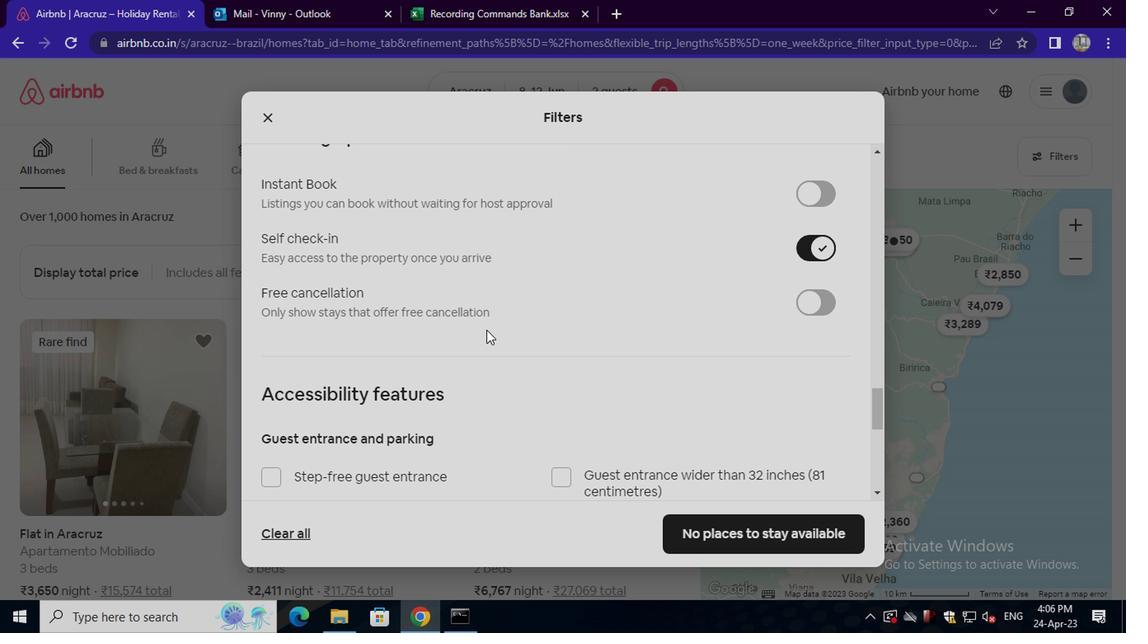 
Action: Mouse scrolled (481, 328) with delta (0, 0)
Screenshot: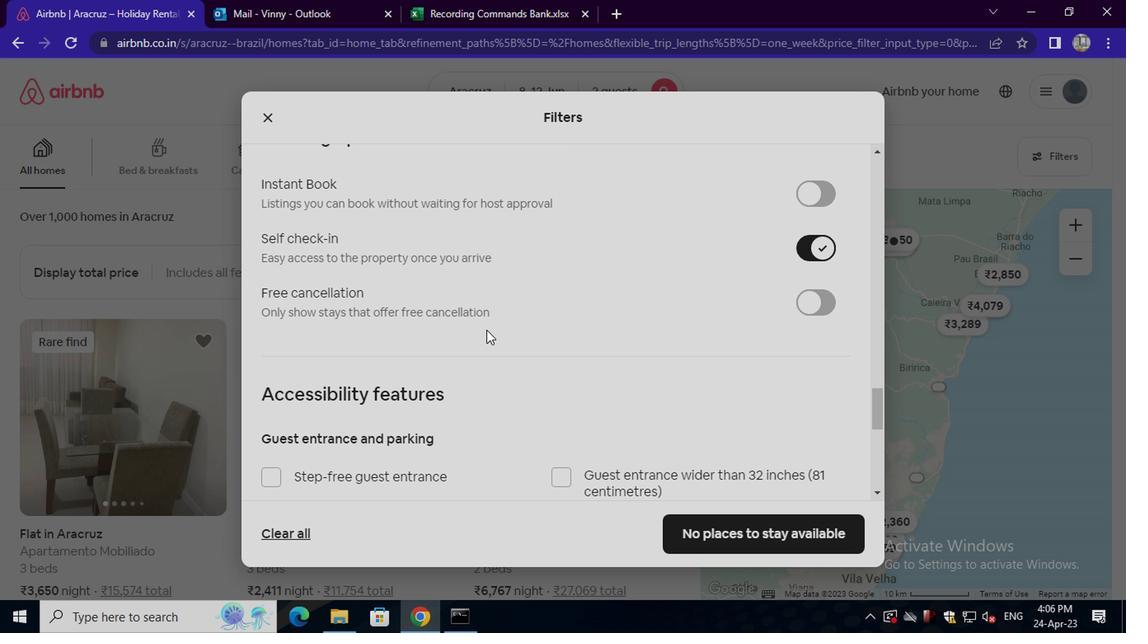 
Action: Mouse scrolled (481, 328) with delta (0, 0)
Screenshot: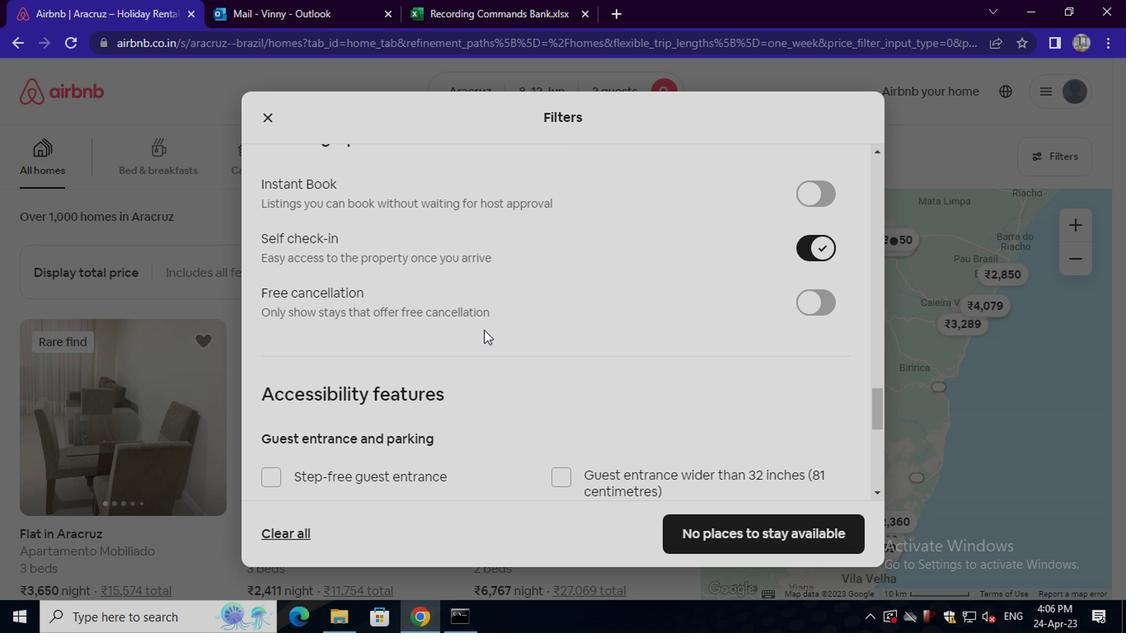 
Action: Mouse scrolled (481, 328) with delta (0, 0)
Screenshot: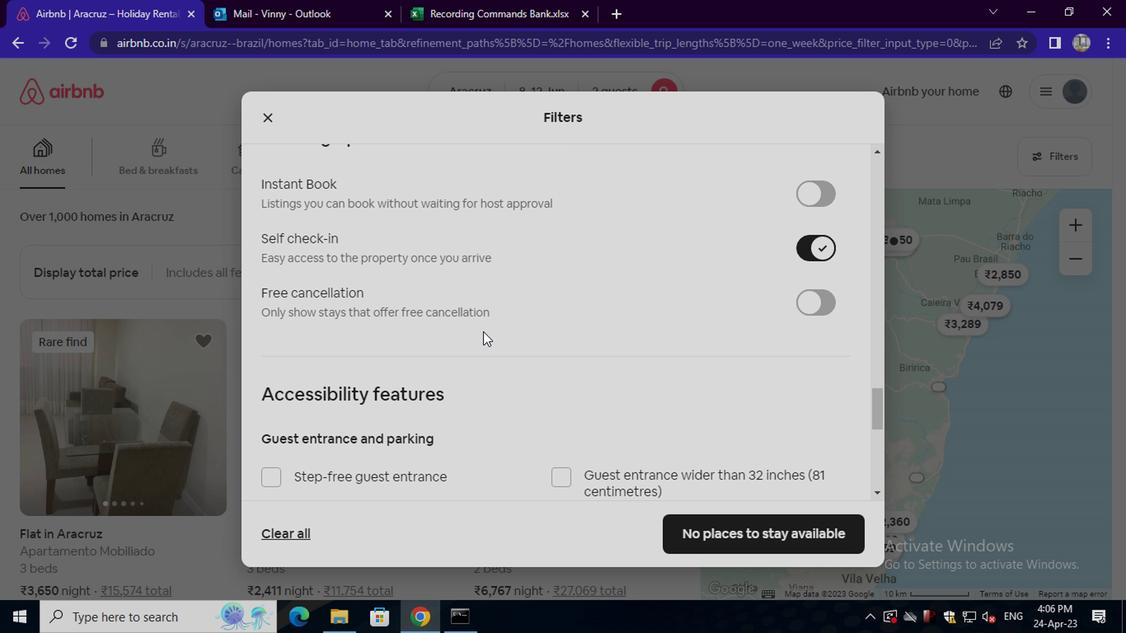 
Action: Mouse moved to (450, 329)
Screenshot: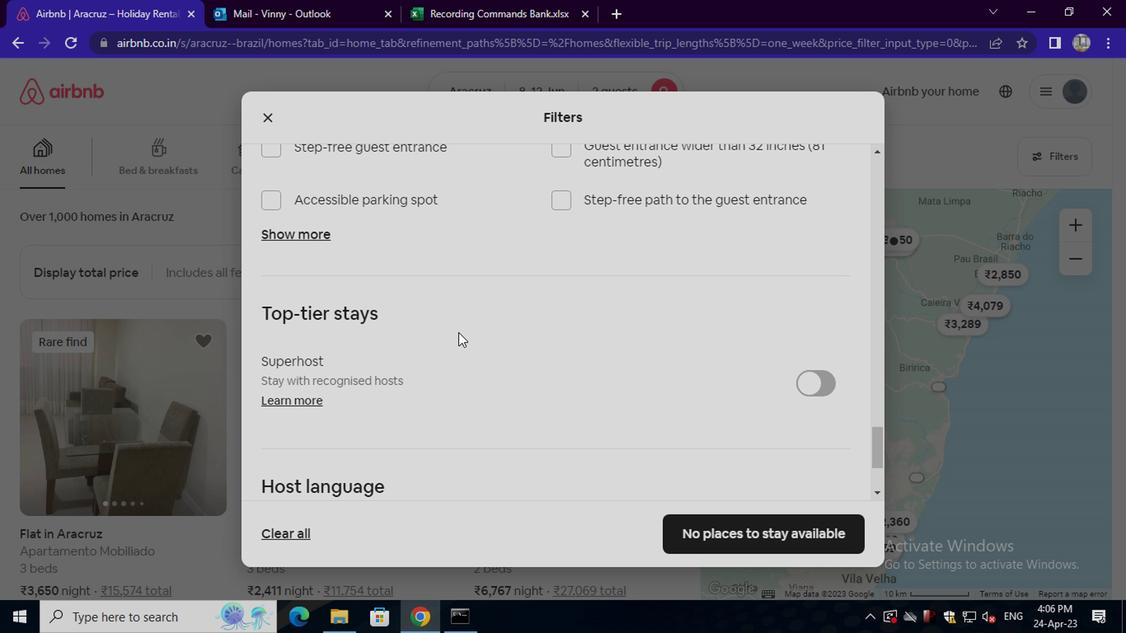 
Action: Mouse scrolled (450, 328) with delta (0, -1)
Screenshot: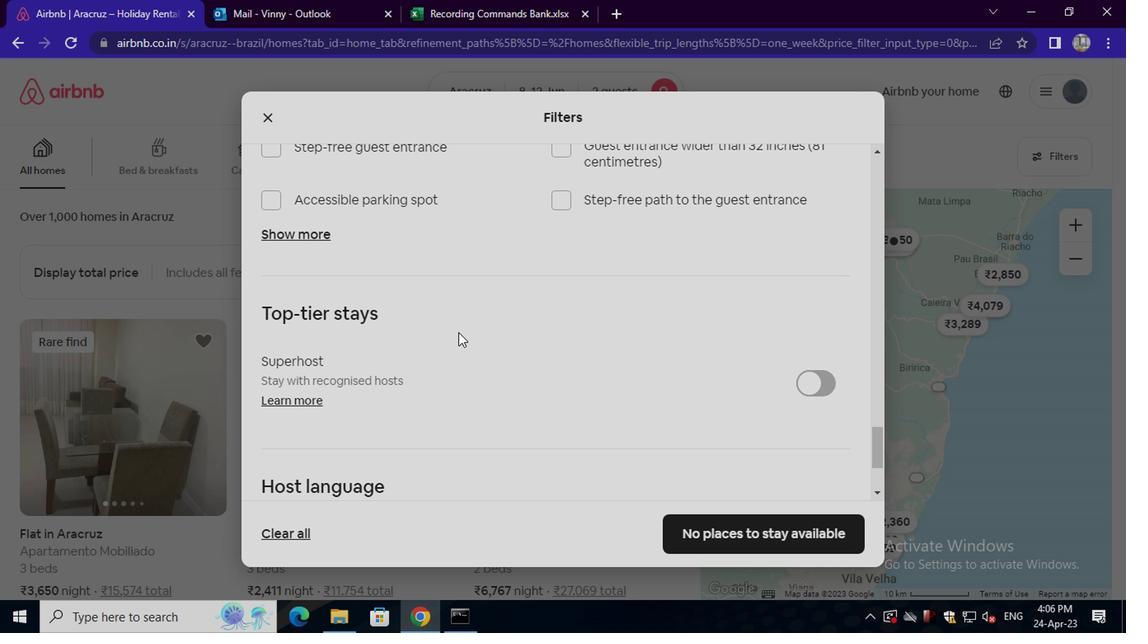 
Action: Mouse moved to (449, 330)
Screenshot: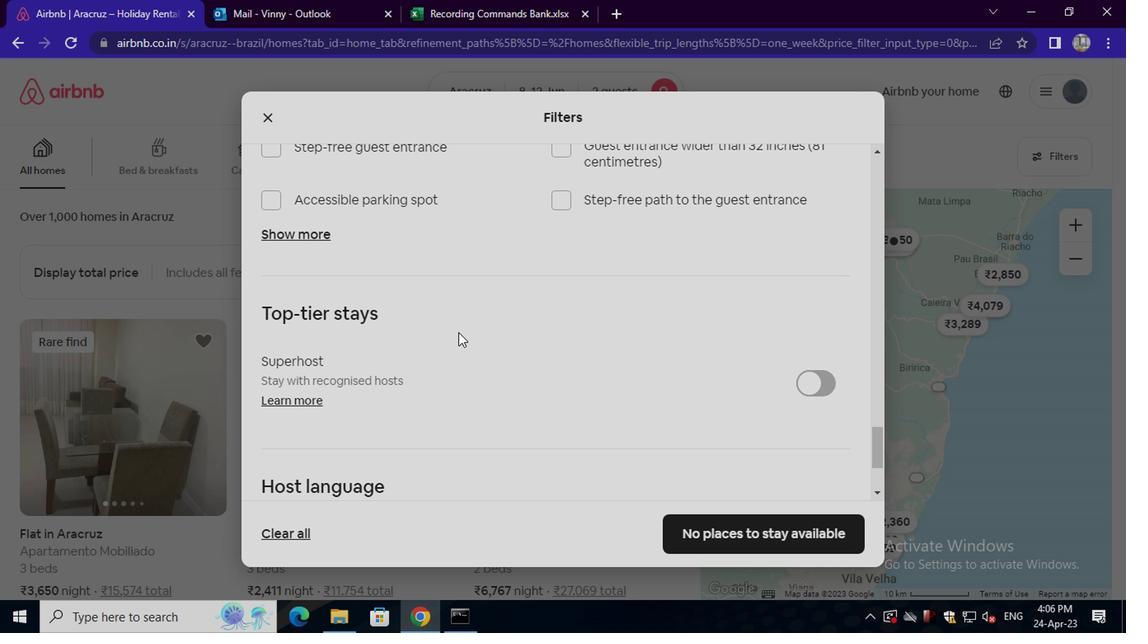 
Action: Mouse scrolled (449, 329) with delta (0, 0)
Screenshot: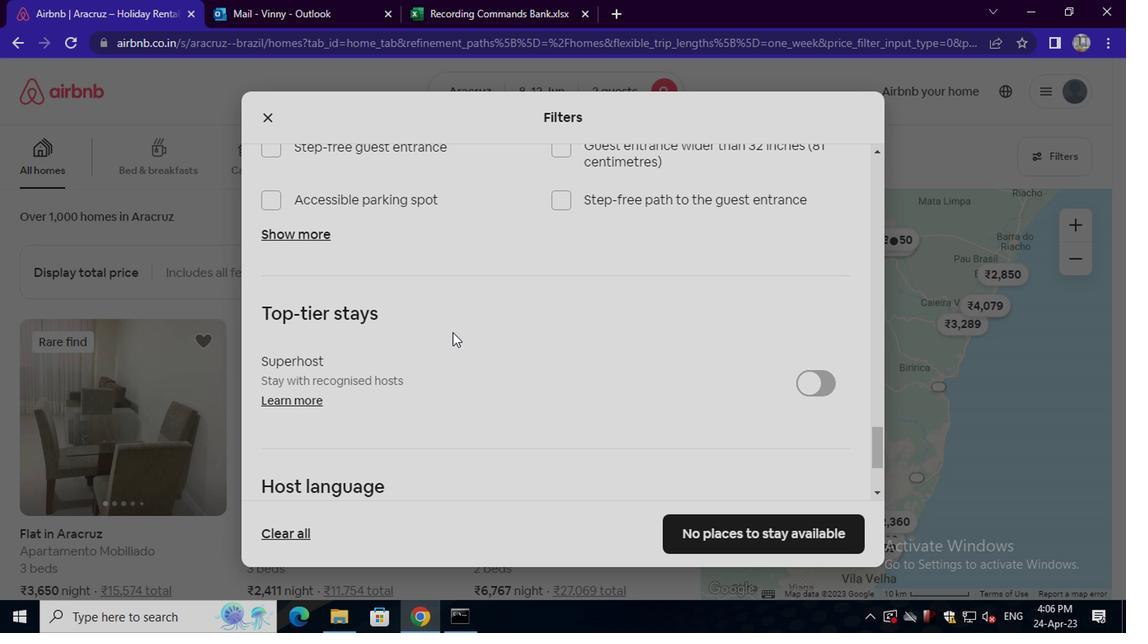 
Action: Mouse scrolled (449, 329) with delta (0, 0)
Screenshot: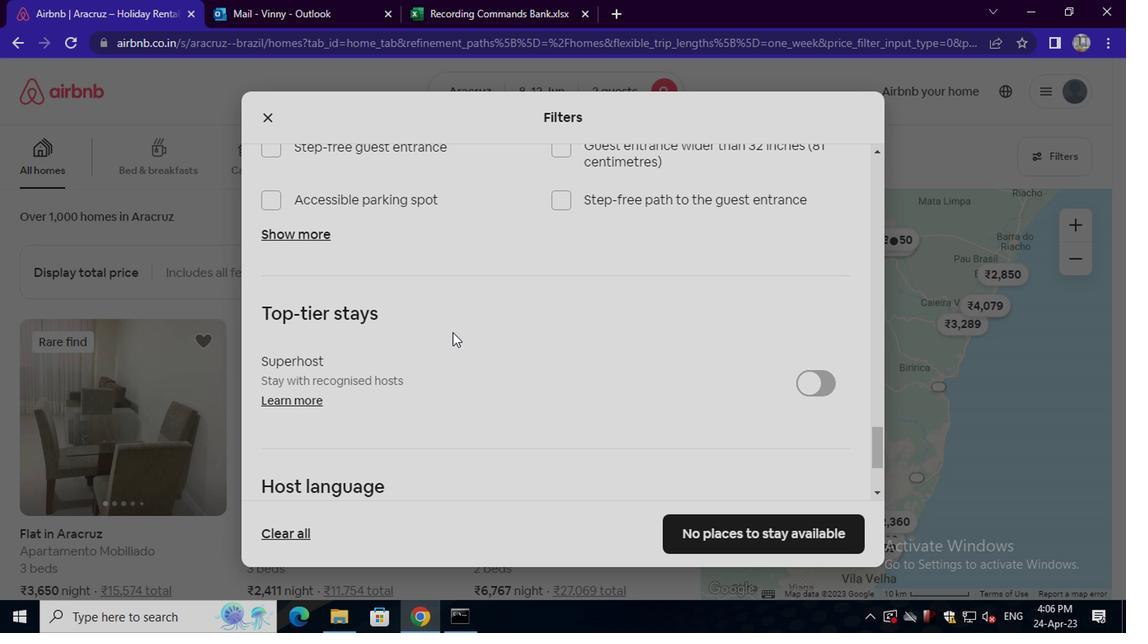 
Action: Mouse scrolled (449, 329) with delta (0, 0)
Screenshot: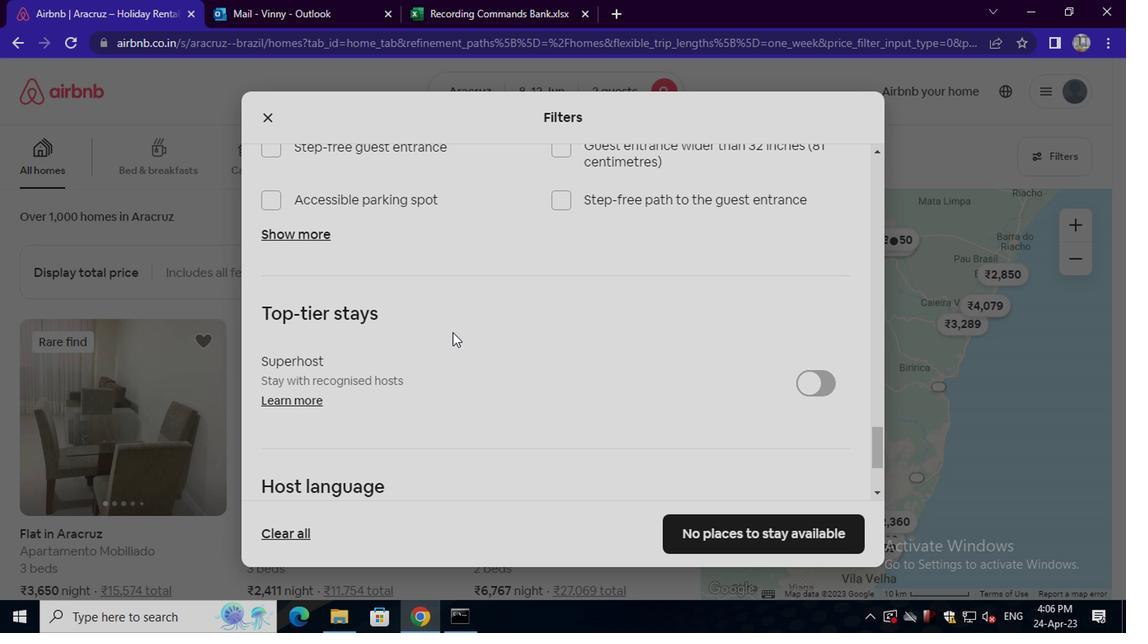 
Action: Mouse moved to (301, 447)
Screenshot: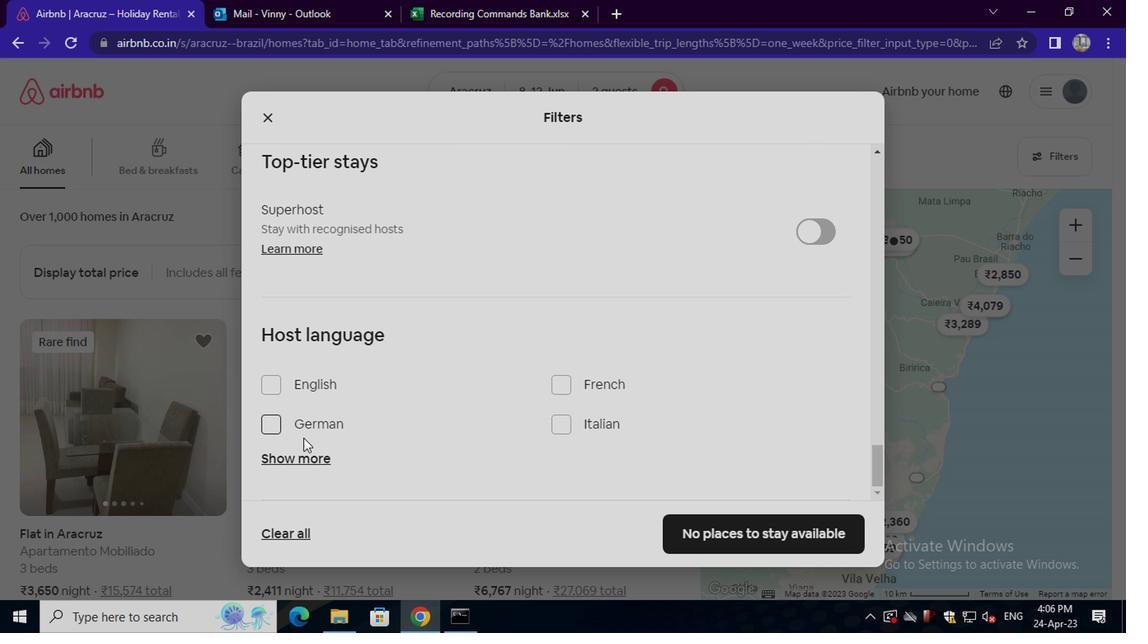 
Action: Mouse pressed left at (301, 447)
Screenshot: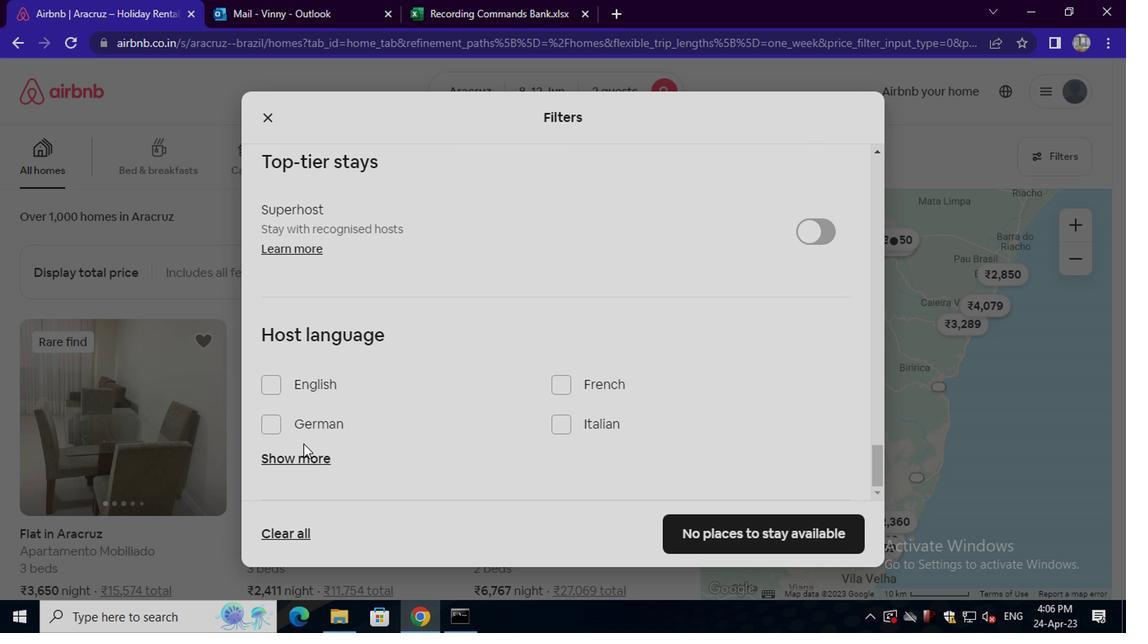 
Action: Mouse moved to (302, 452)
Screenshot: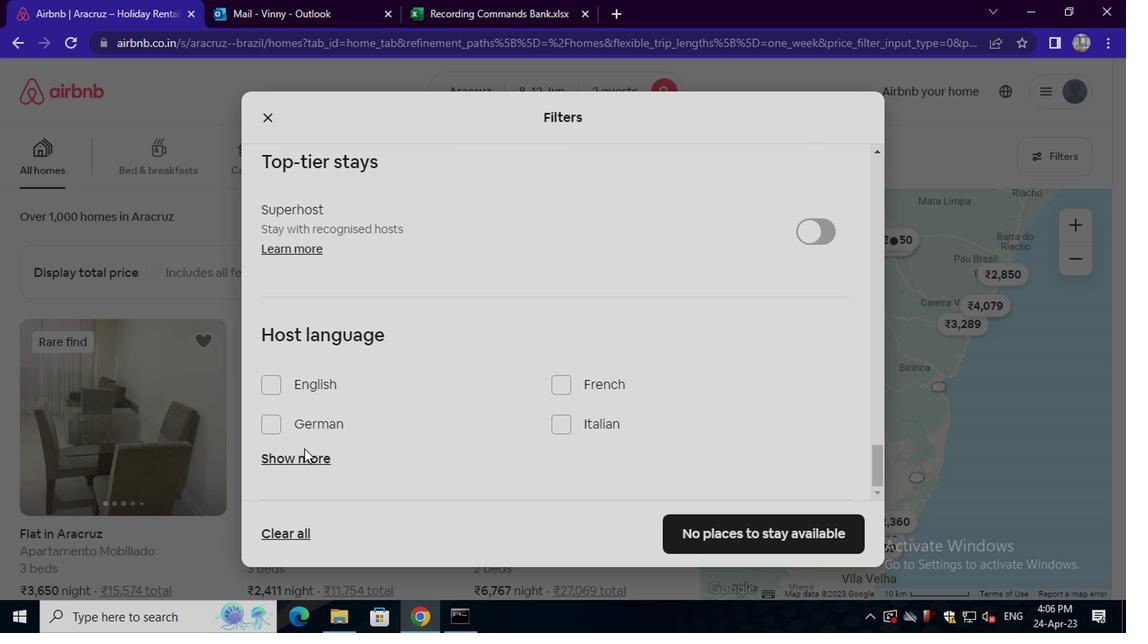
Action: Mouse pressed left at (302, 452)
Screenshot: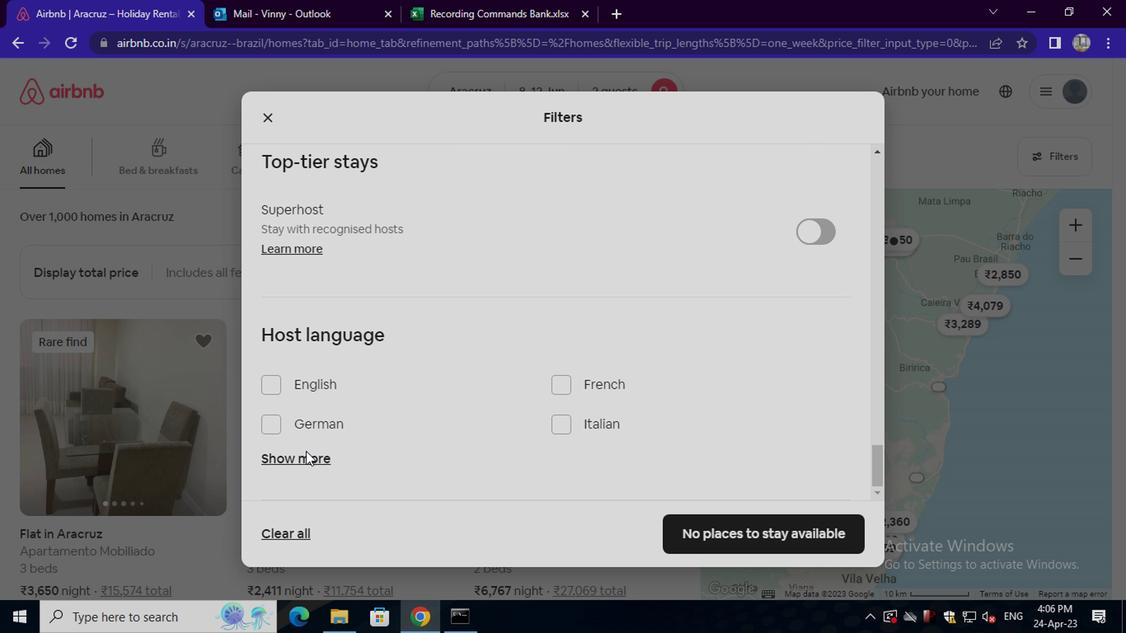 
Action: Mouse moved to (334, 460)
Screenshot: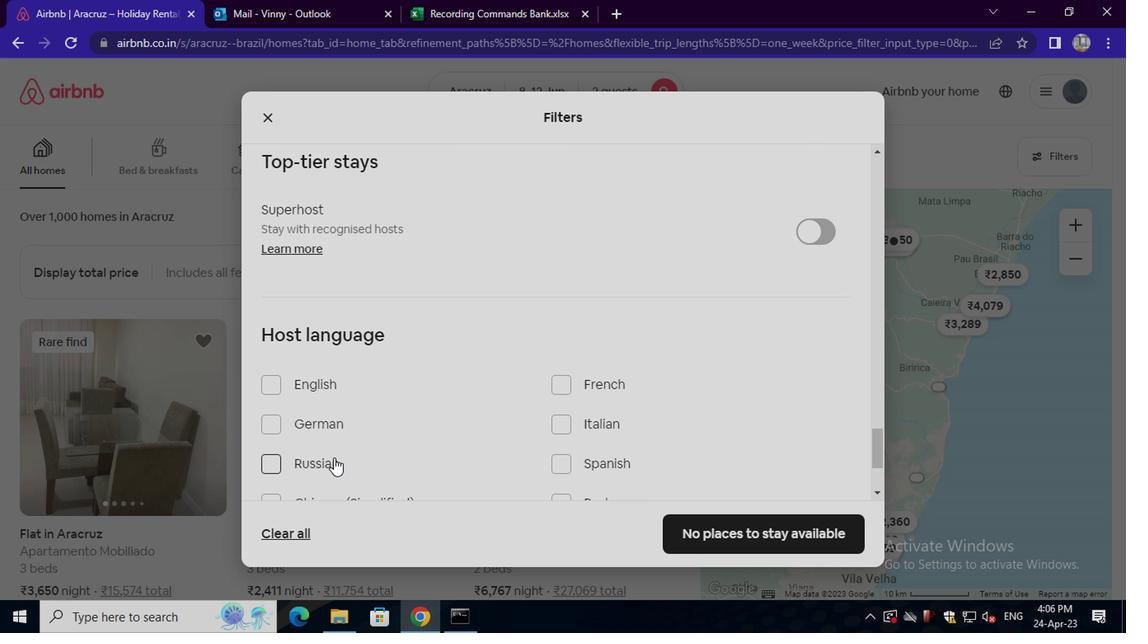 
Action: Mouse scrolled (334, 460) with delta (0, 0)
Screenshot: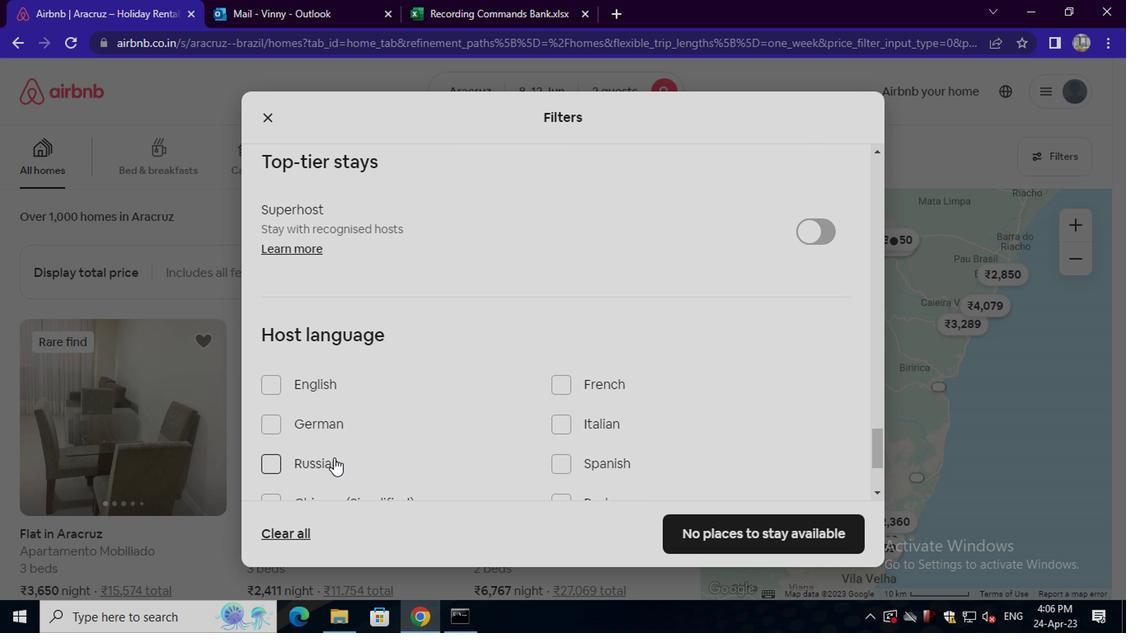 
Action: Mouse moved to (595, 376)
Screenshot: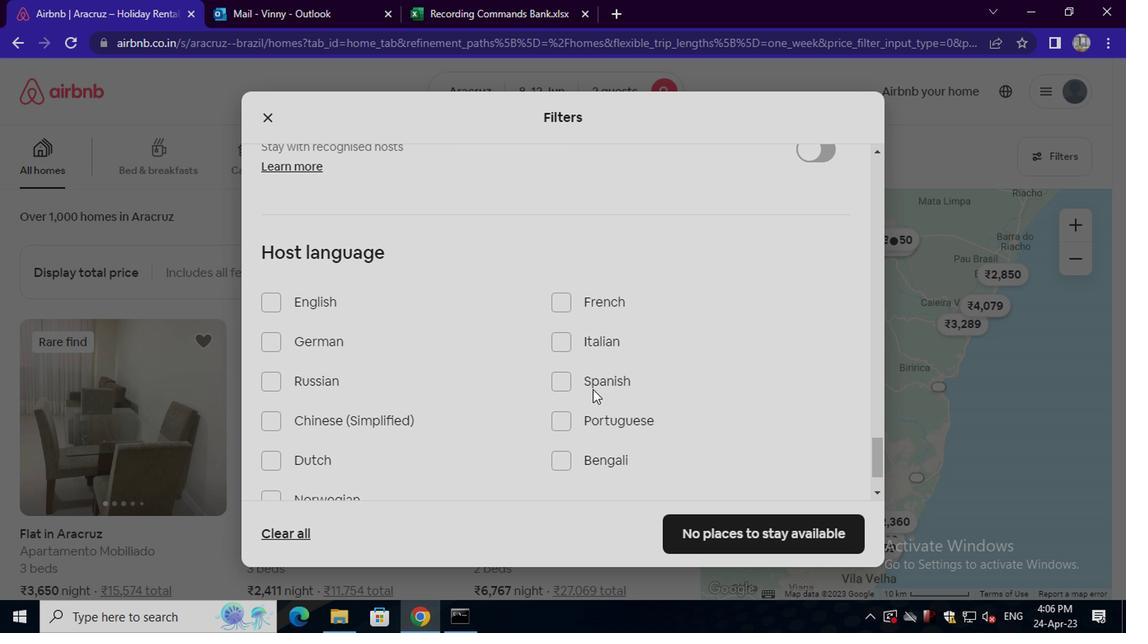 
Action: Mouse pressed left at (595, 376)
Screenshot: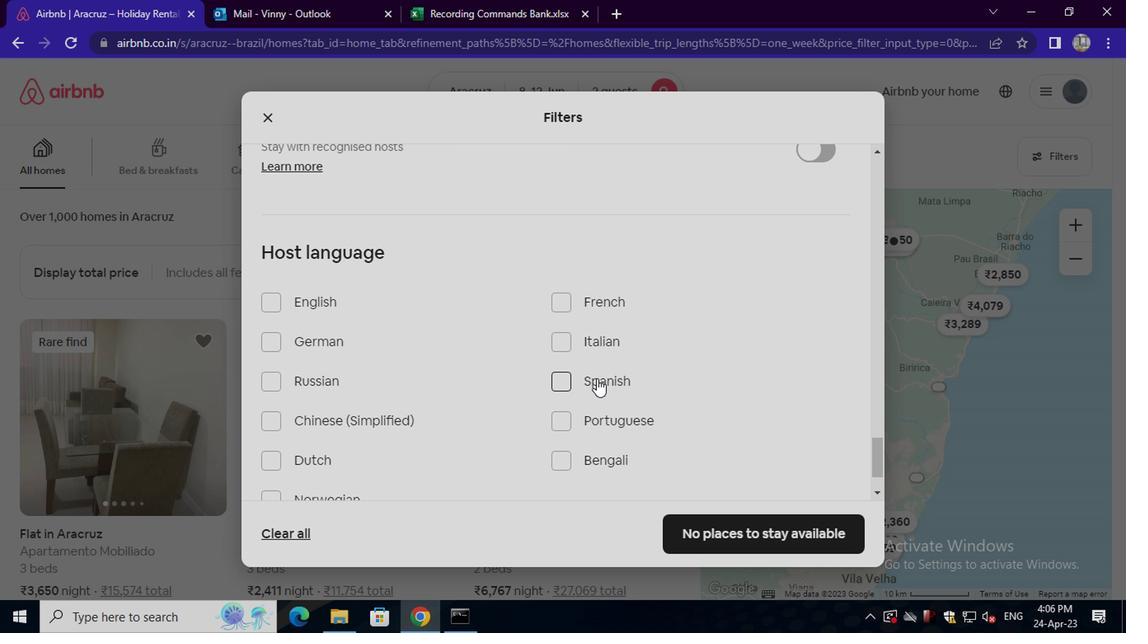 
Action: Mouse moved to (722, 529)
Screenshot: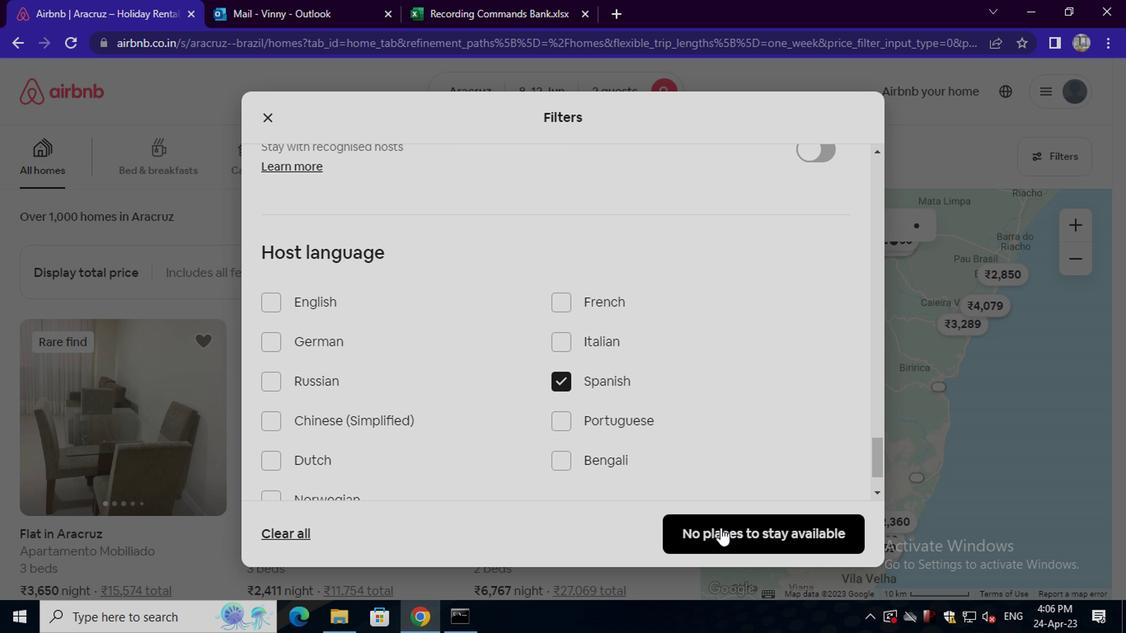 
Action: Mouse pressed left at (722, 529)
Screenshot: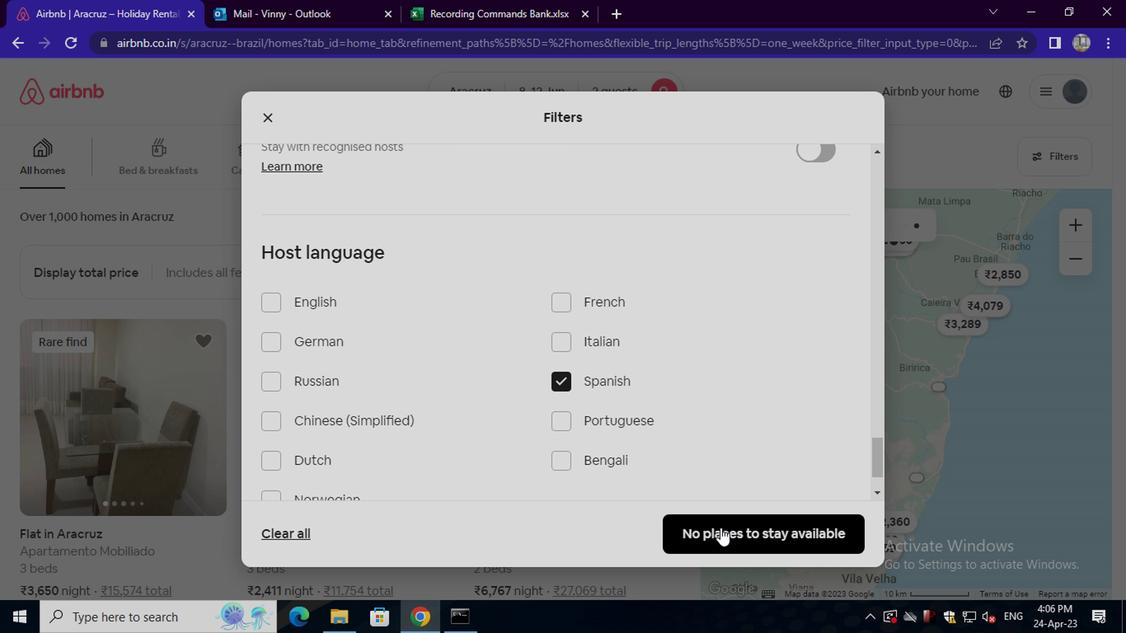 
Action: Mouse moved to (763, 504)
Screenshot: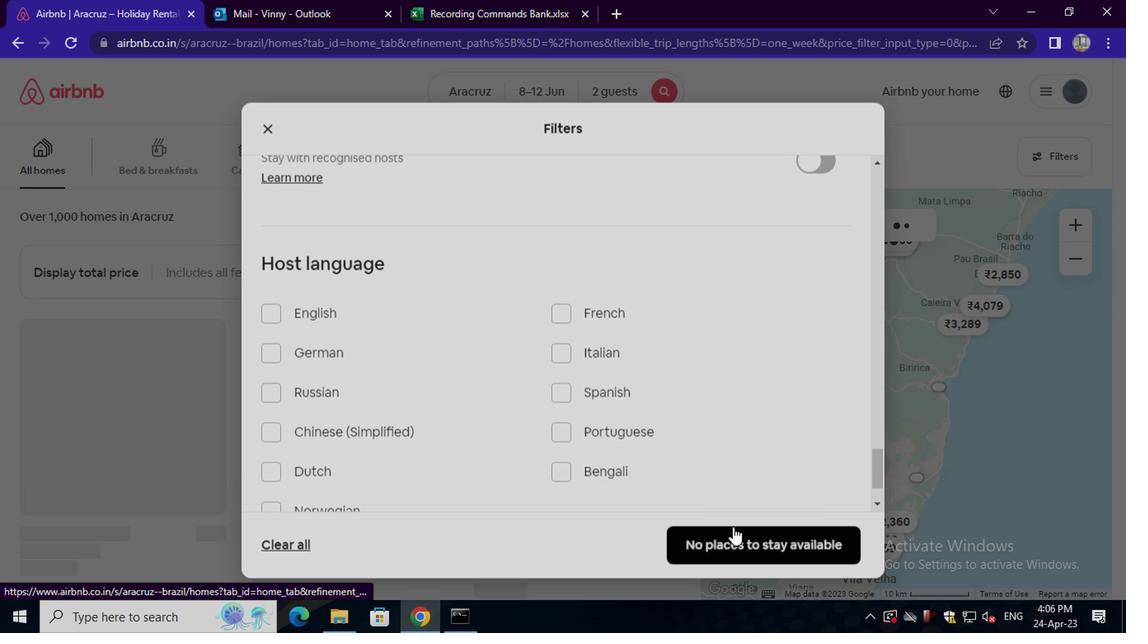 
